 Task: Look for space in Manhattan, United States from 6th September, 2023 to 12th September, 2023 for 4 adults in price range Rs.10000 to Rs.14000. Place can be private room with 4 bedrooms having 4 beds and 4 bathrooms. Property type can be house, flat, guest house. Amenities needed are: wifi, TV, free parkinig on premises, gym, breakfast. Booking option can be shelf check-in. Required host language is English.
Action: Mouse moved to (560, 136)
Screenshot: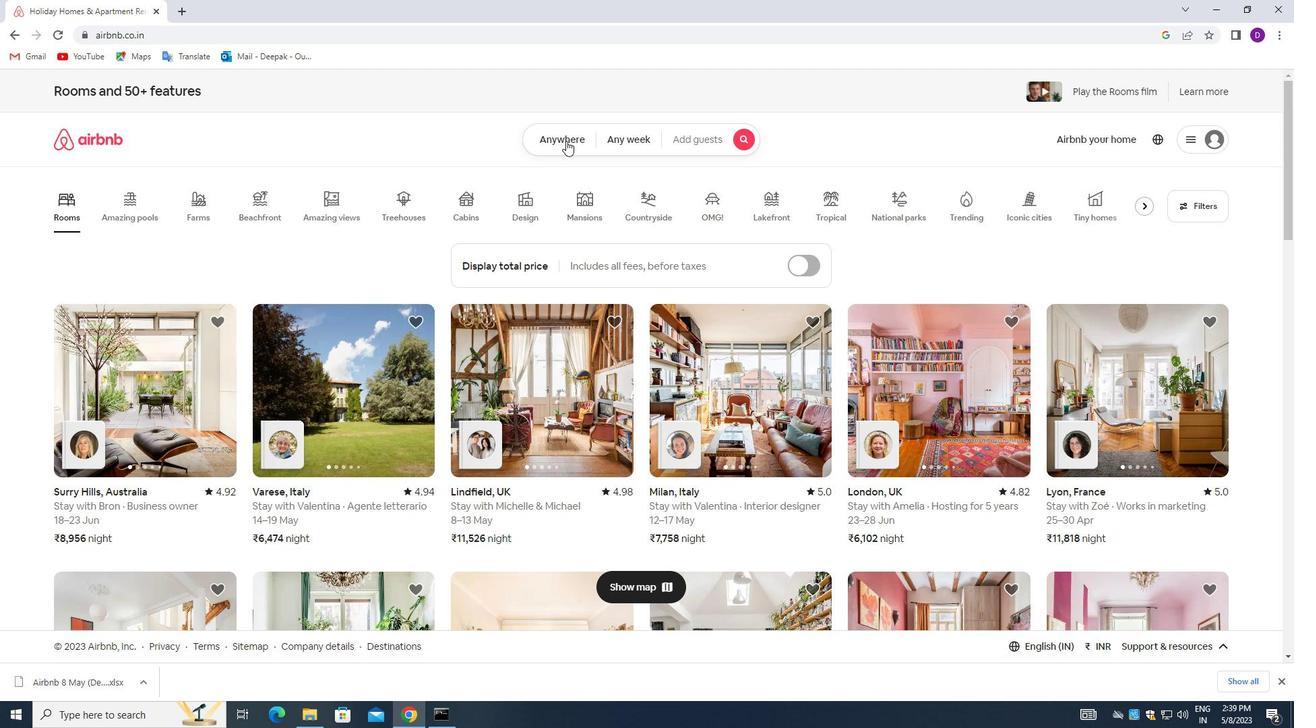 
Action: Mouse pressed left at (560, 136)
Screenshot: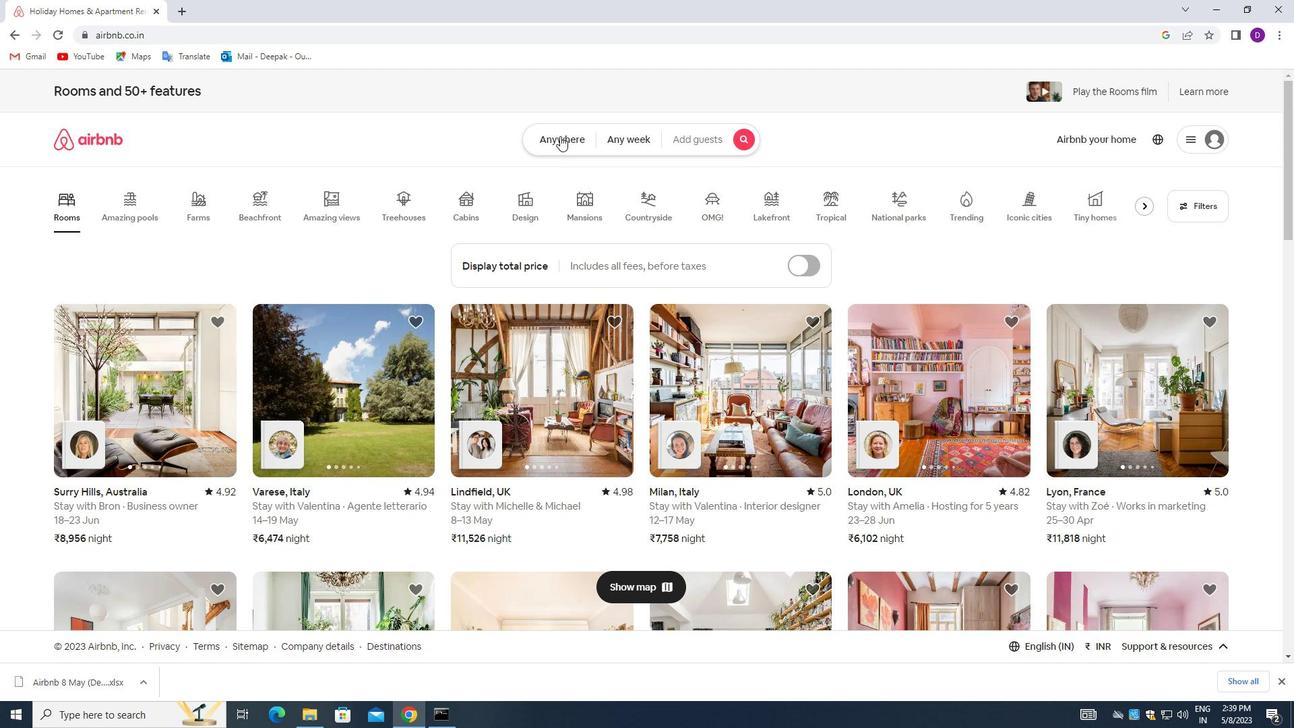 
Action: Mouse moved to (433, 194)
Screenshot: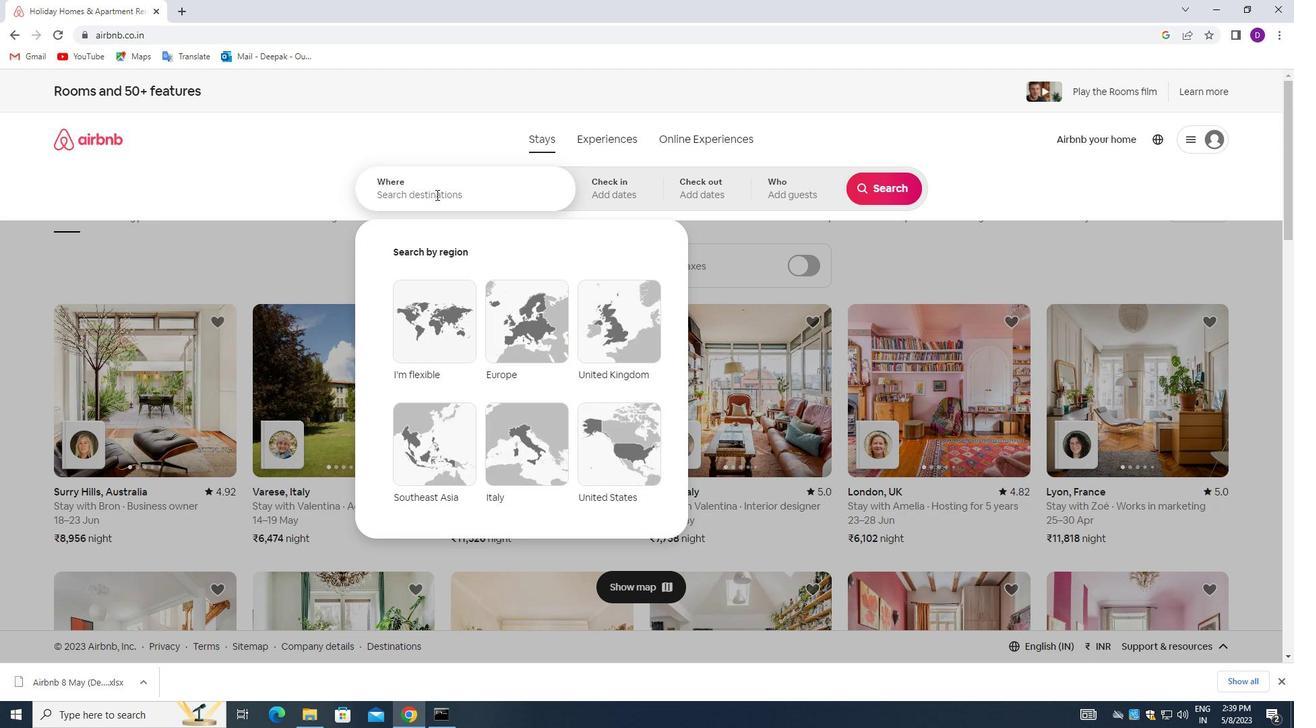 
Action: Mouse pressed left at (433, 194)
Screenshot: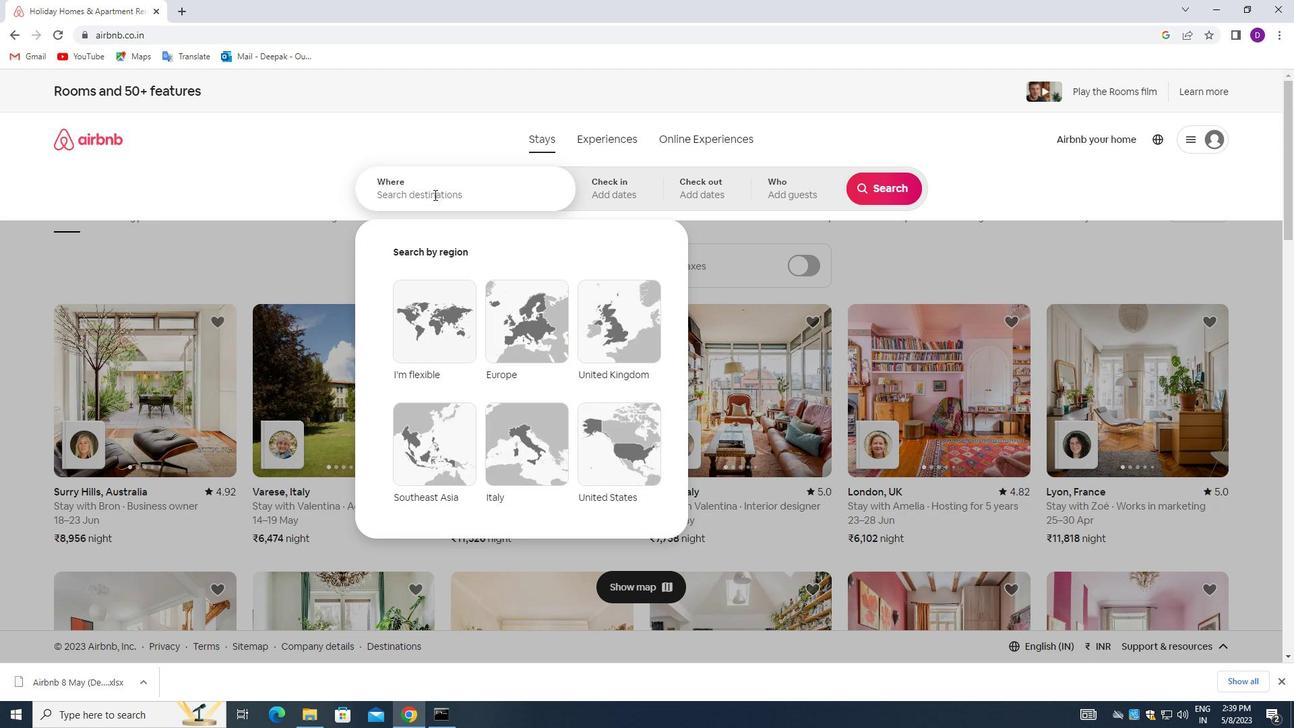 
Action: Mouse moved to (395, 177)
Screenshot: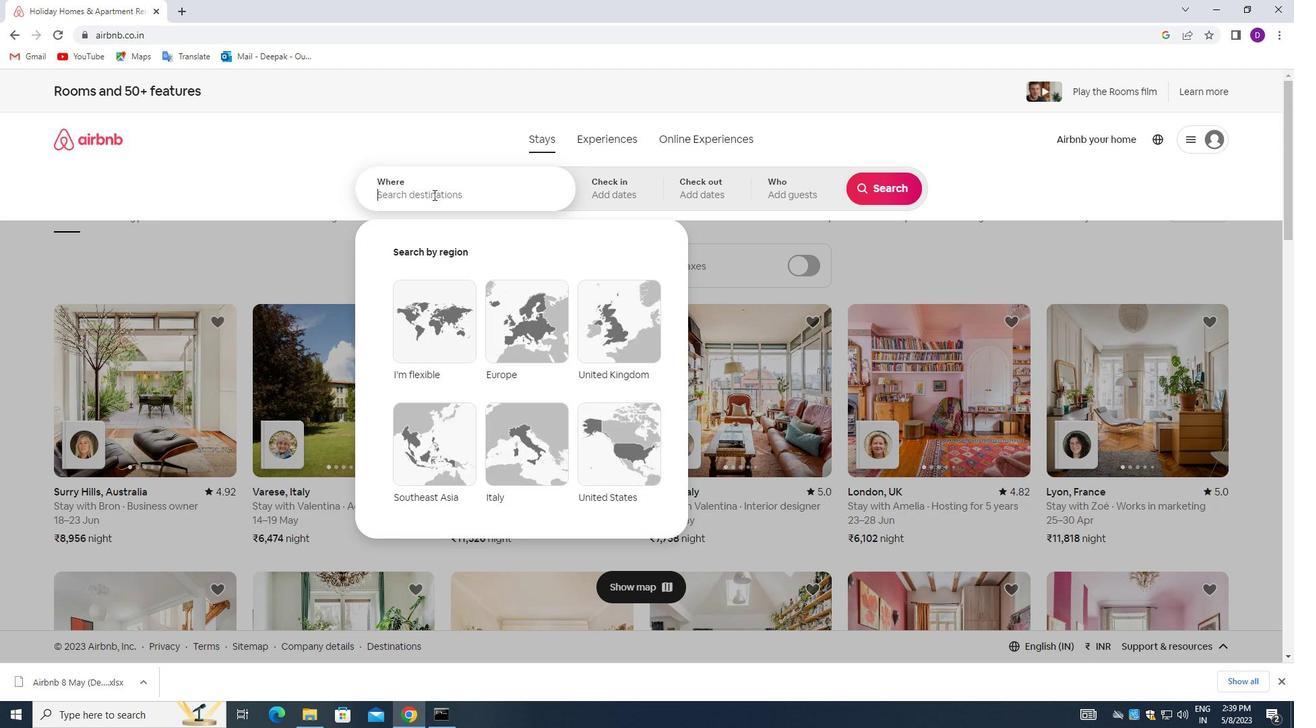 
Action: Key pressed <Key.shift>MANTATTAN,<Key.space>
Screenshot: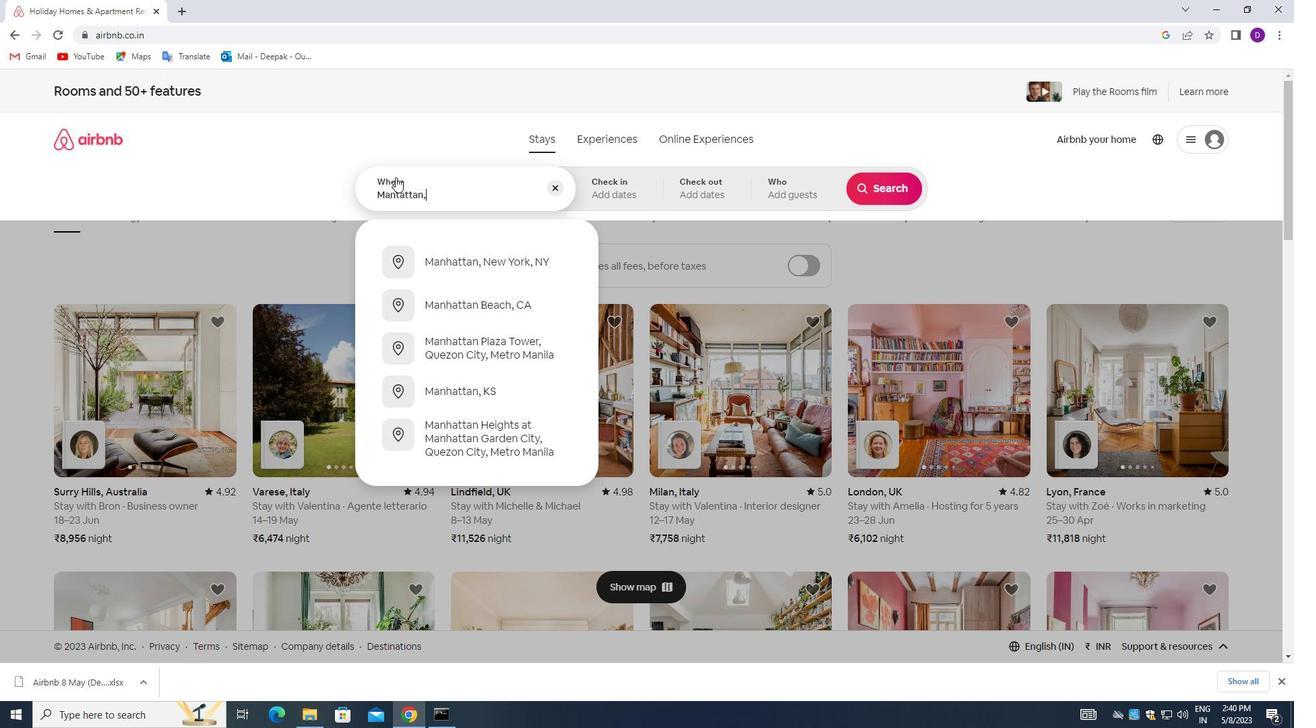 
Action: Mouse moved to (395, 177)
Screenshot: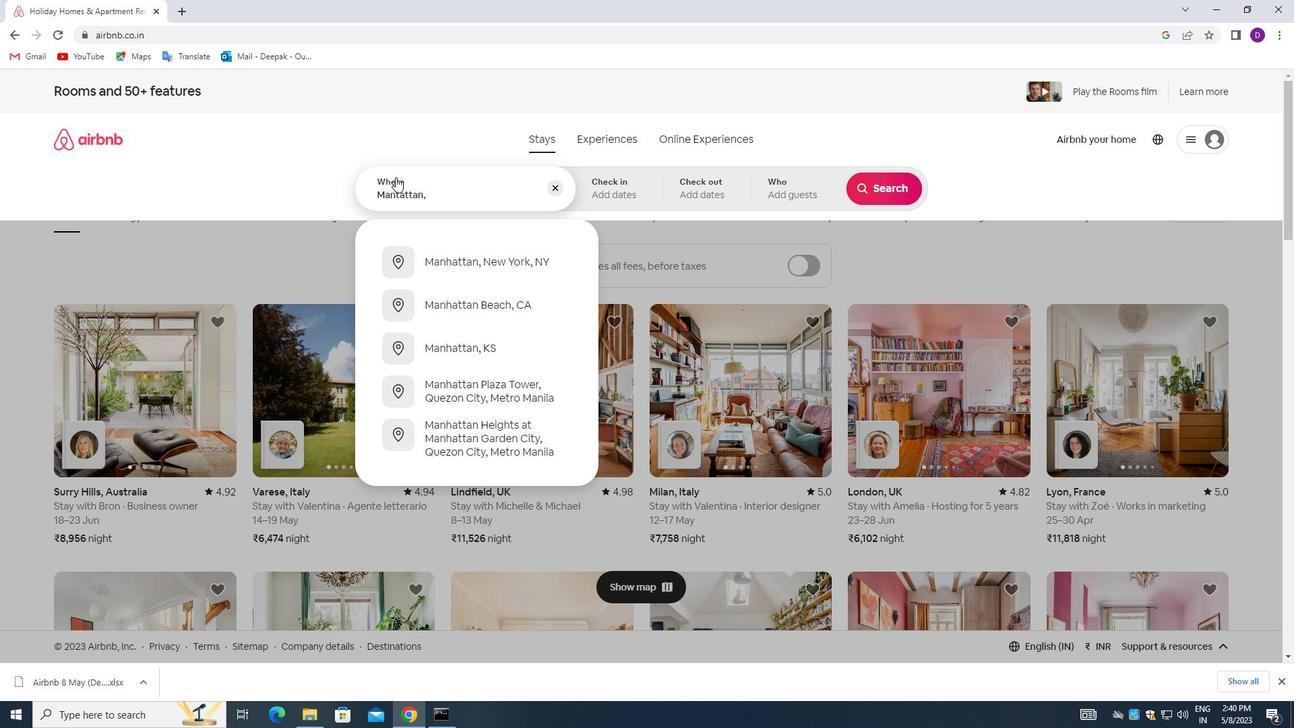 
Action: Key pressed <Key.shift>UNITED<Key.space><Key.shift>STATES<Key.enter>
Screenshot: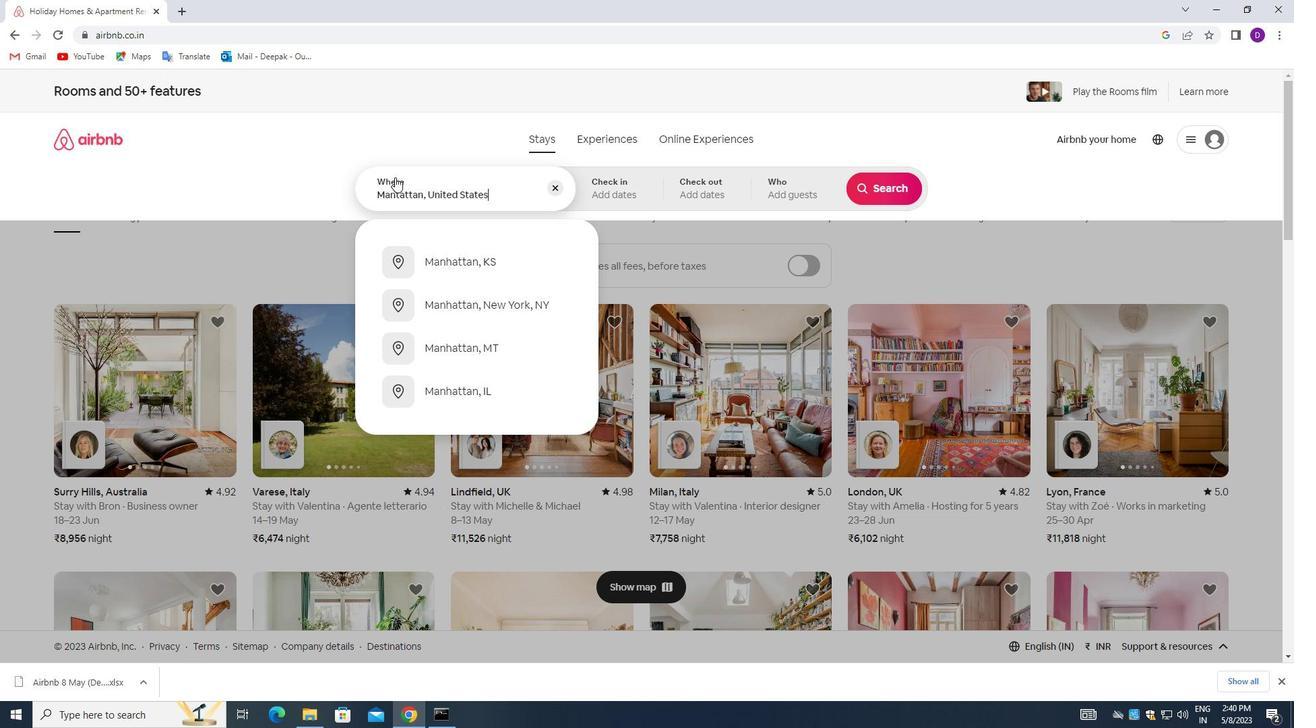 
Action: Mouse moved to (881, 293)
Screenshot: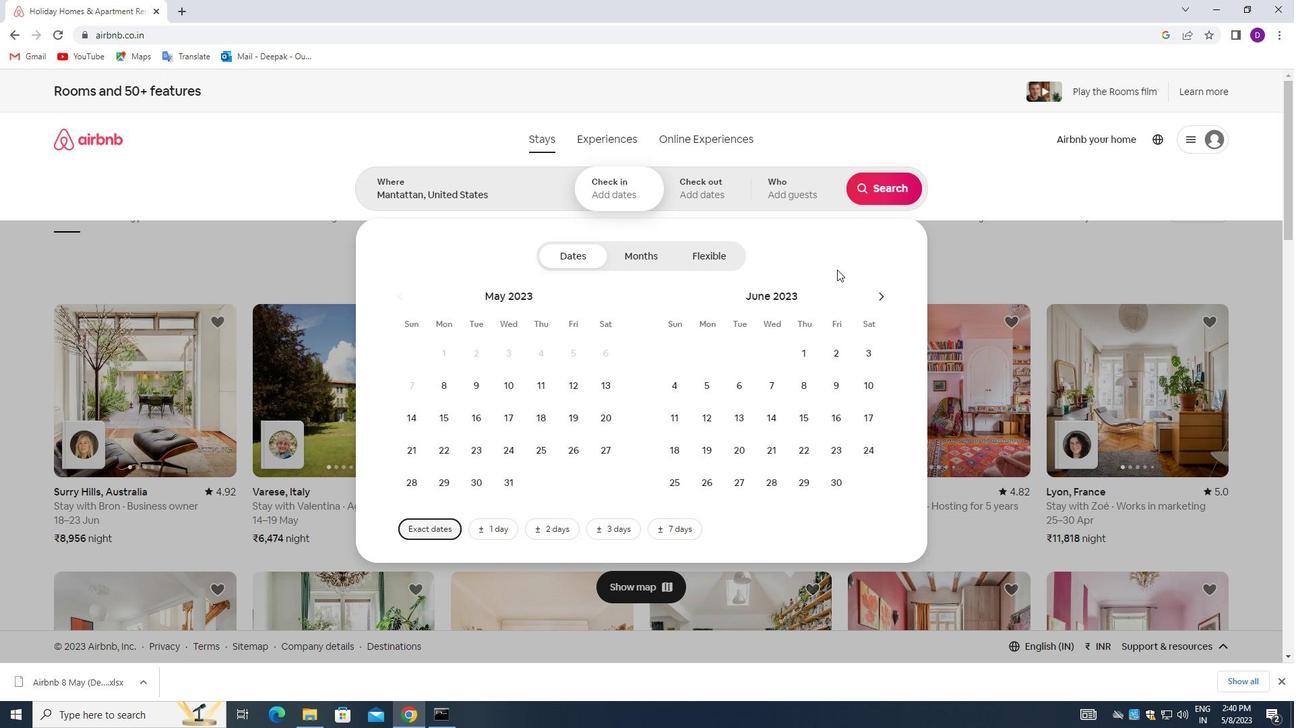 
Action: Mouse pressed left at (881, 293)
Screenshot: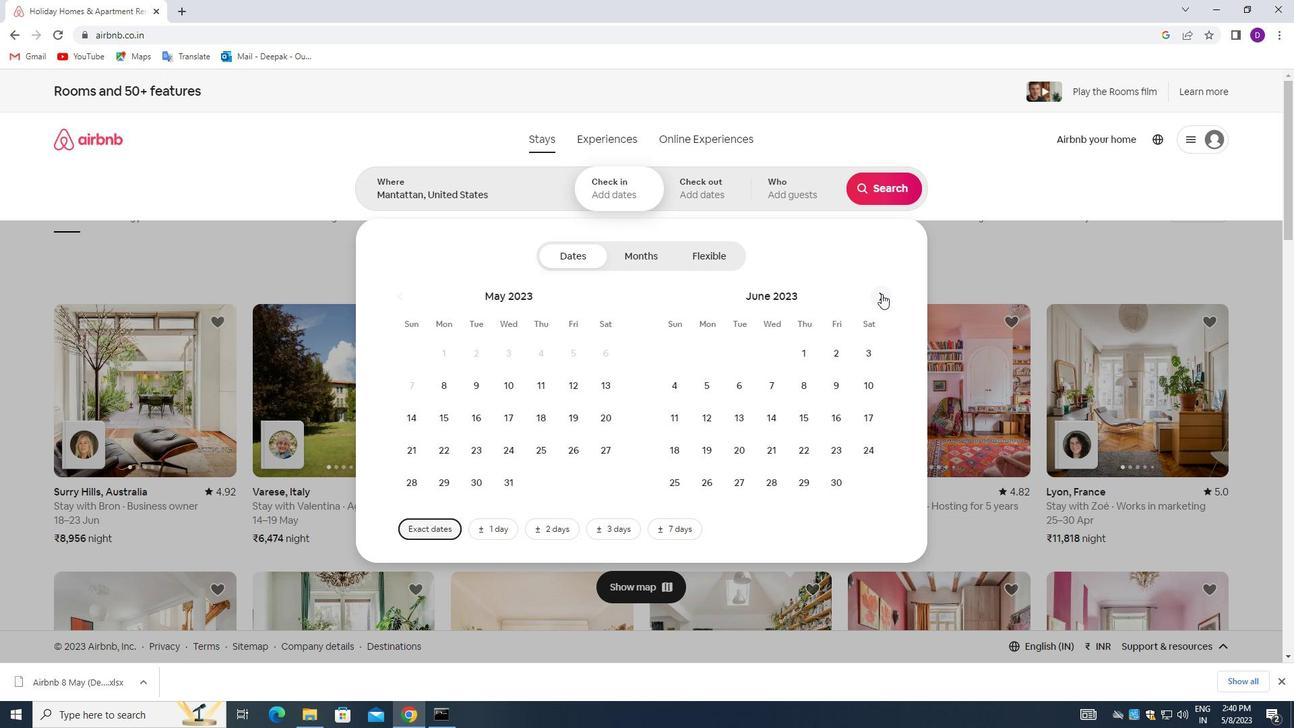 
Action: Mouse moved to (881, 294)
Screenshot: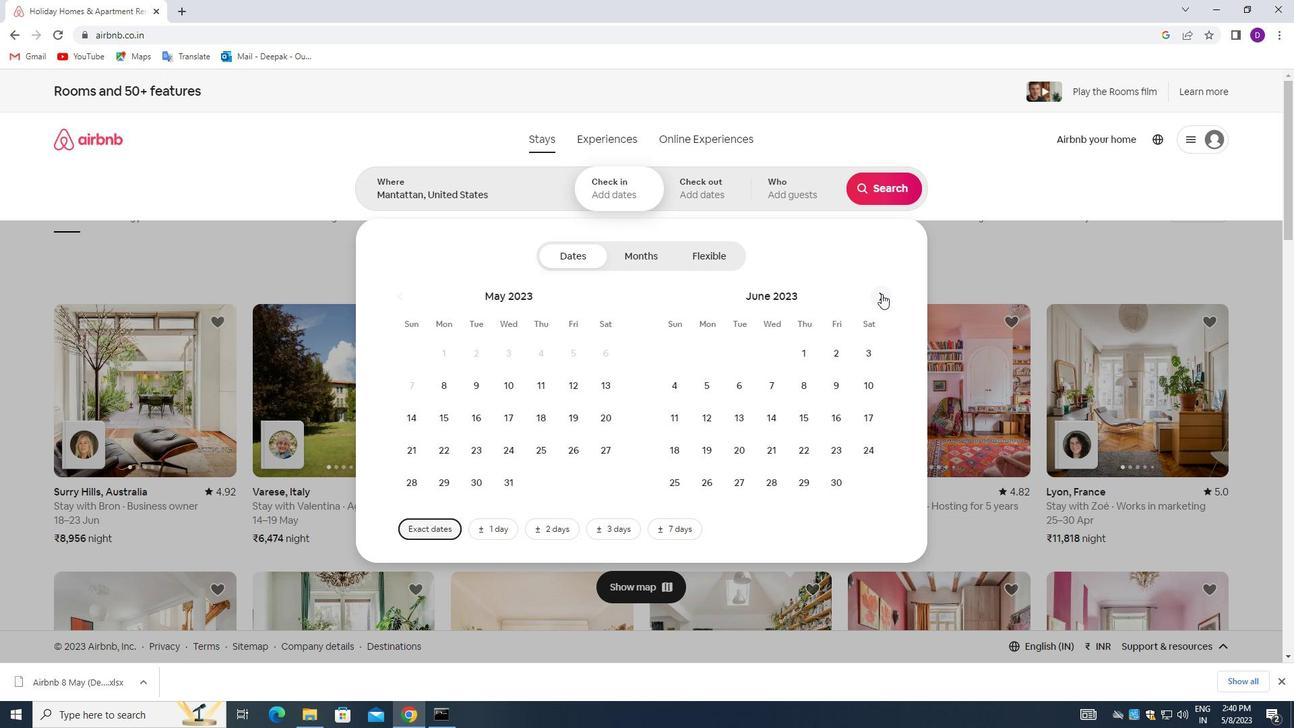 
Action: Mouse pressed left at (881, 294)
Screenshot: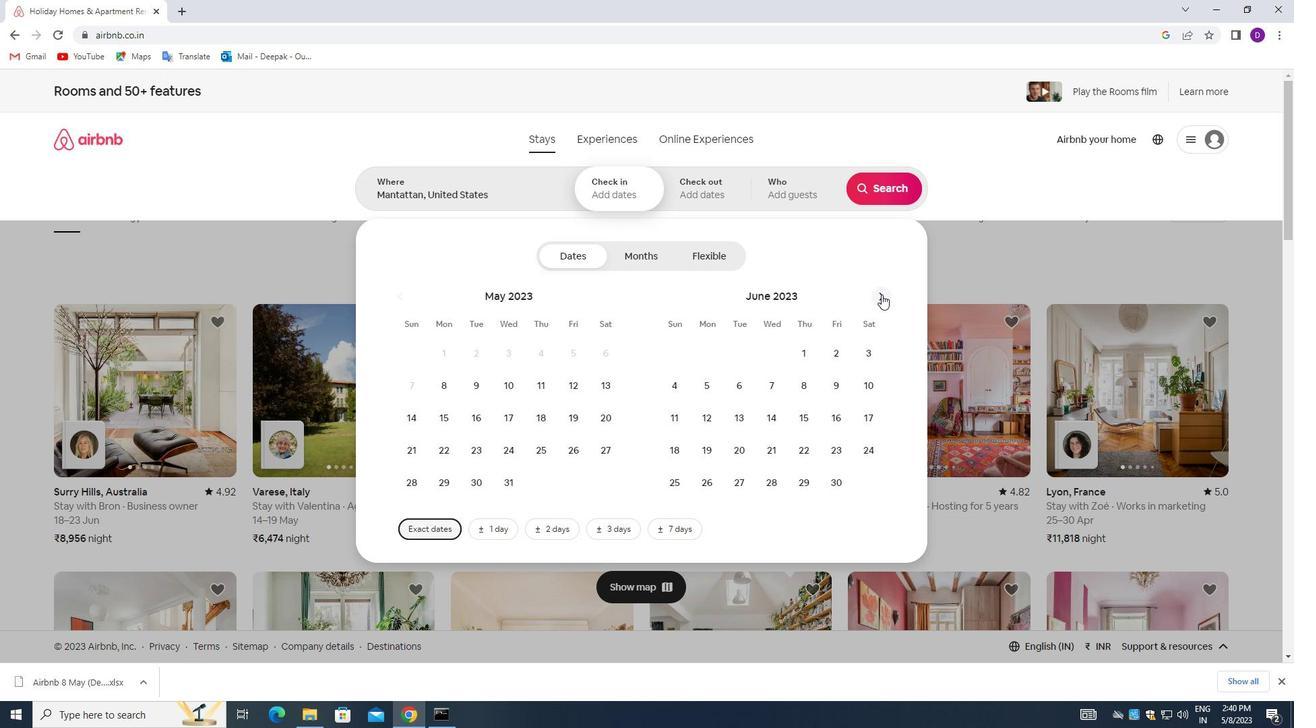 
Action: Mouse moved to (875, 294)
Screenshot: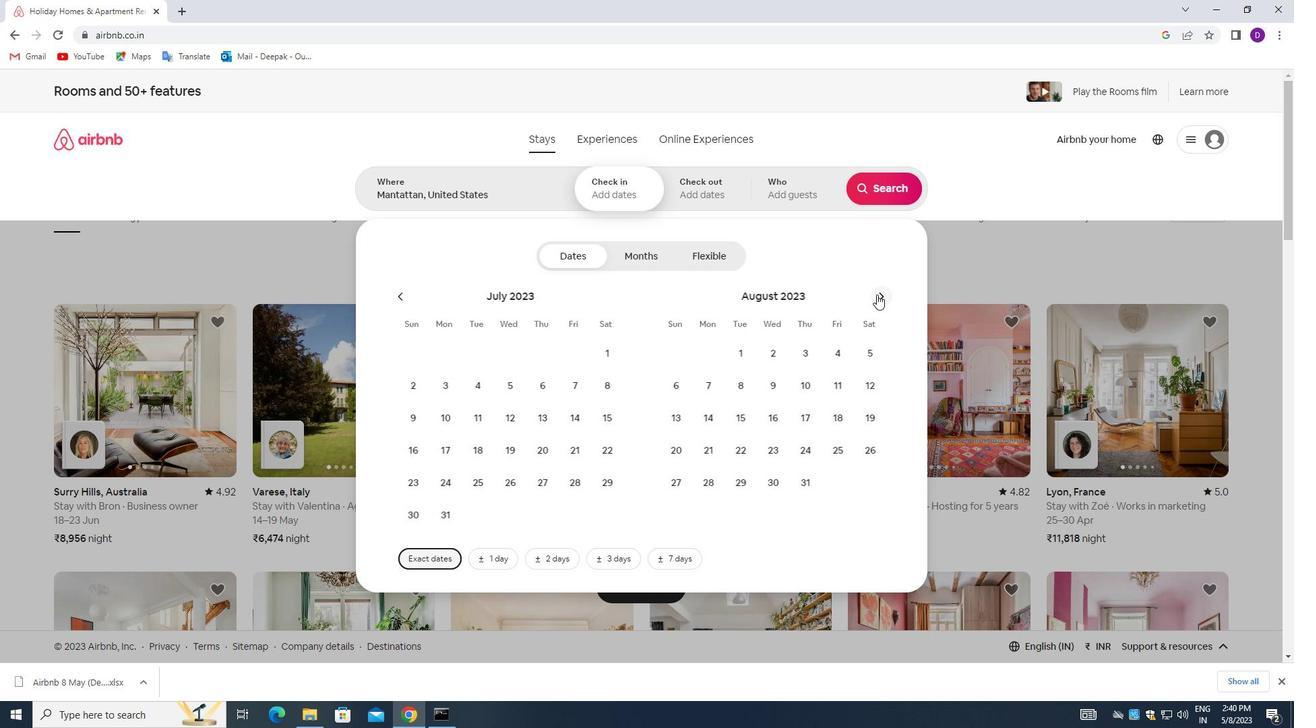 
Action: Mouse pressed left at (875, 294)
Screenshot: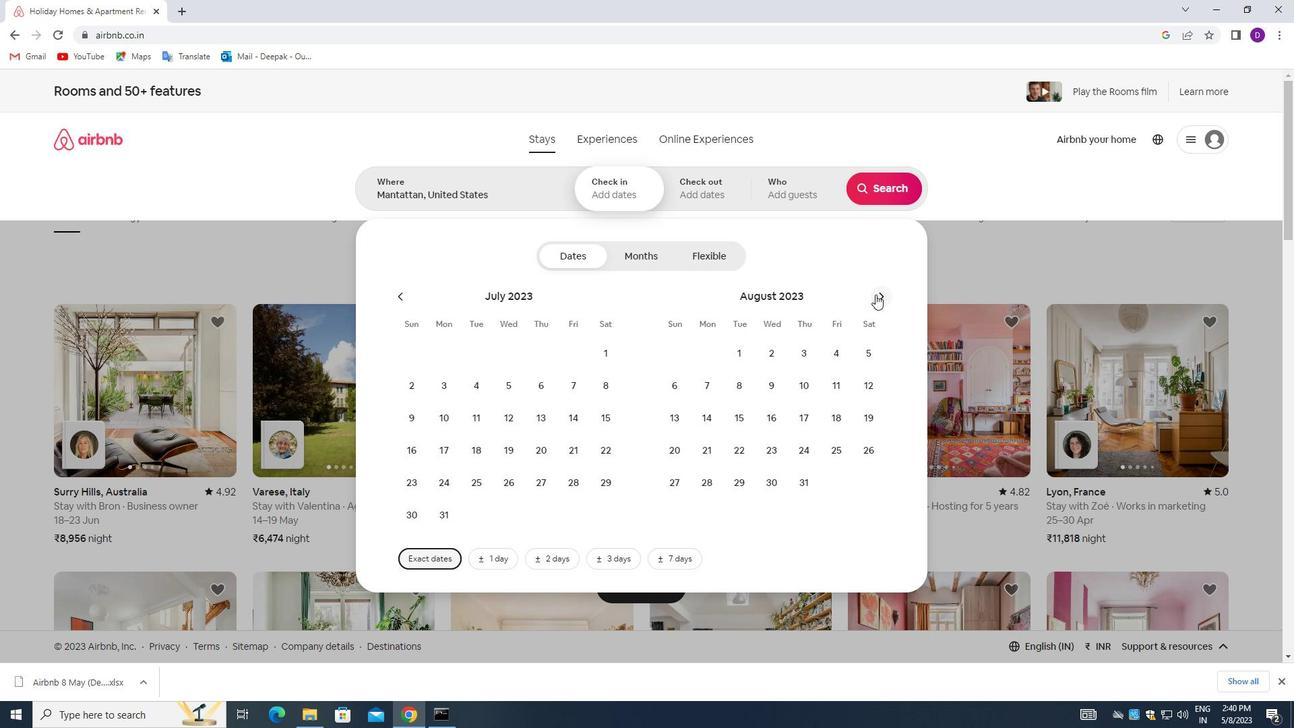 
Action: Mouse moved to (772, 392)
Screenshot: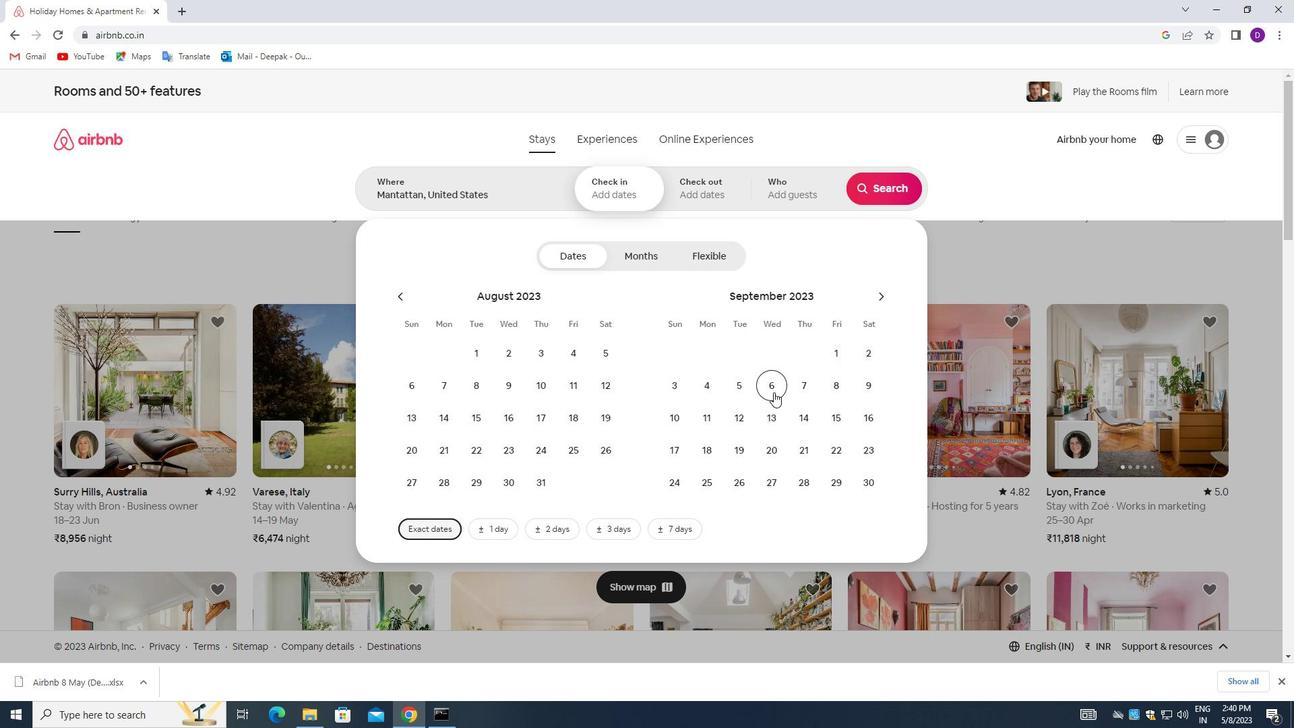 
Action: Mouse pressed left at (772, 392)
Screenshot: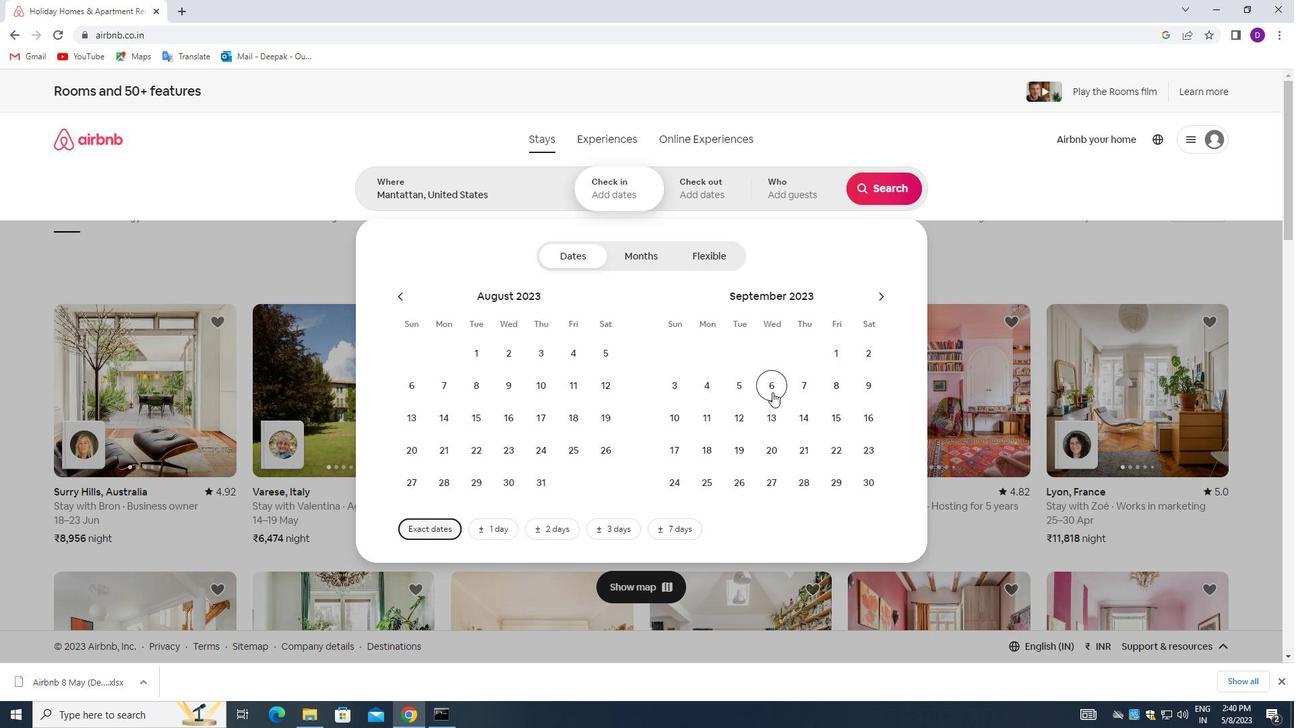 
Action: Mouse moved to (742, 423)
Screenshot: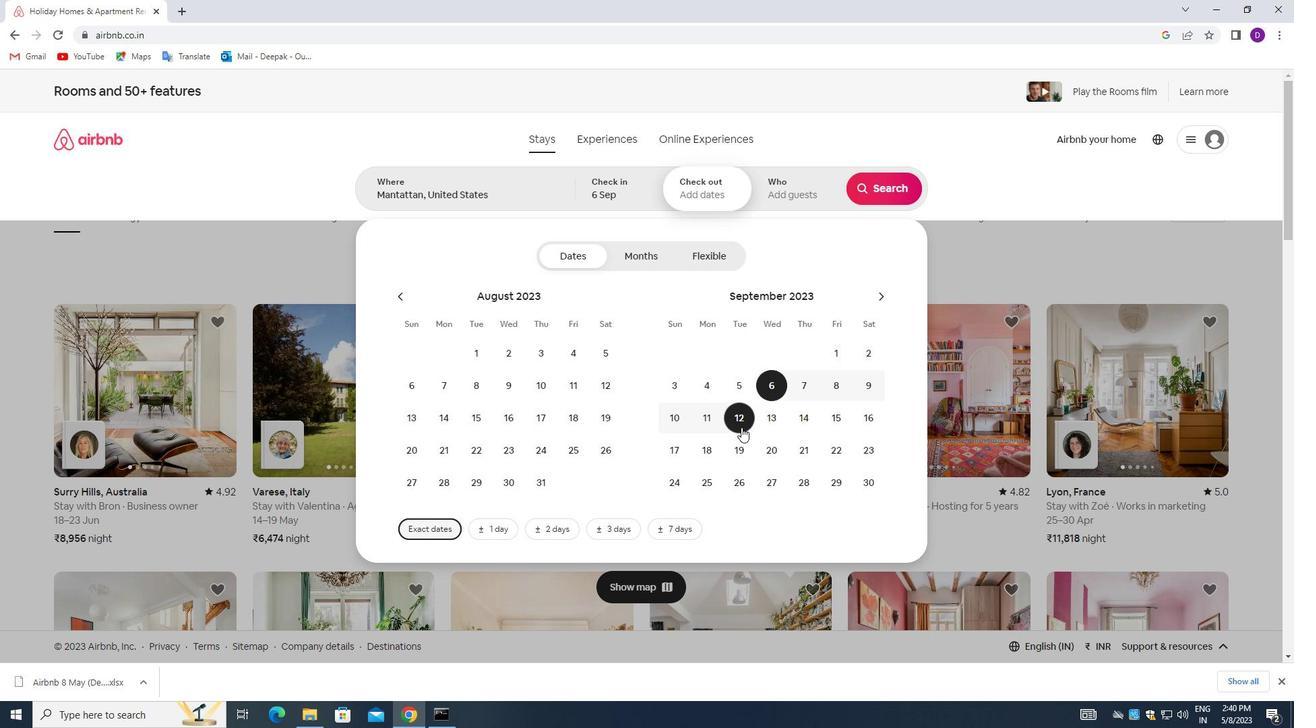 
Action: Mouse pressed left at (742, 423)
Screenshot: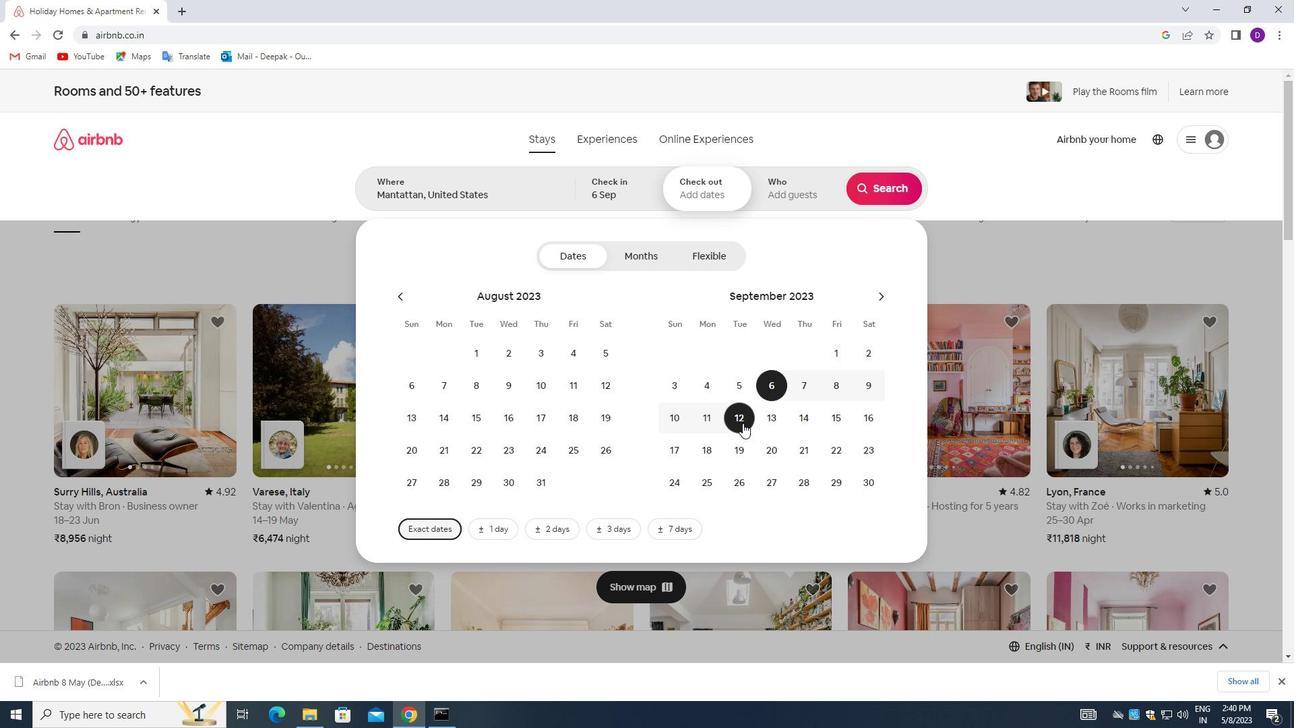 
Action: Mouse moved to (795, 176)
Screenshot: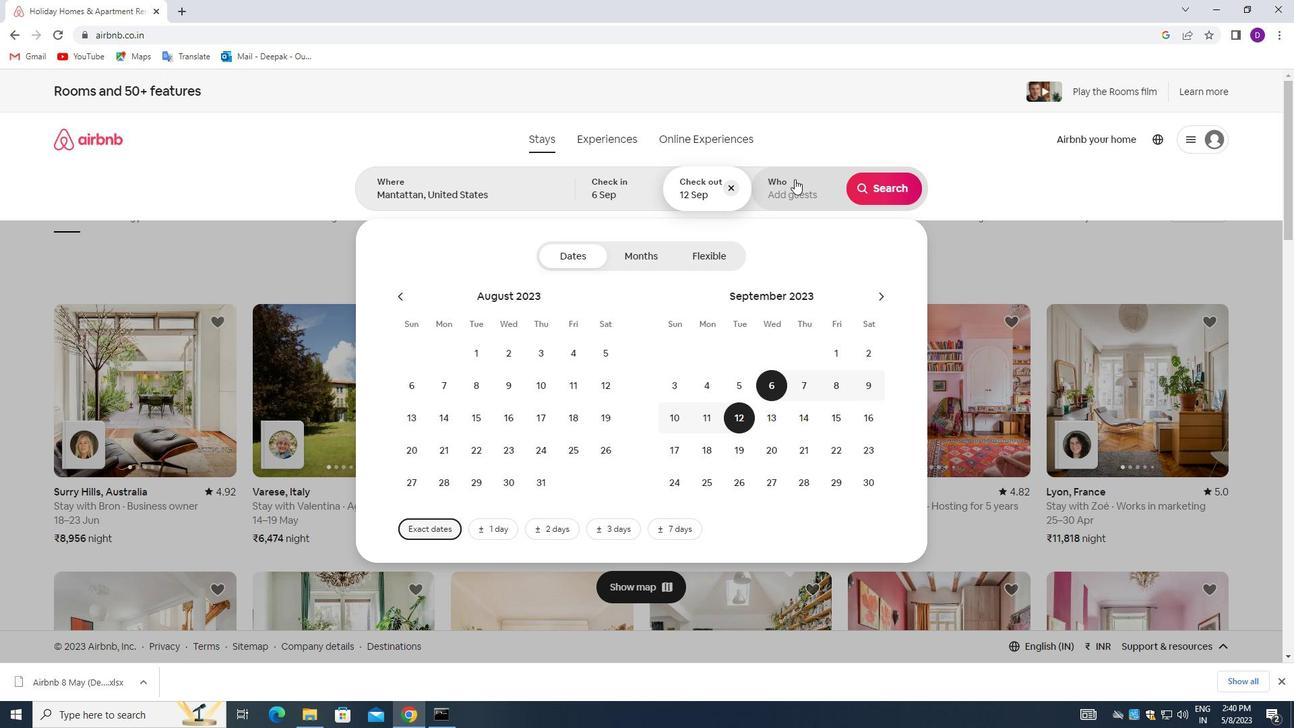 
Action: Mouse pressed left at (795, 176)
Screenshot: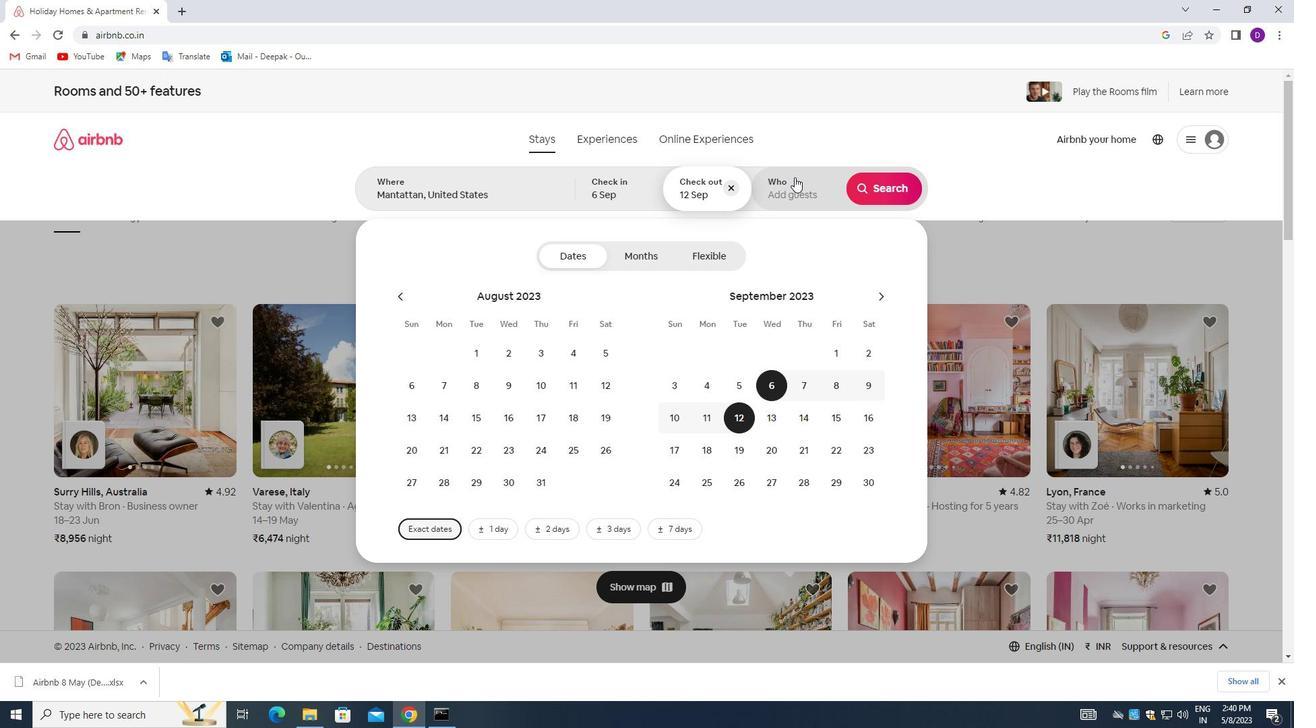 
Action: Mouse moved to (883, 258)
Screenshot: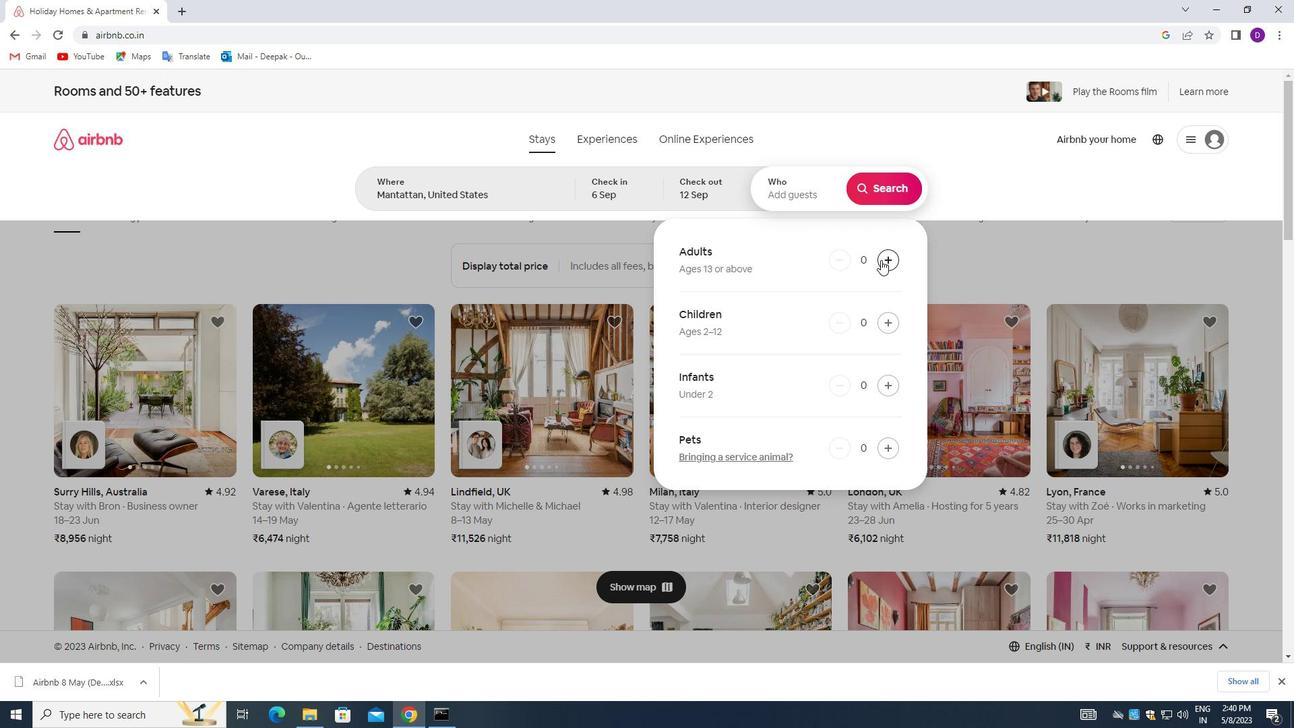
Action: Mouse pressed left at (883, 258)
Screenshot: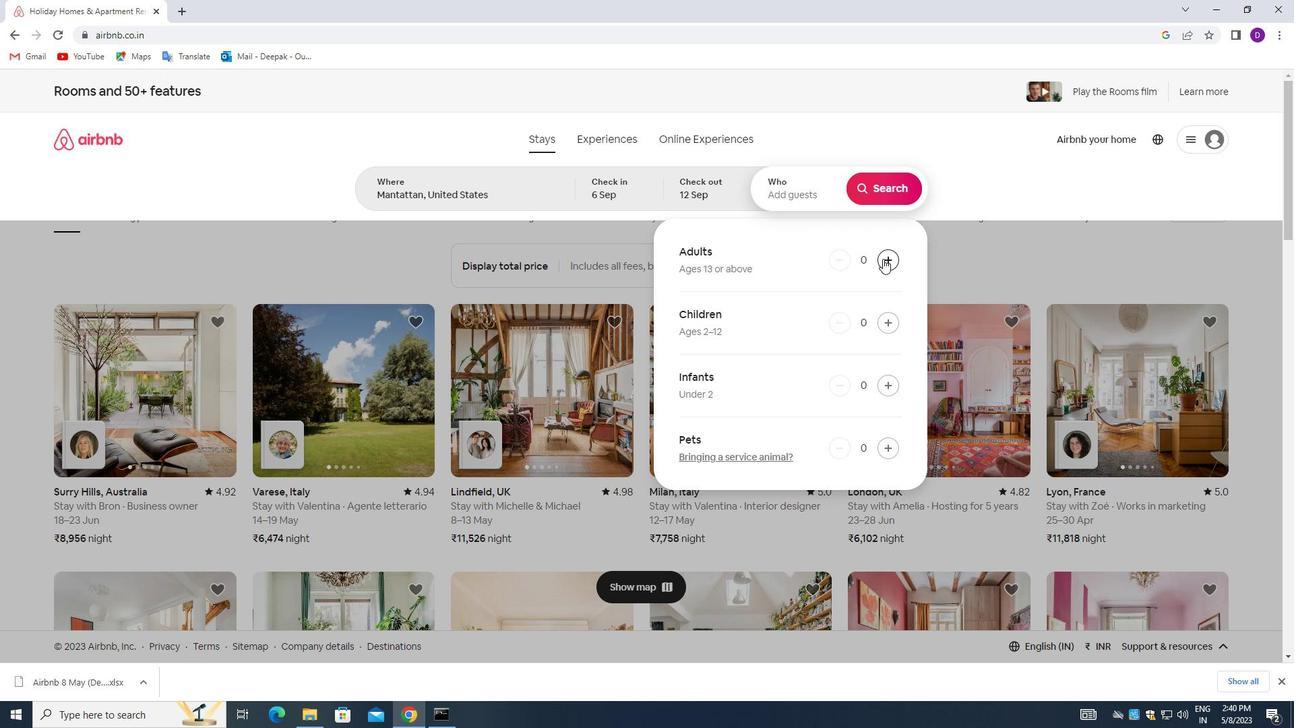 
Action: Mouse pressed left at (883, 258)
Screenshot: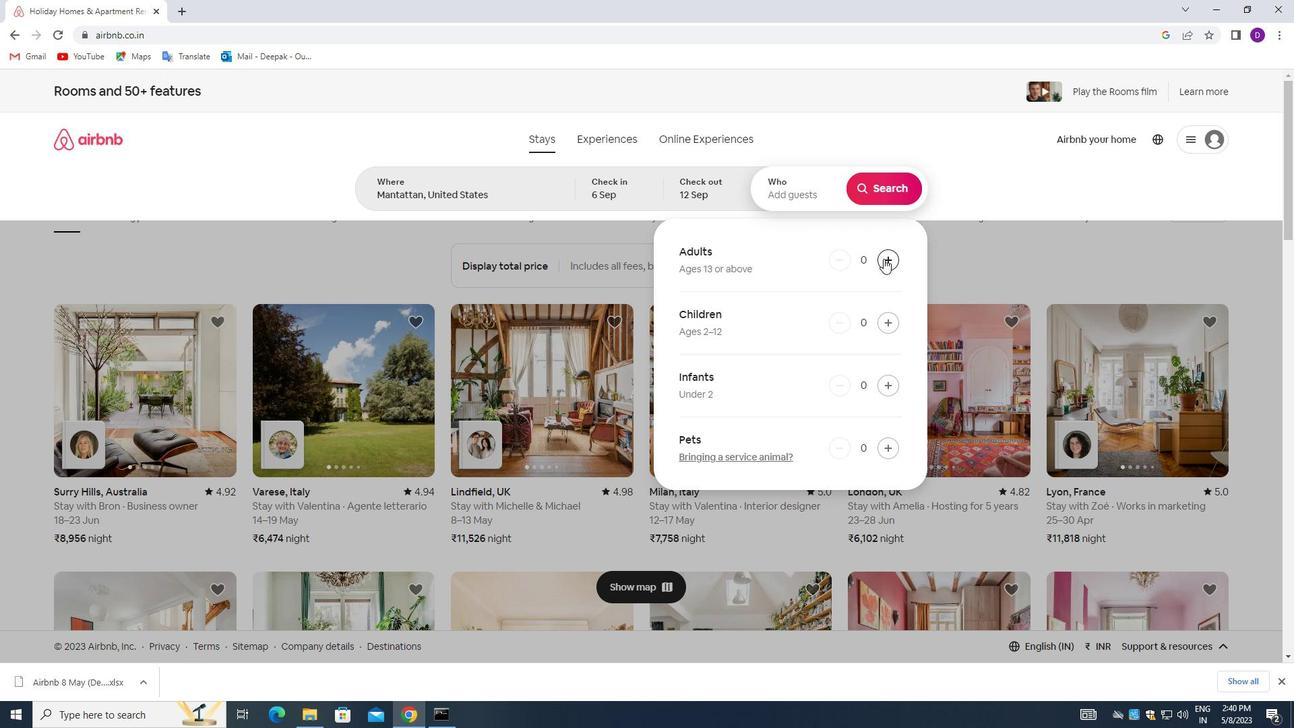 
Action: Mouse pressed left at (883, 258)
Screenshot: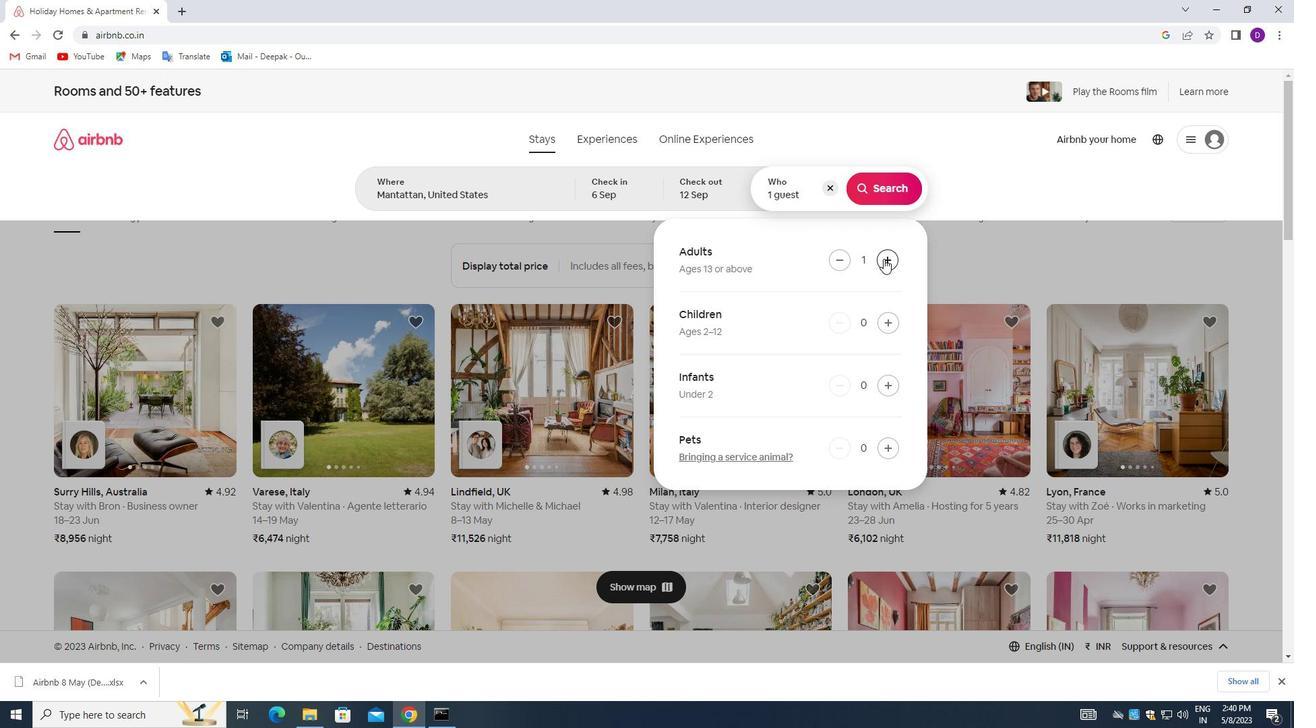 
Action: Mouse pressed left at (883, 258)
Screenshot: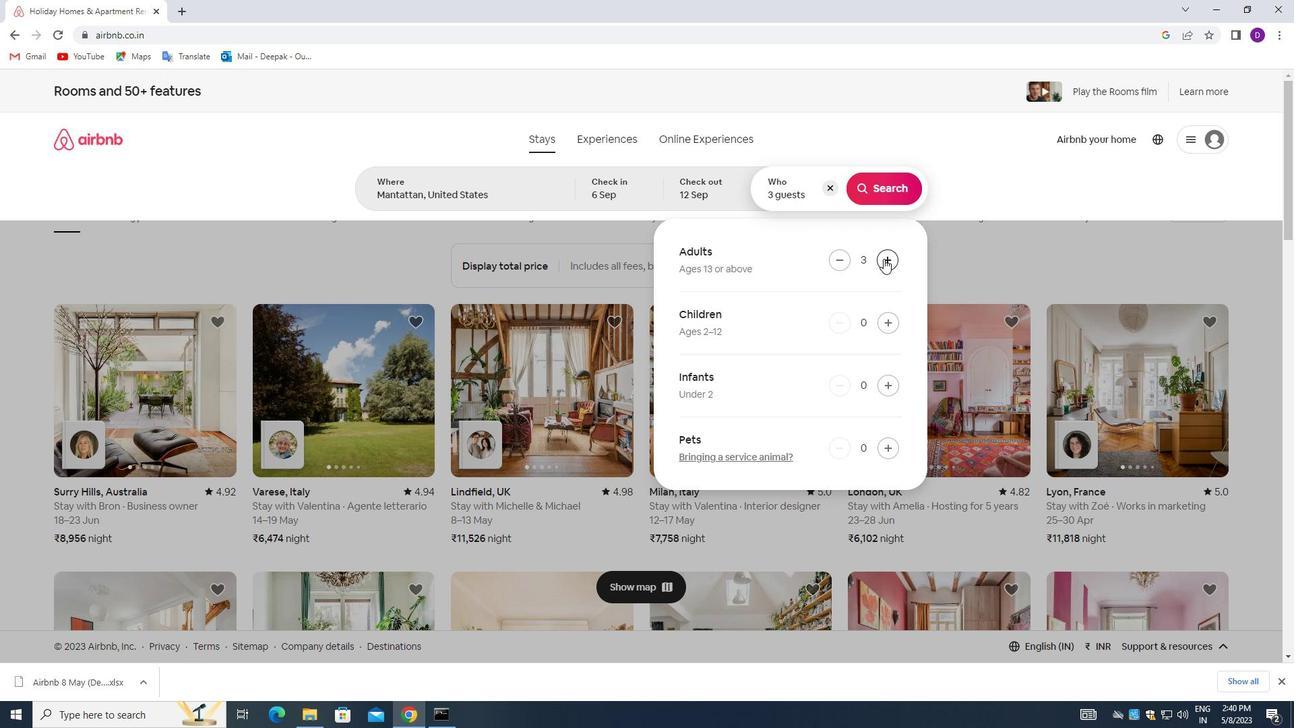 
Action: Mouse moved to (877, 187)
Screenshot: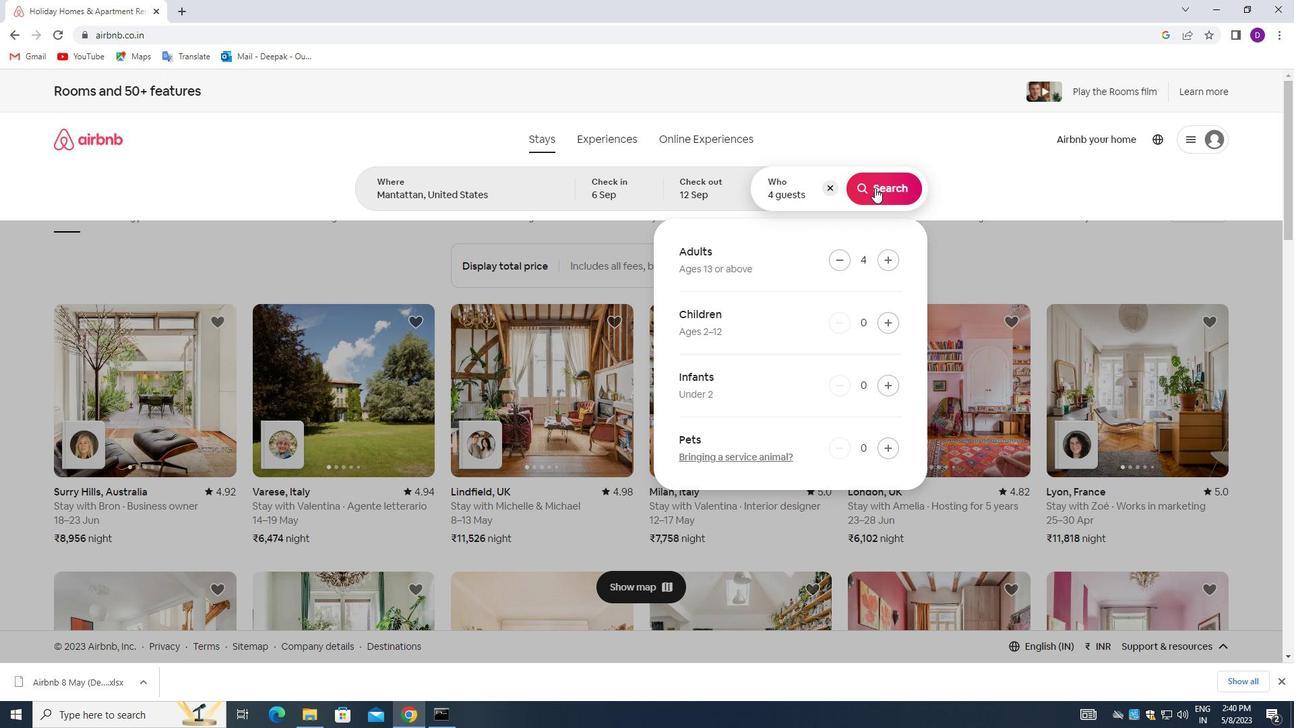 
Action: Mouse pressed left at (877, 187)
Screenshot: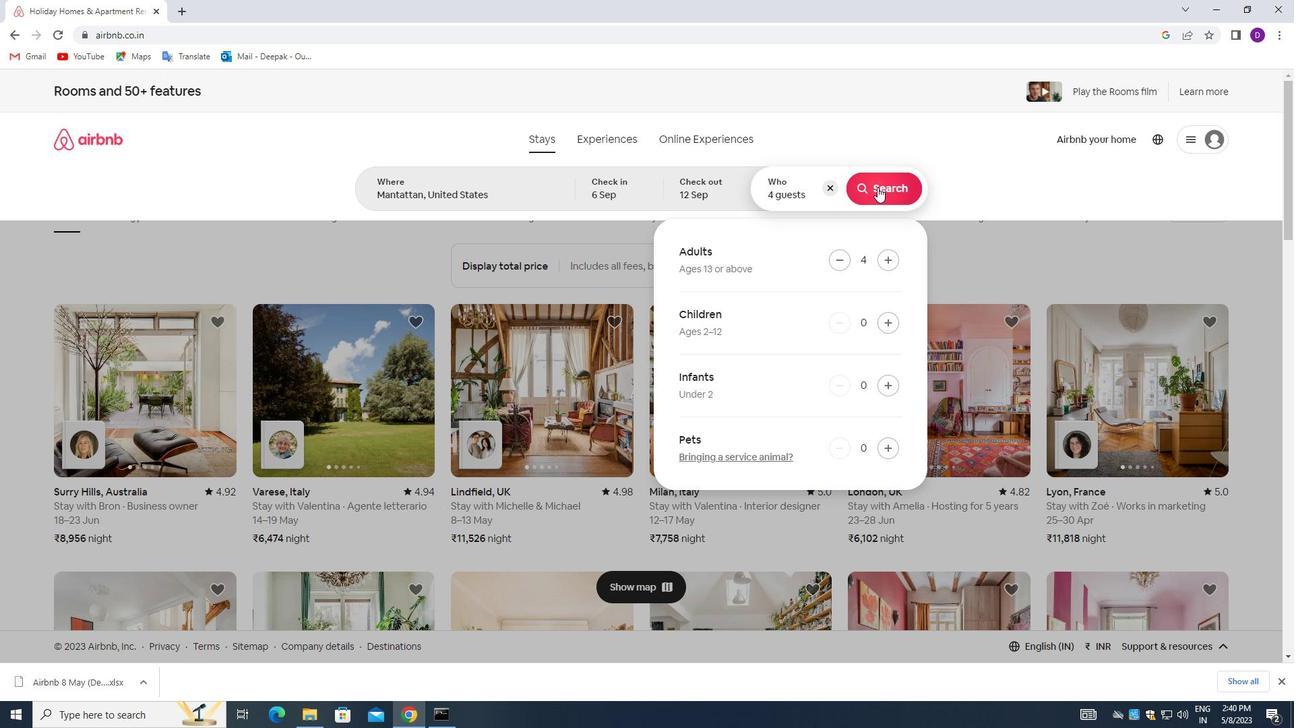 
Action: Mouse moved to (1230, 144)
Screenshot: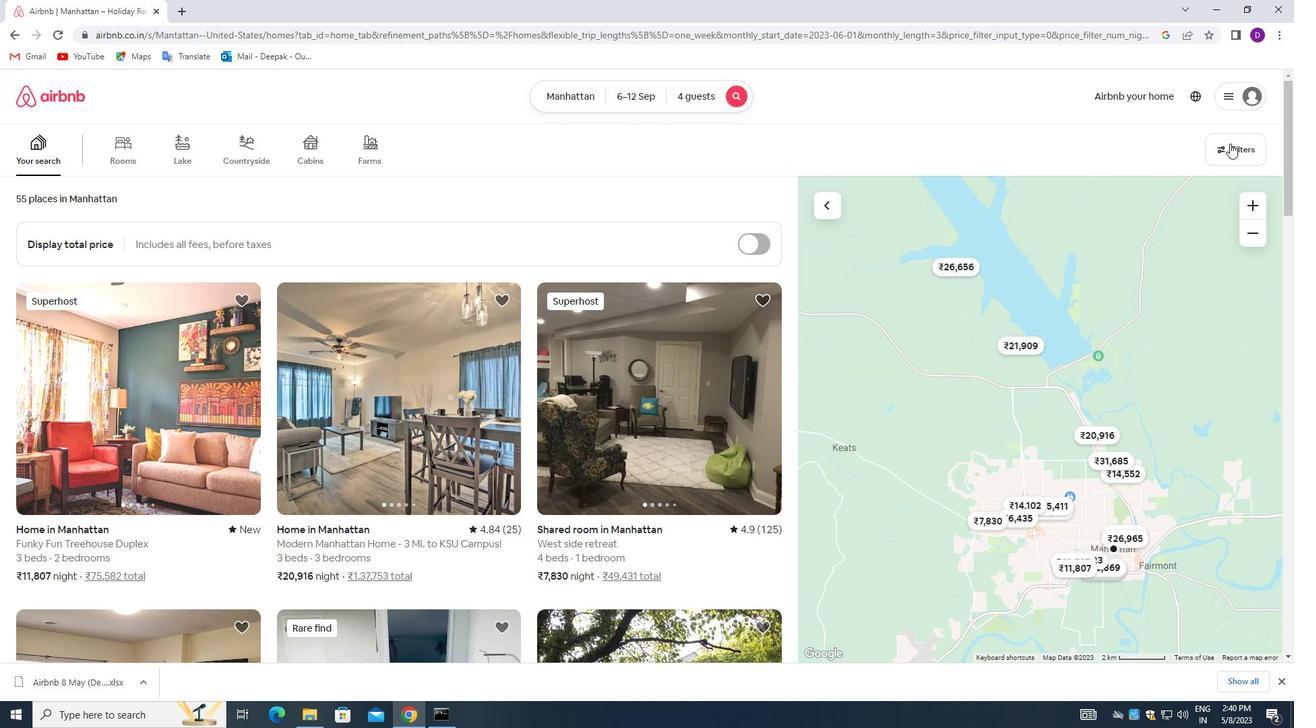 
Action: Mouse pressed left at (1230, 144)
Screenshot: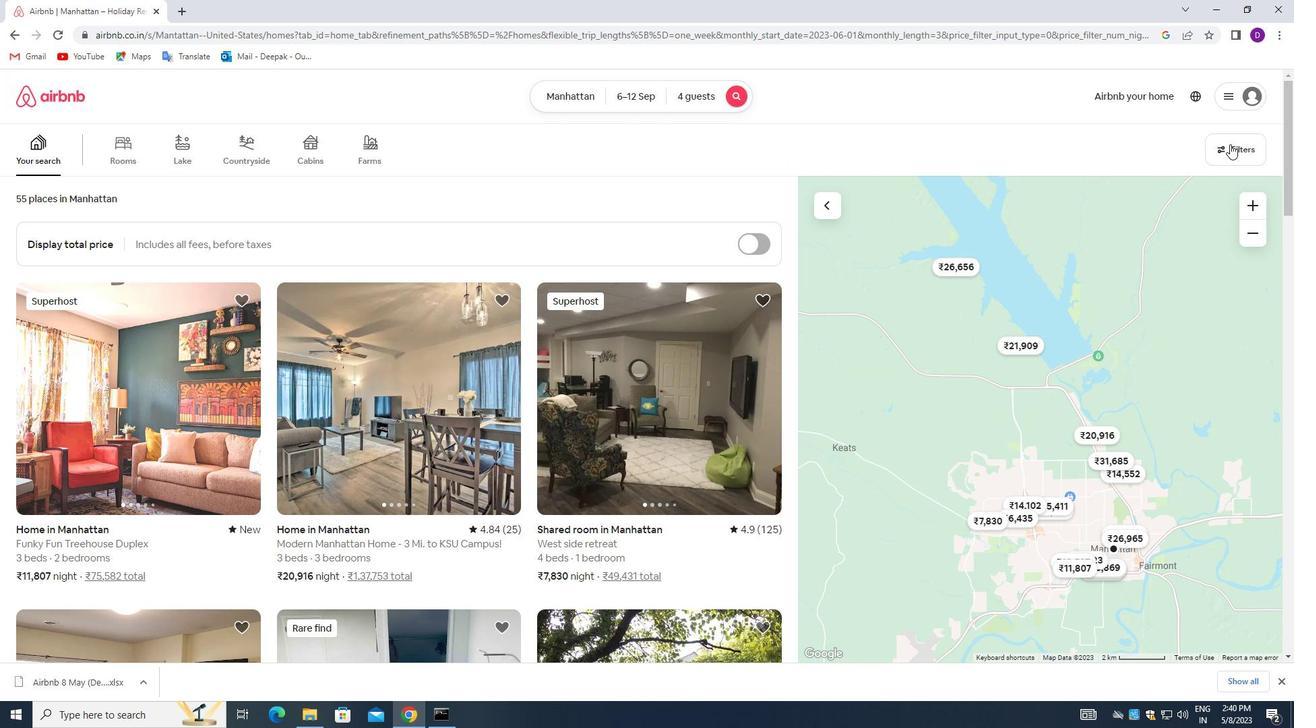 
Action: Mouse moved to (471, 471)
Screenshot: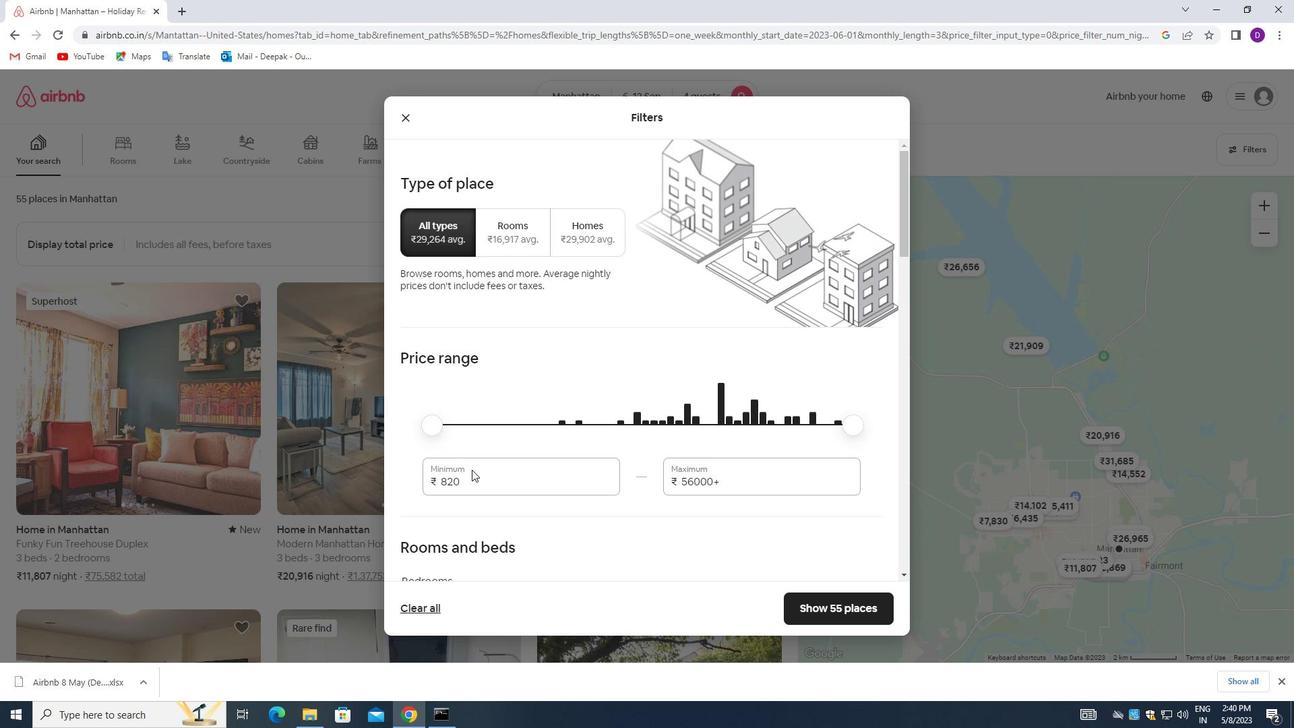 
Action: Mouse pressed left at (471, 471)
Screenshot: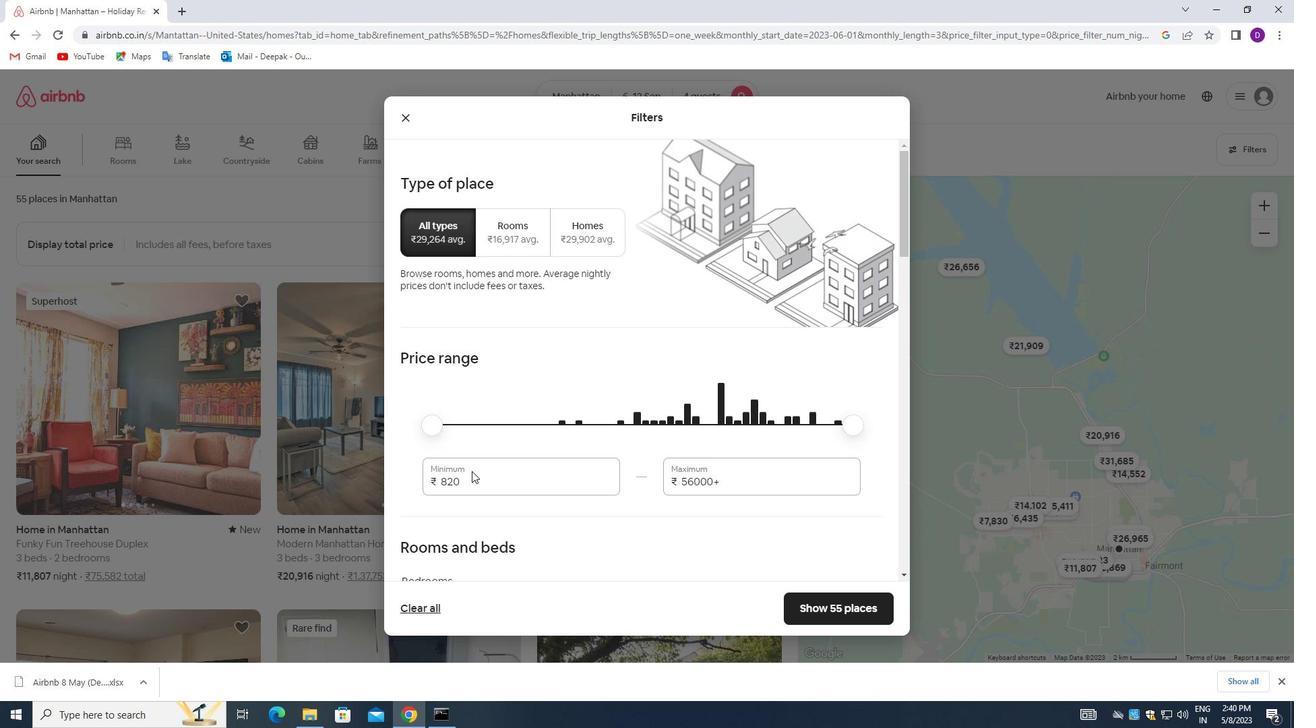 
Action: Mouse pressed left at (471, 471)
Screenshot: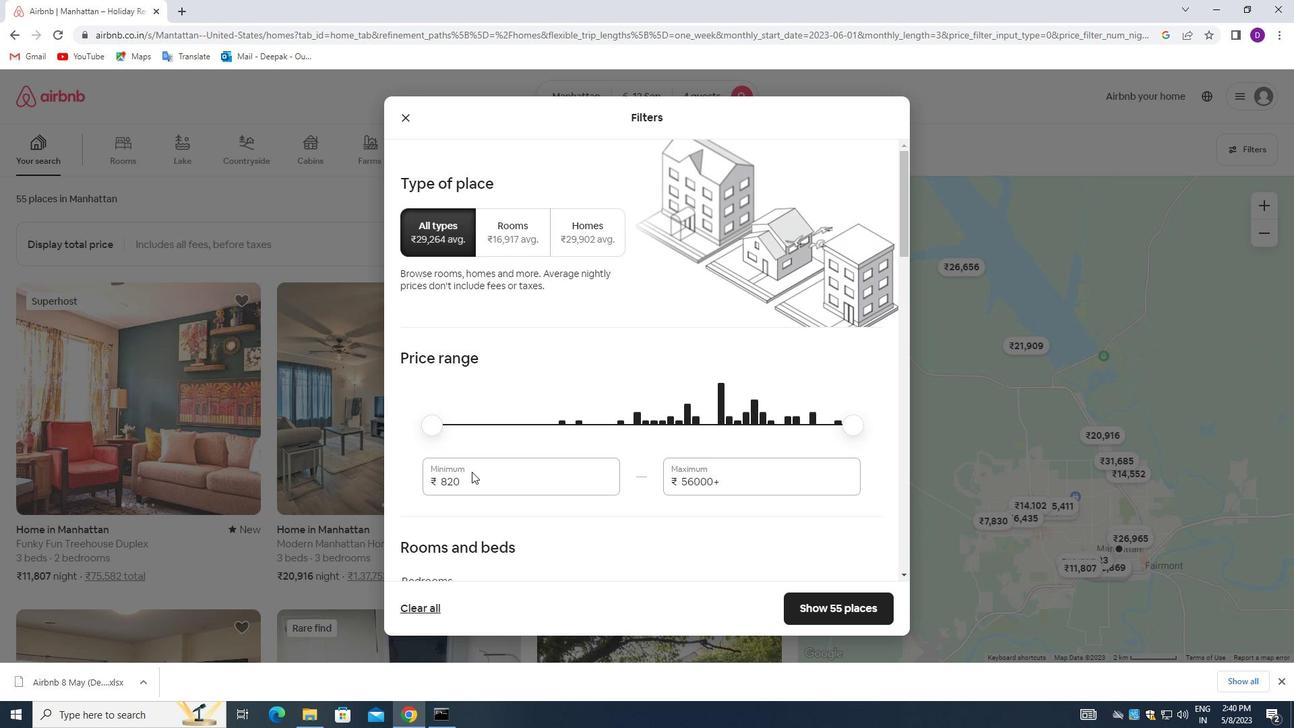 
Action: Mouse moved to (486, 475)
Screenshot: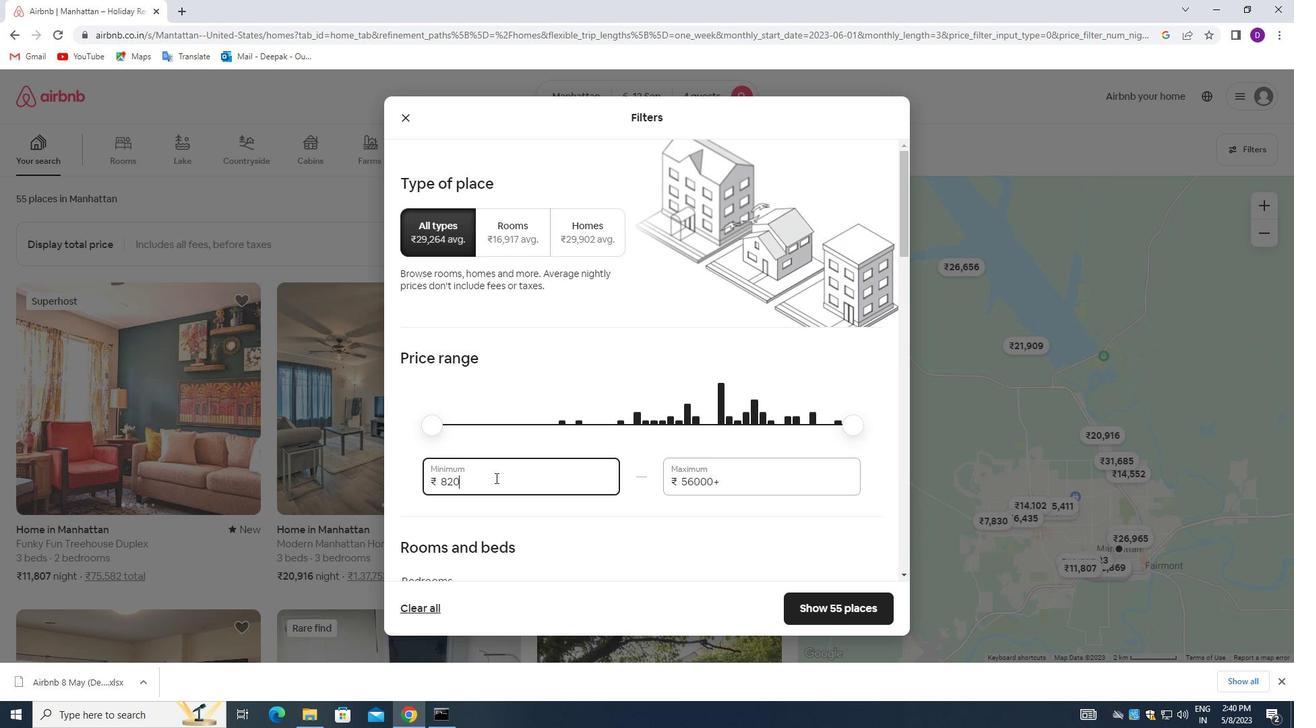 
Action: Mouse pressed left at (486, 475)
Screenshot: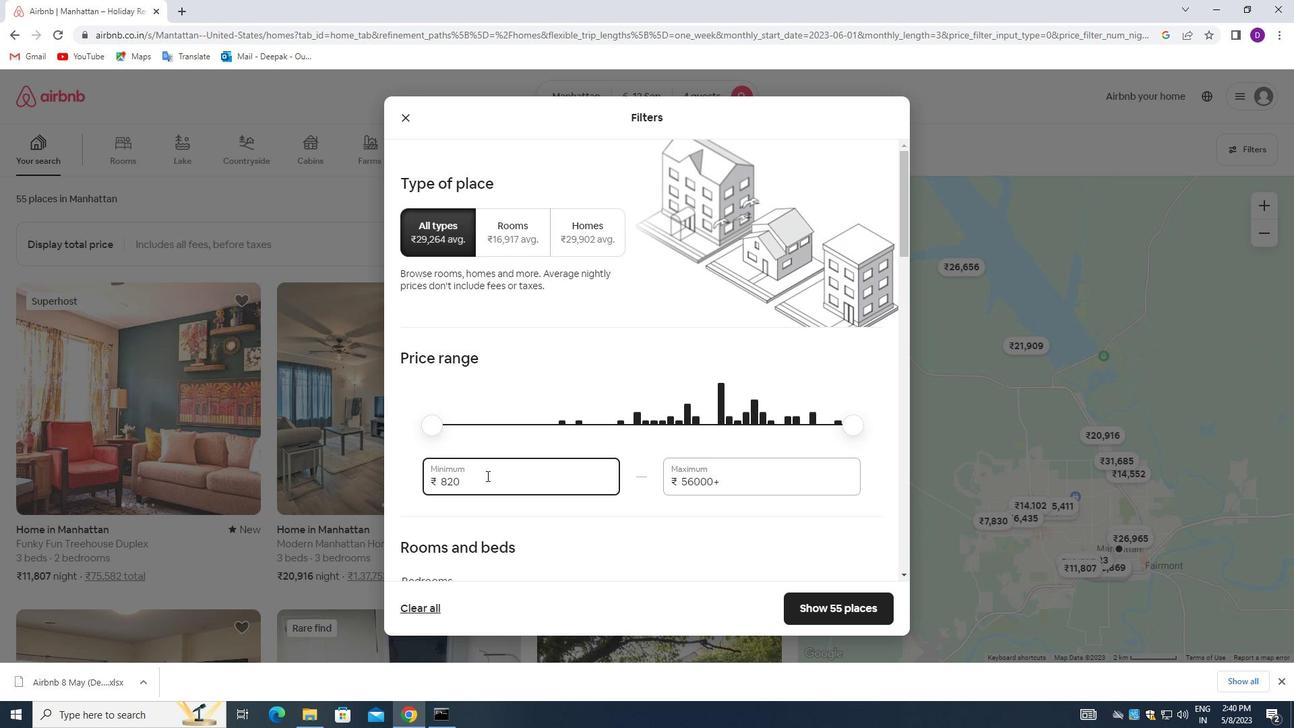 
Action: Mouse moved to (484, 475)
Screenshot: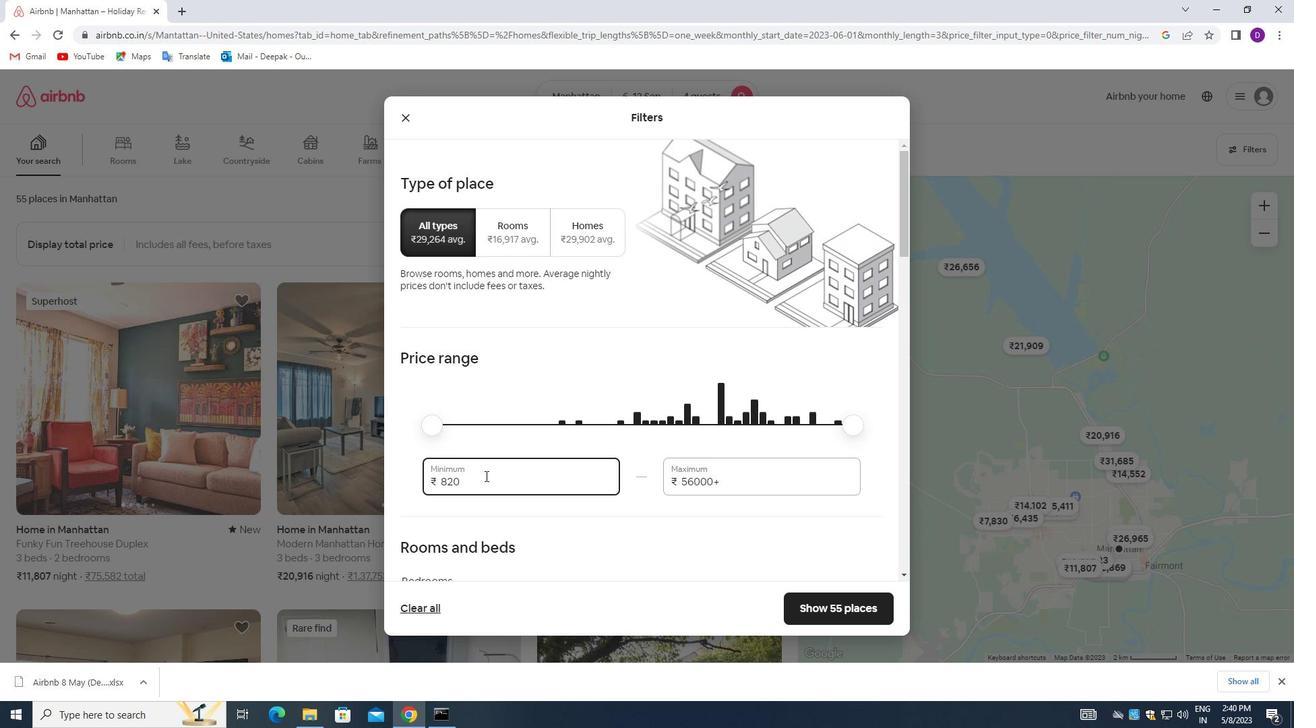 
Action: Mouse pressed left at (484, 475)
Screenshot: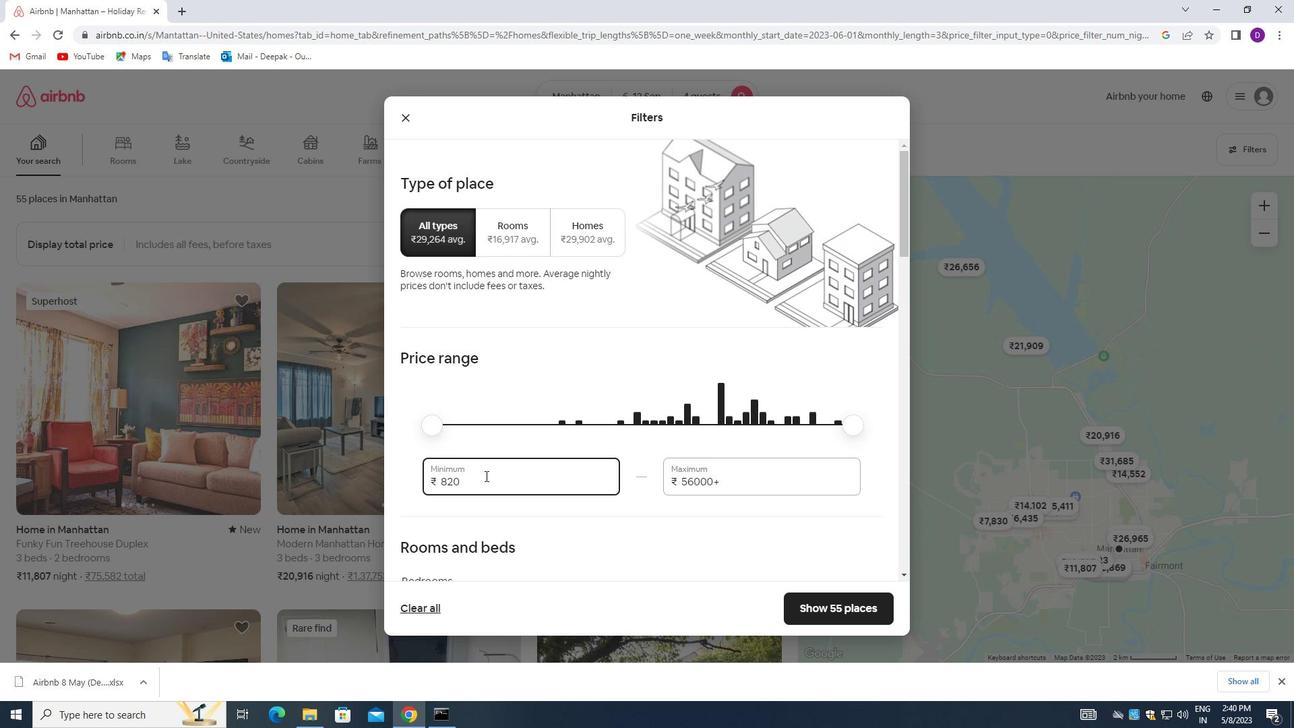 
Action: Mouse moved to (473, 477)
Screenshot: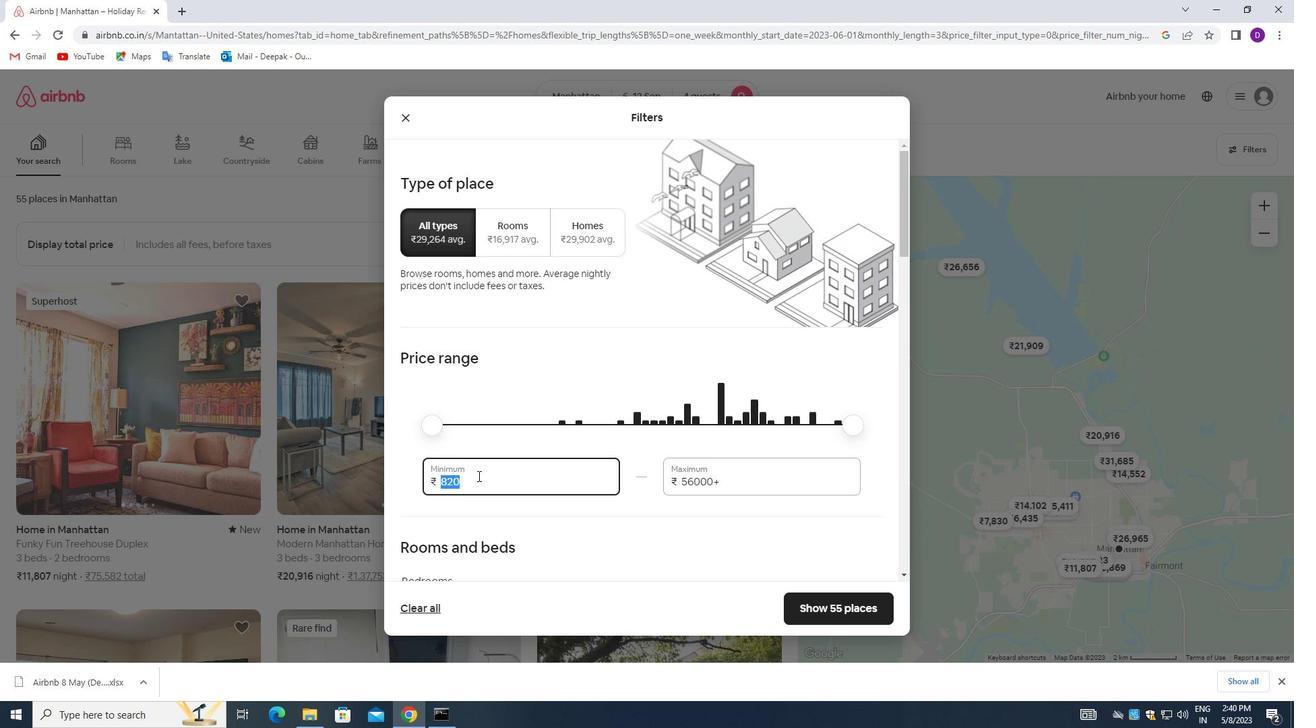 
Action: Key pressed <Key.backspace>10000<Key.tab><Key.backspace>14000
Screenshot: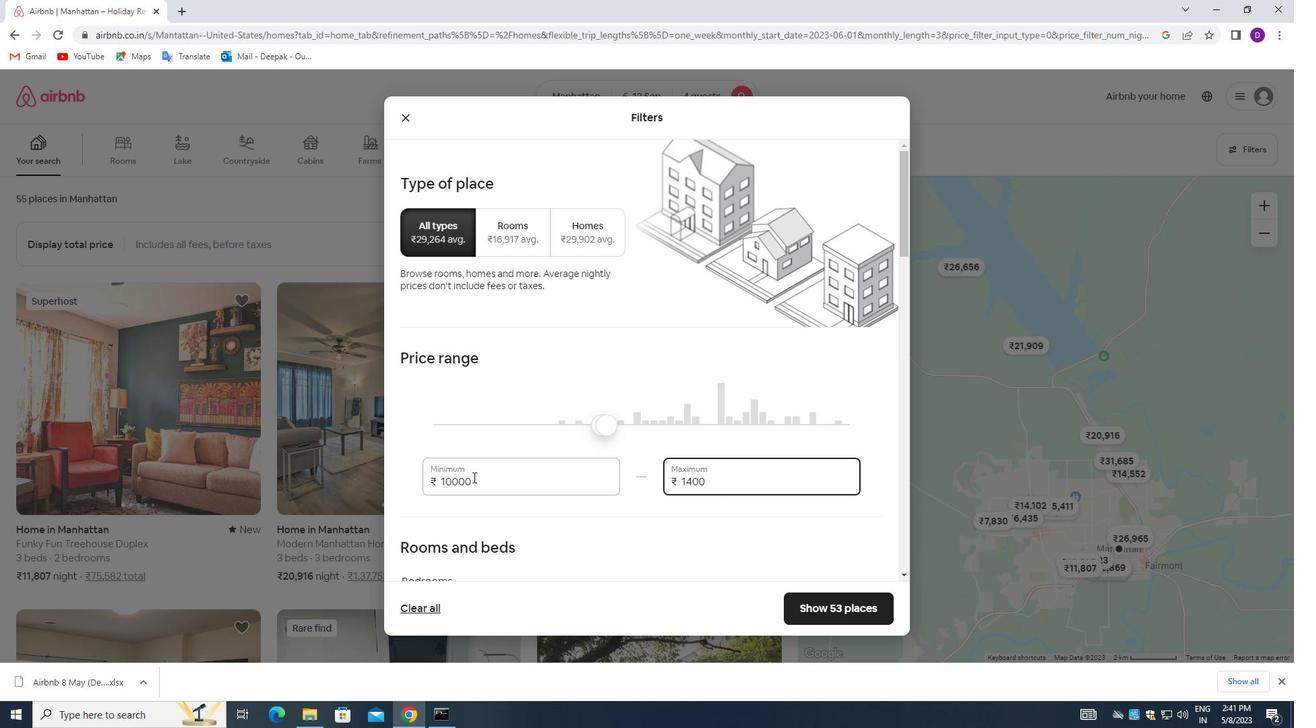 
Action: Mouse moved to (575, 473)
Screenshot: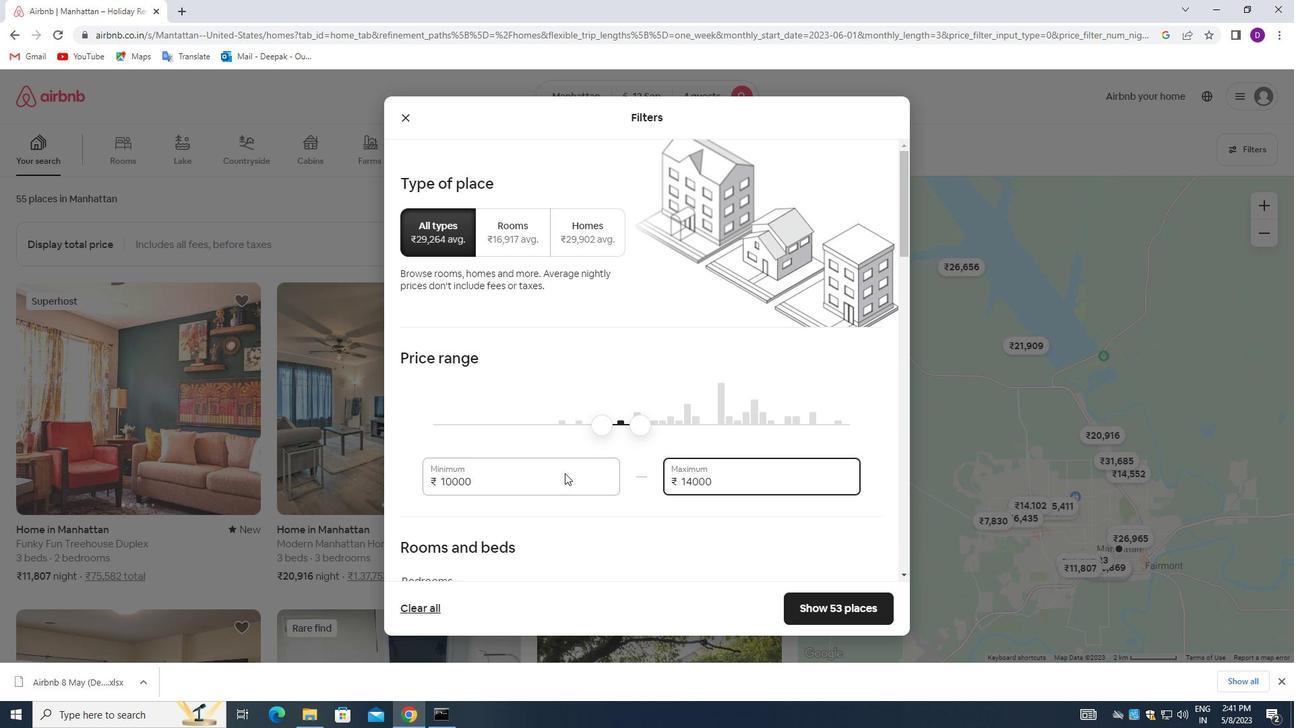 
Action: Mouse scrolled (575, 473) with delta (0, 0)
Screenshot: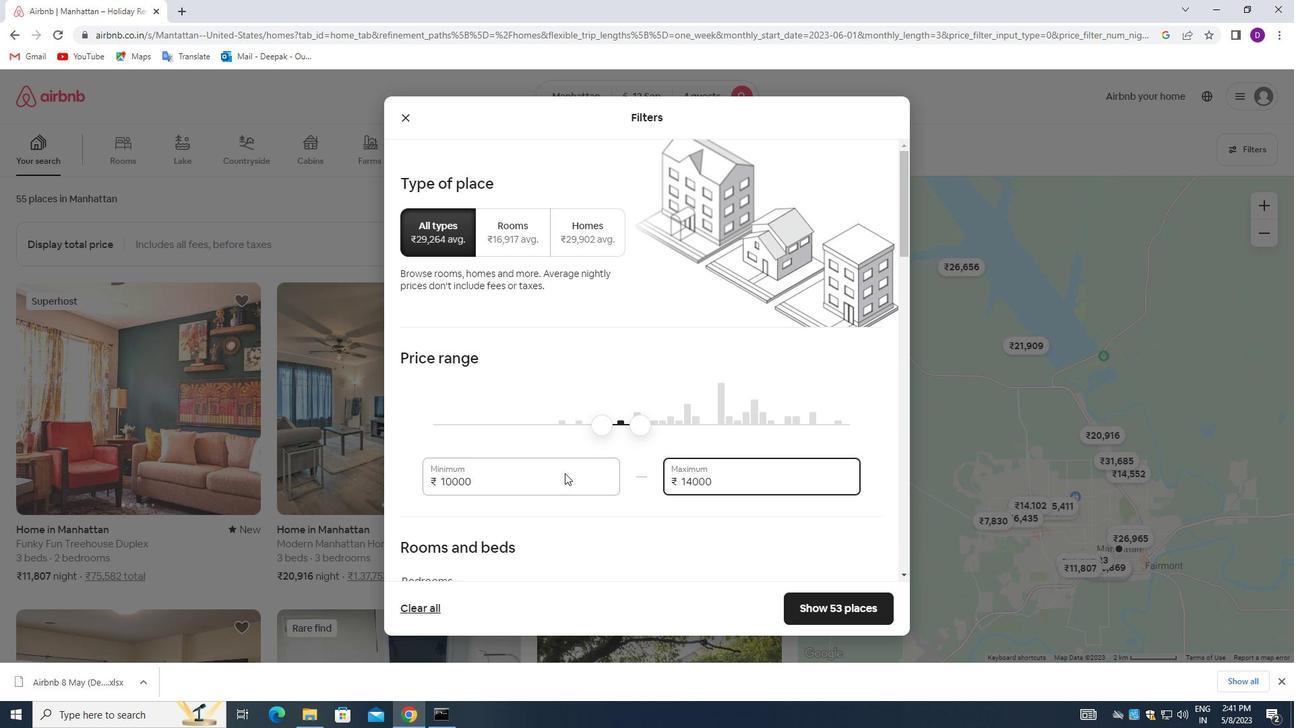 
Action: Mouse scrolled (575, 473) with delta (0, 0)
Screenshot: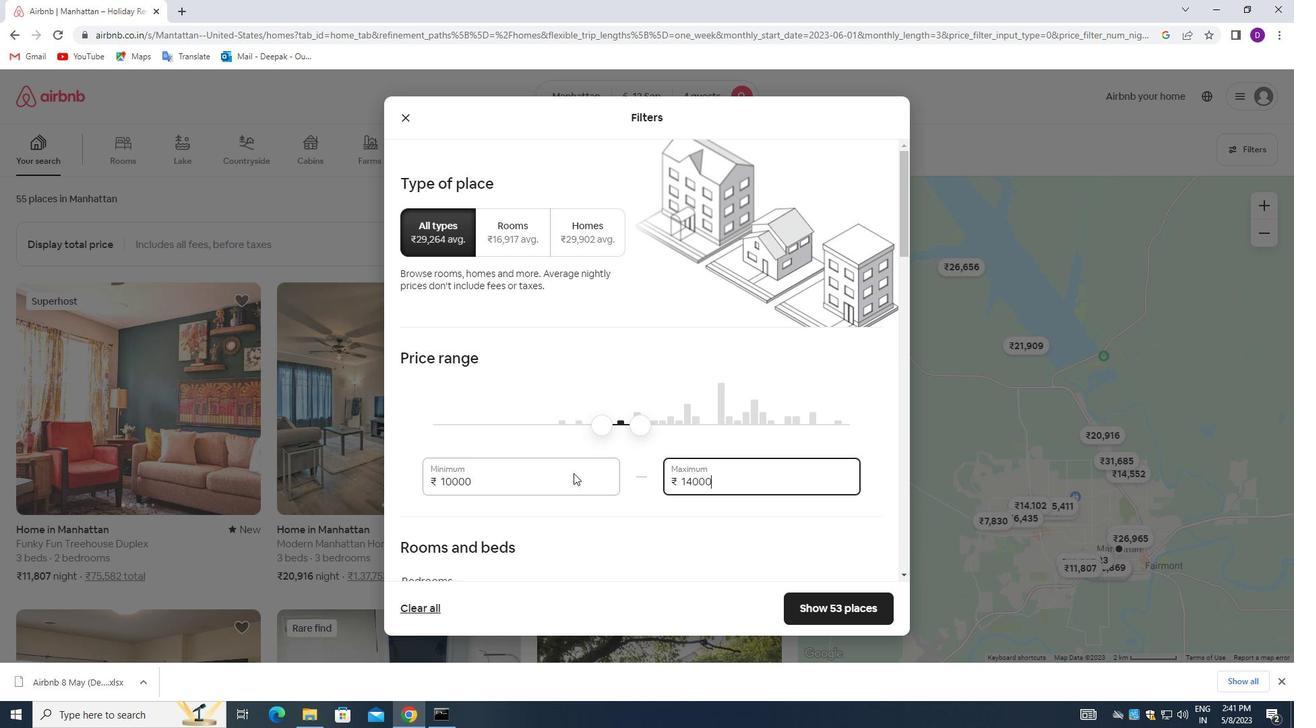
Action: Mouse moved to (580, 478)
Screenshot: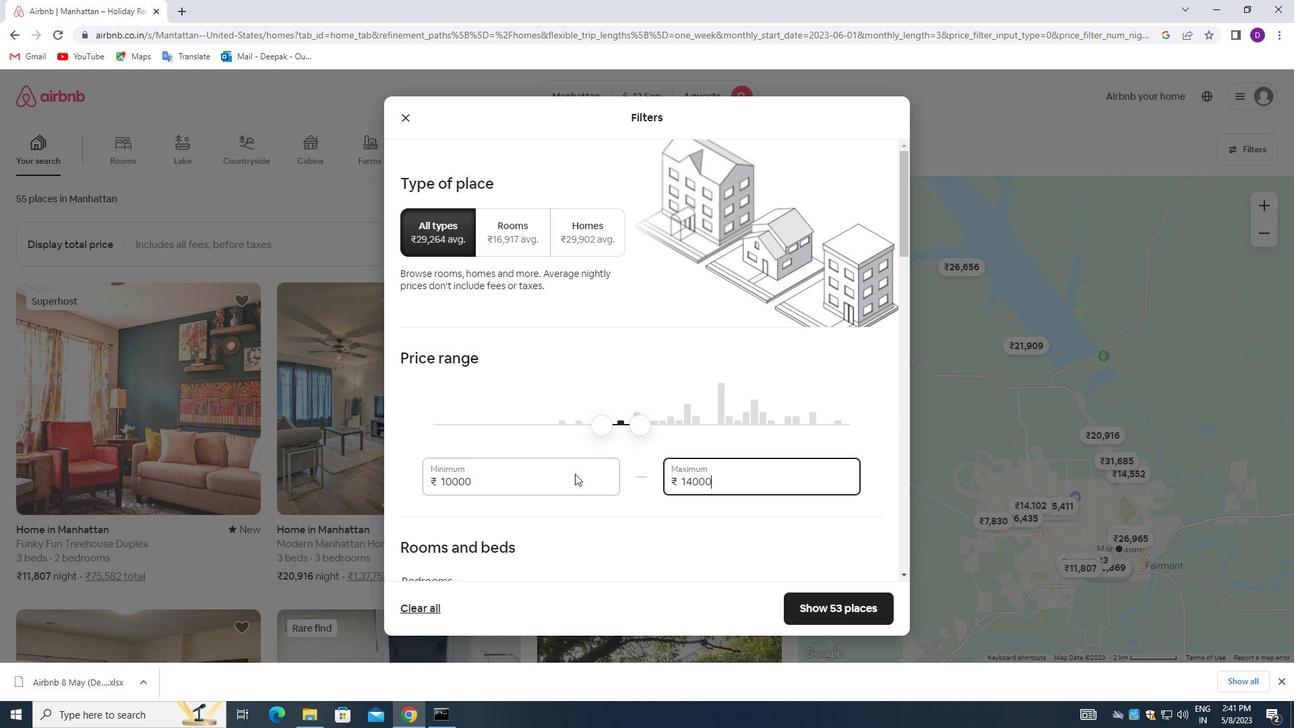 
Action: Mouse scrolled (580, 477) with delta (0, 0)
Screenshot: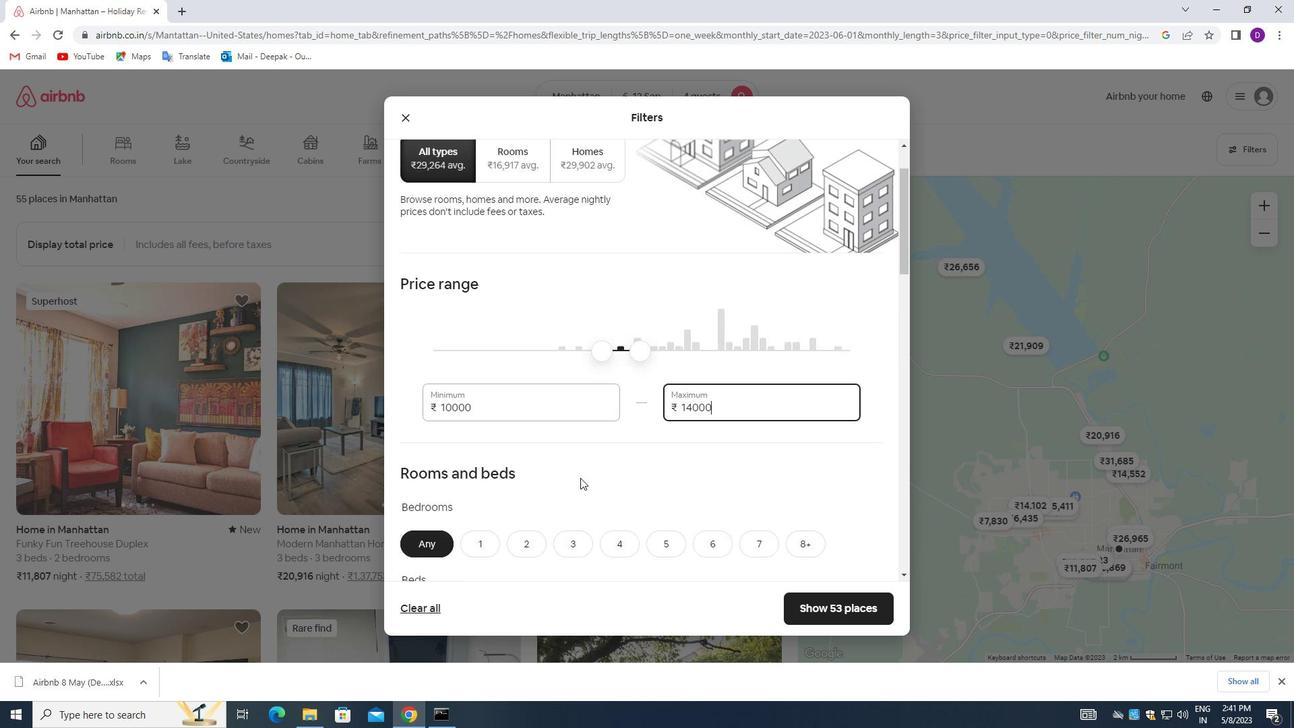 
Action: Mouse moved to (587, 480)
Screenshot: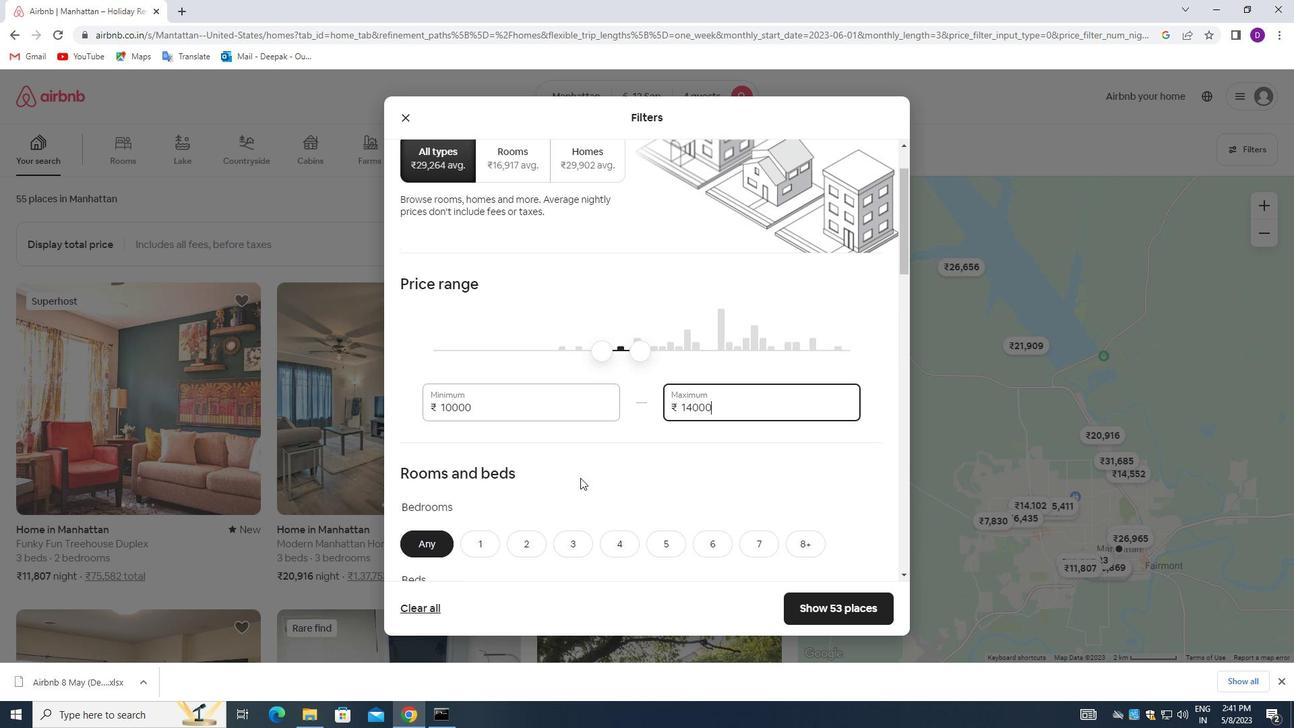 
Action: Mouse scrolled (587, 480) with delta (0, 0)
Screenshot: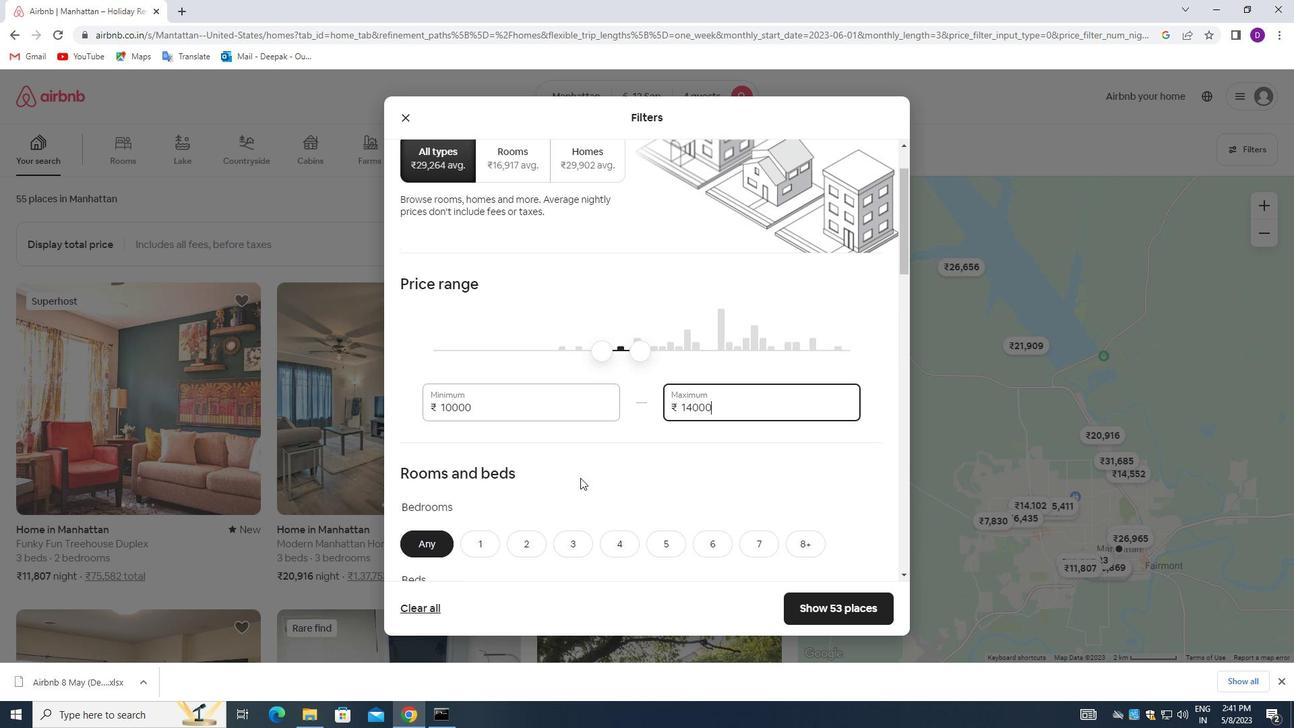 
Action: Mouse moved to (624, 354)
Screenshot: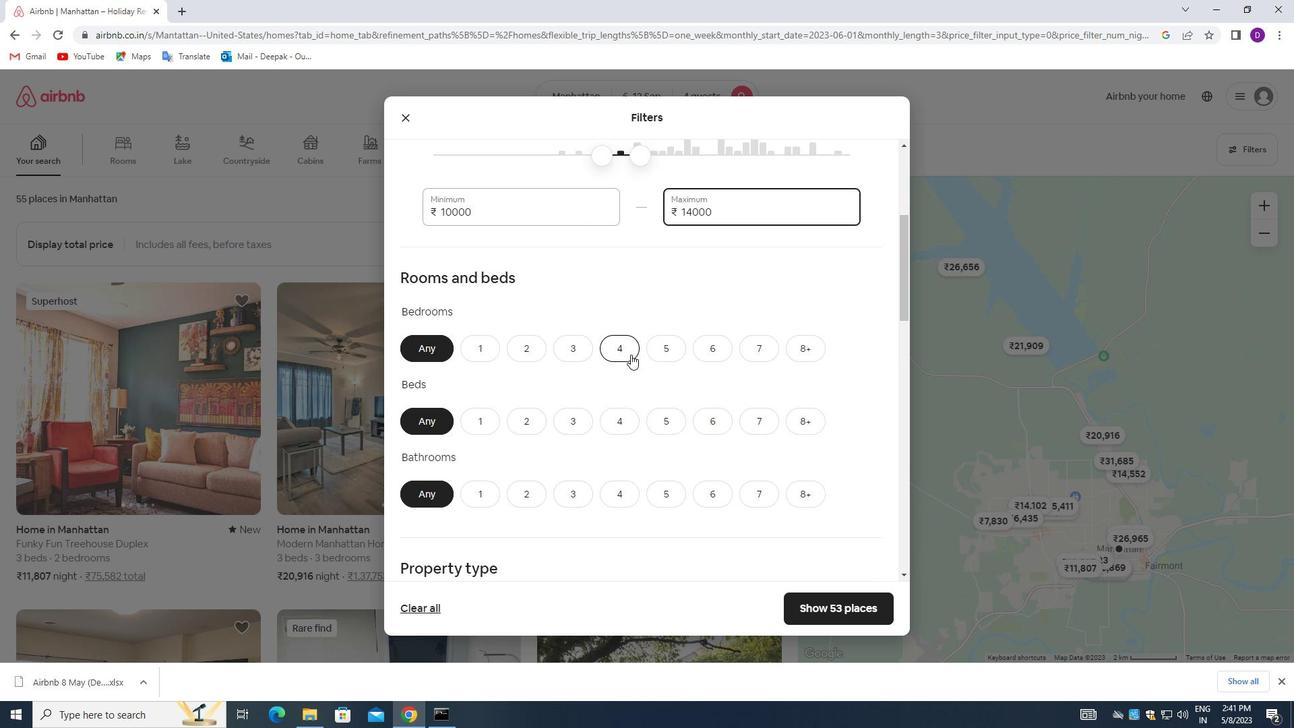 
Action: Mouse pressed left at (624, 354)
Screenshot: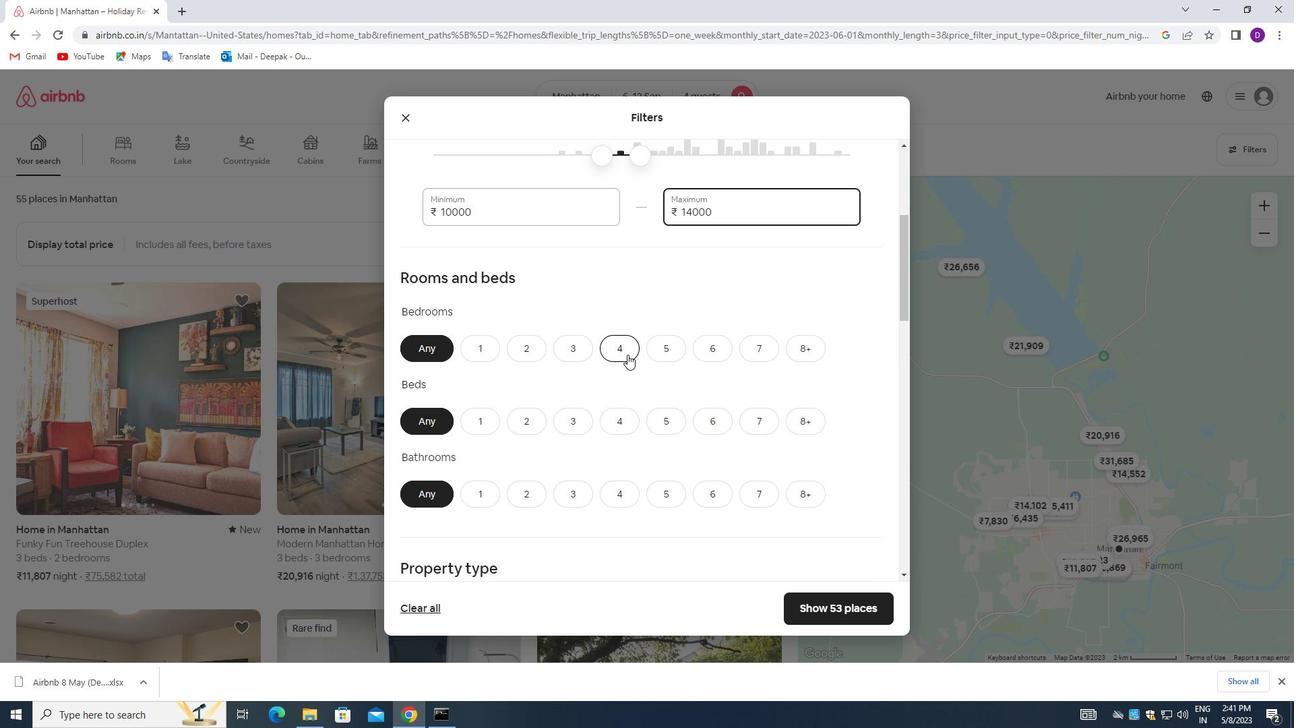 
Action: Mouse moved to (622, 422)
Screenshot: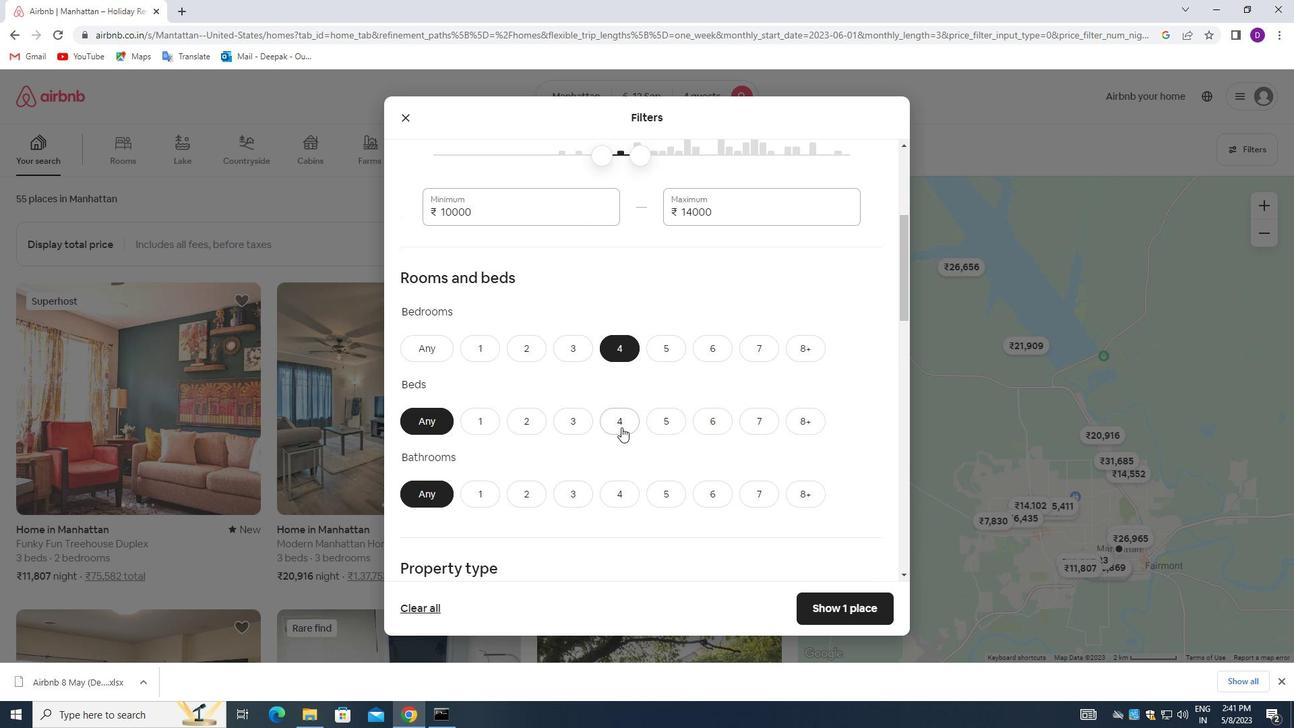 
Action: Mouse pressed left at (622, 422)
Screenshot: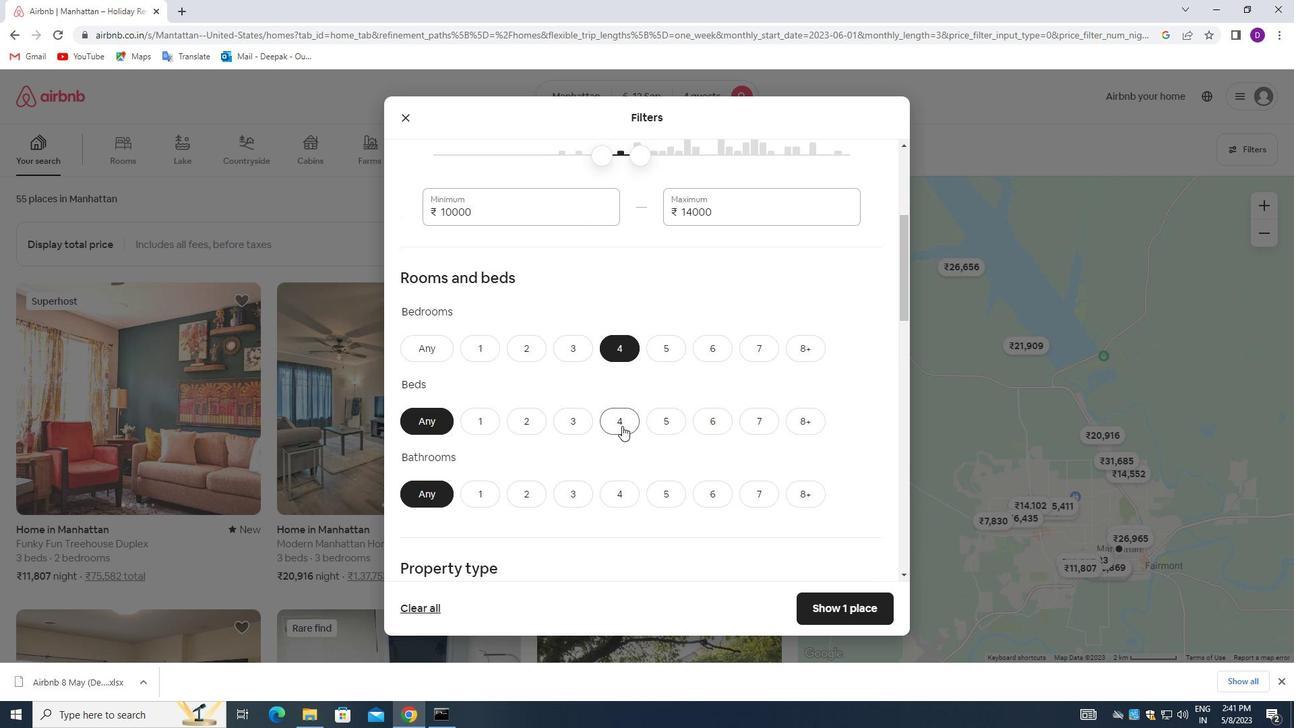 
Action: Mouse moved to (618, 496)
Screenshot: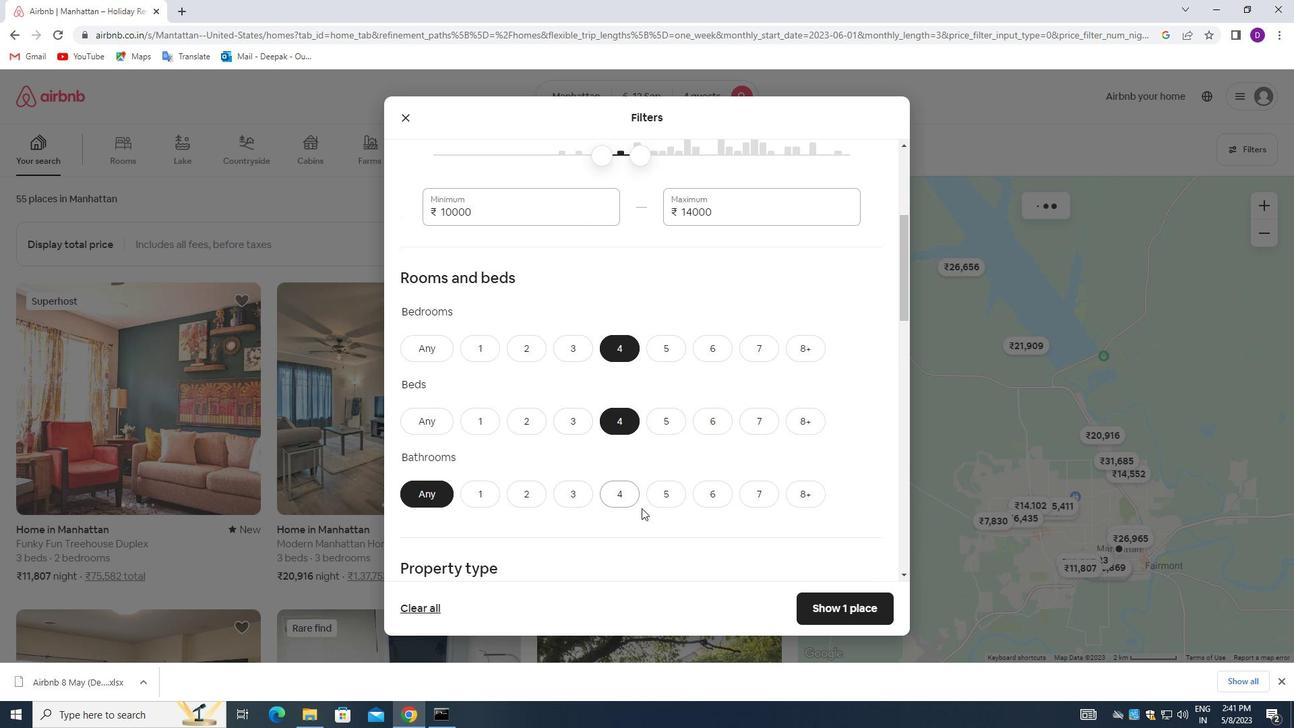 
Action: Mouse pressed left at (618, 496)
Screenshot: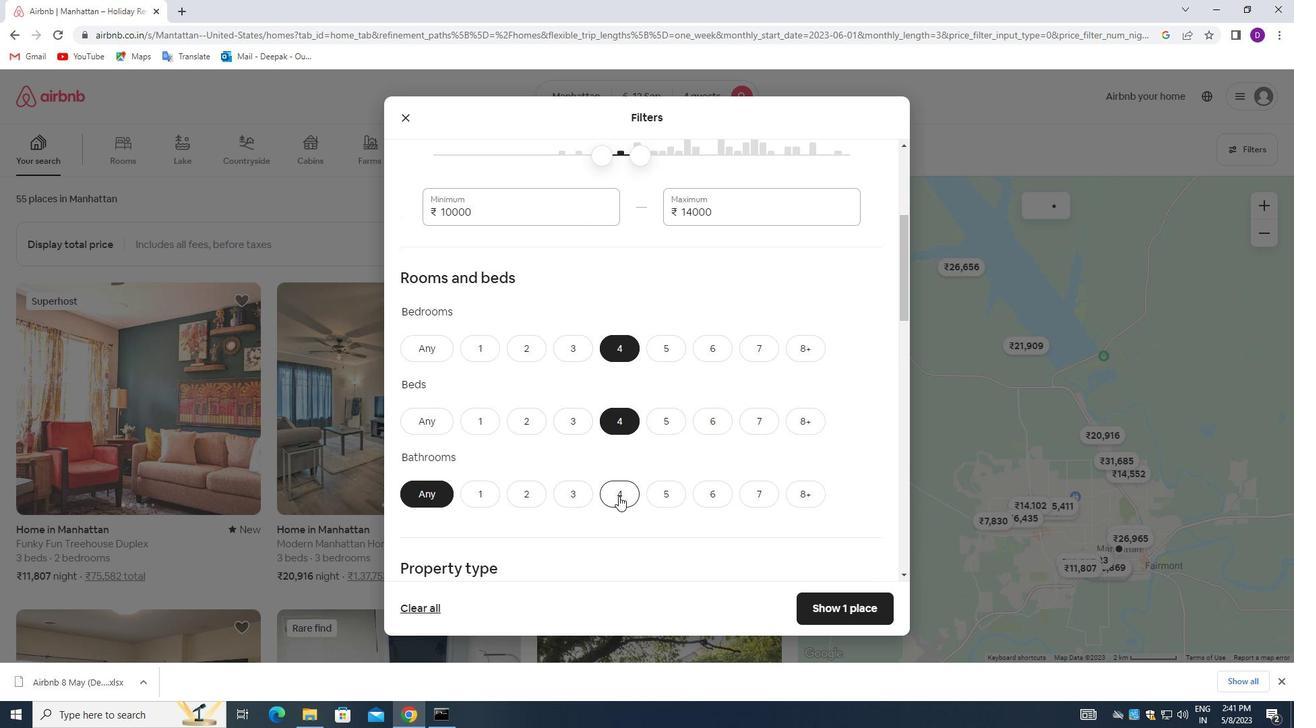 
Action: Mouse moved to (658, 457)
Screenshot: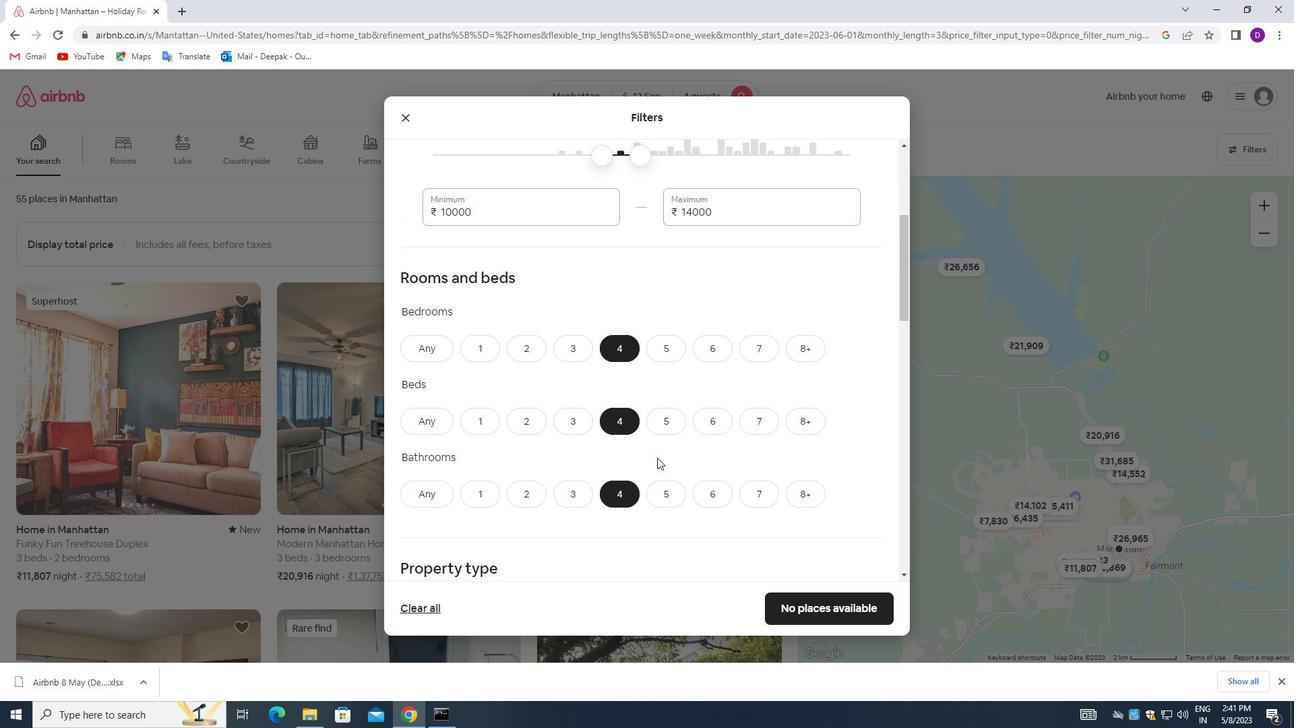 
Action: Mouse scrolled (658, 457) with delta (0, 0)
Screenshot: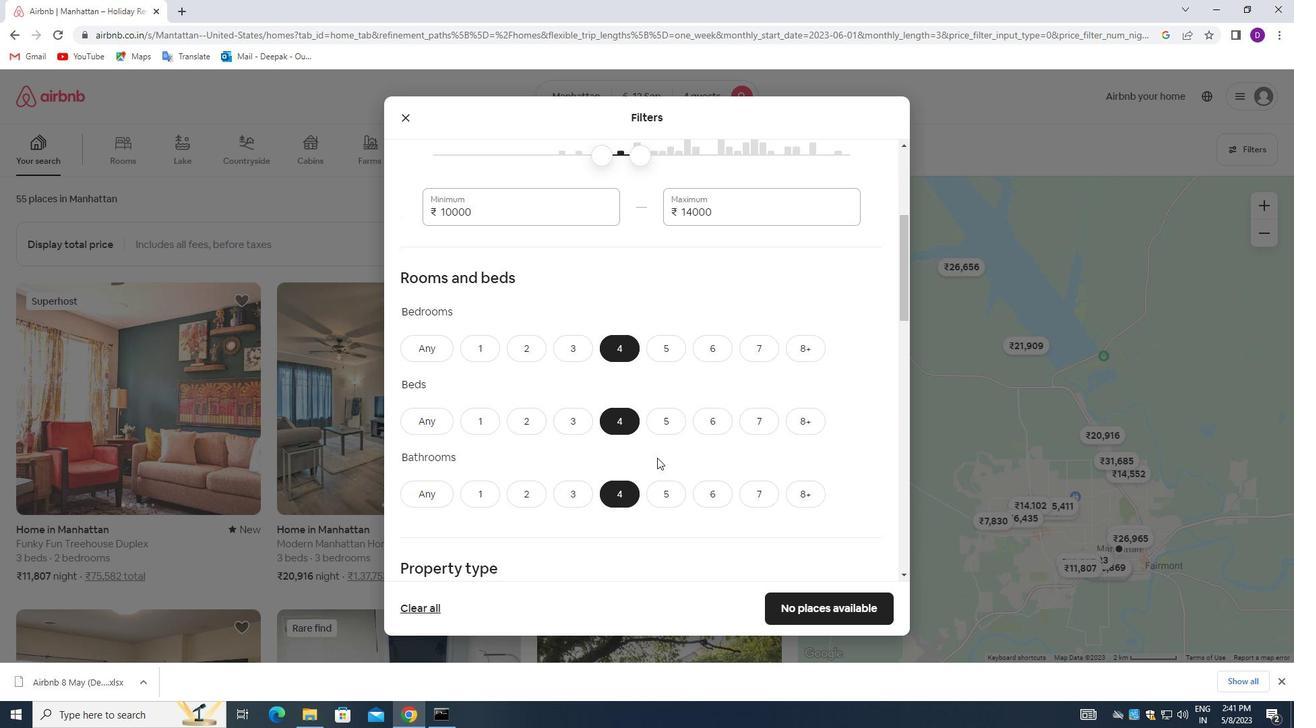 
Action: Mouse moved to (658, 457)
Screenshot: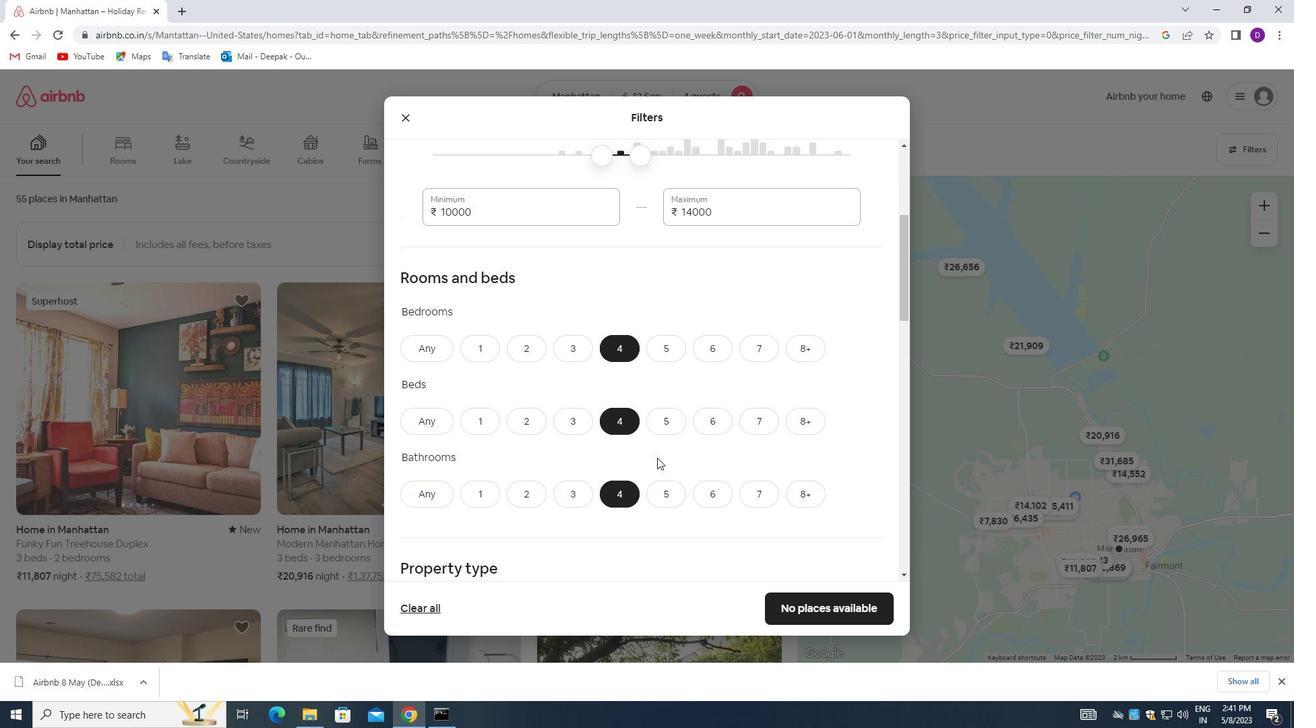 
Action: Mouse scrolled (658, 457) with delta (0, 0)
Screenshot: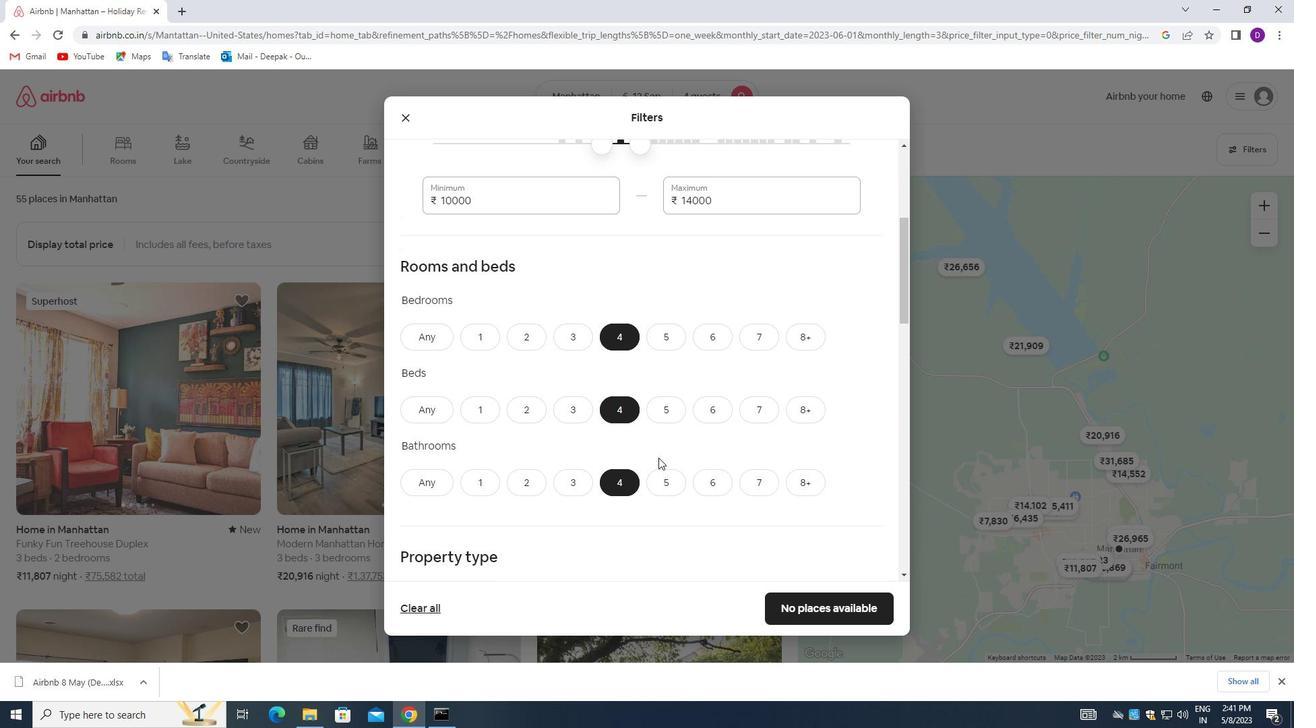 
Action: Mouse moved to (664, 449)
Screenshot: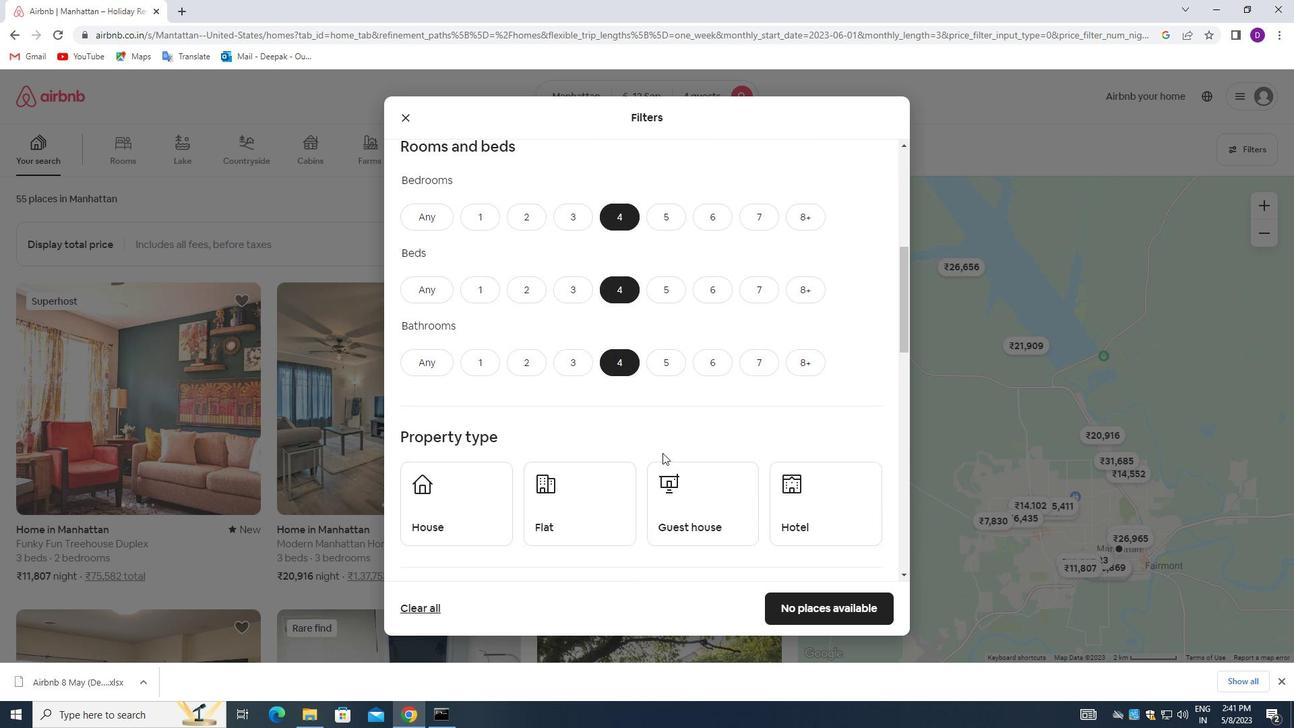 
Action: Mouse scrolled (664, 449) with delta (0, 0)
Screenshot: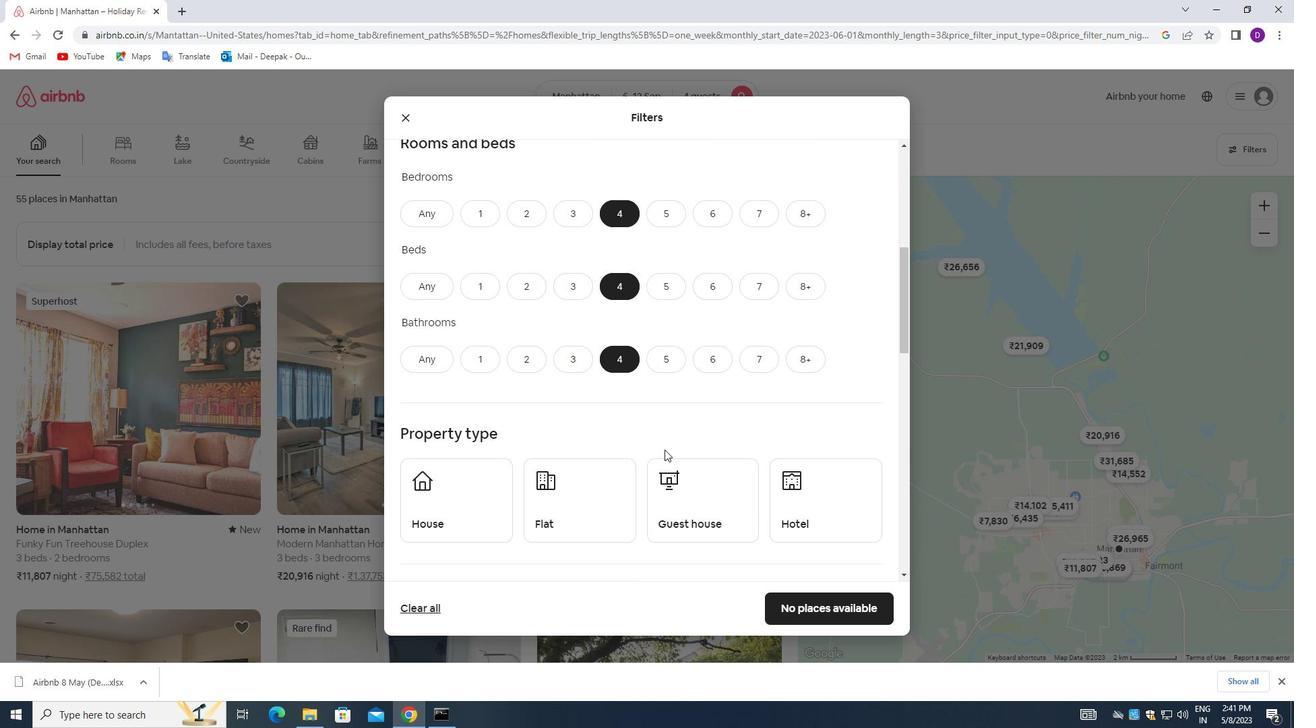 
Action: Mouse moved to (431, 422)
Screenshot: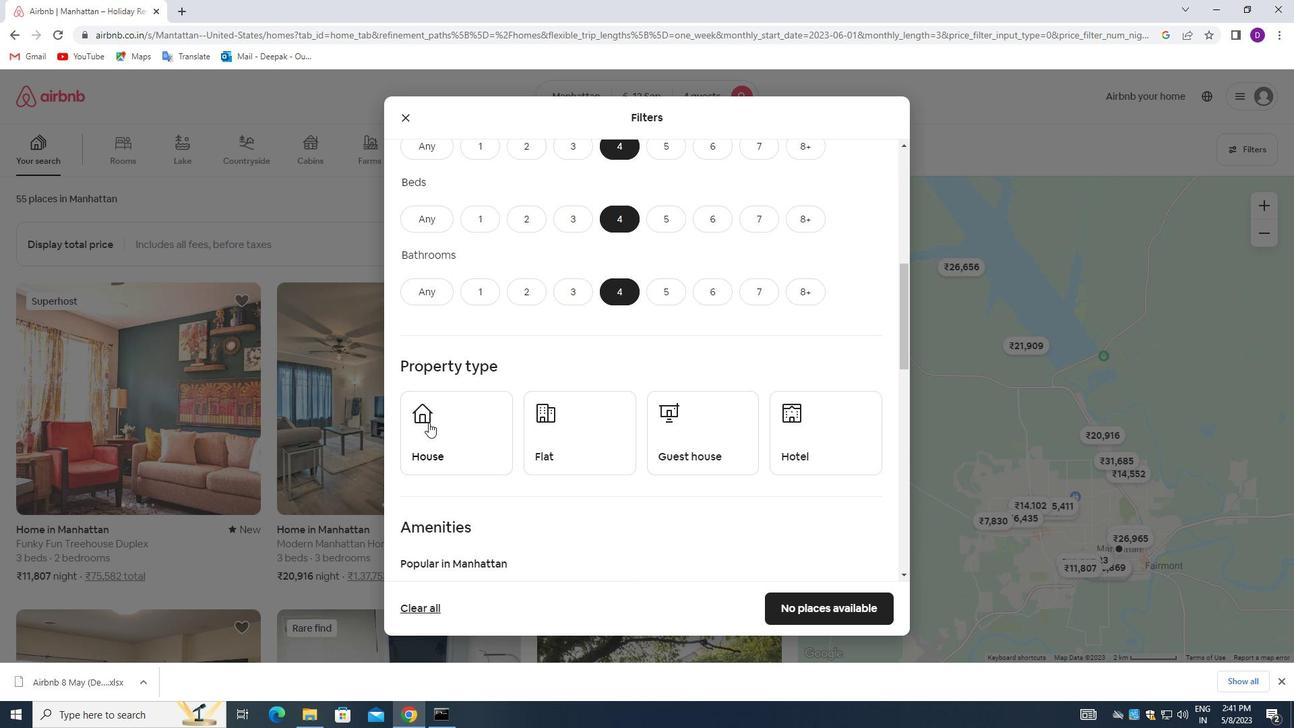 
Action: Mouse pressed left at (431, 422)
Screenshot: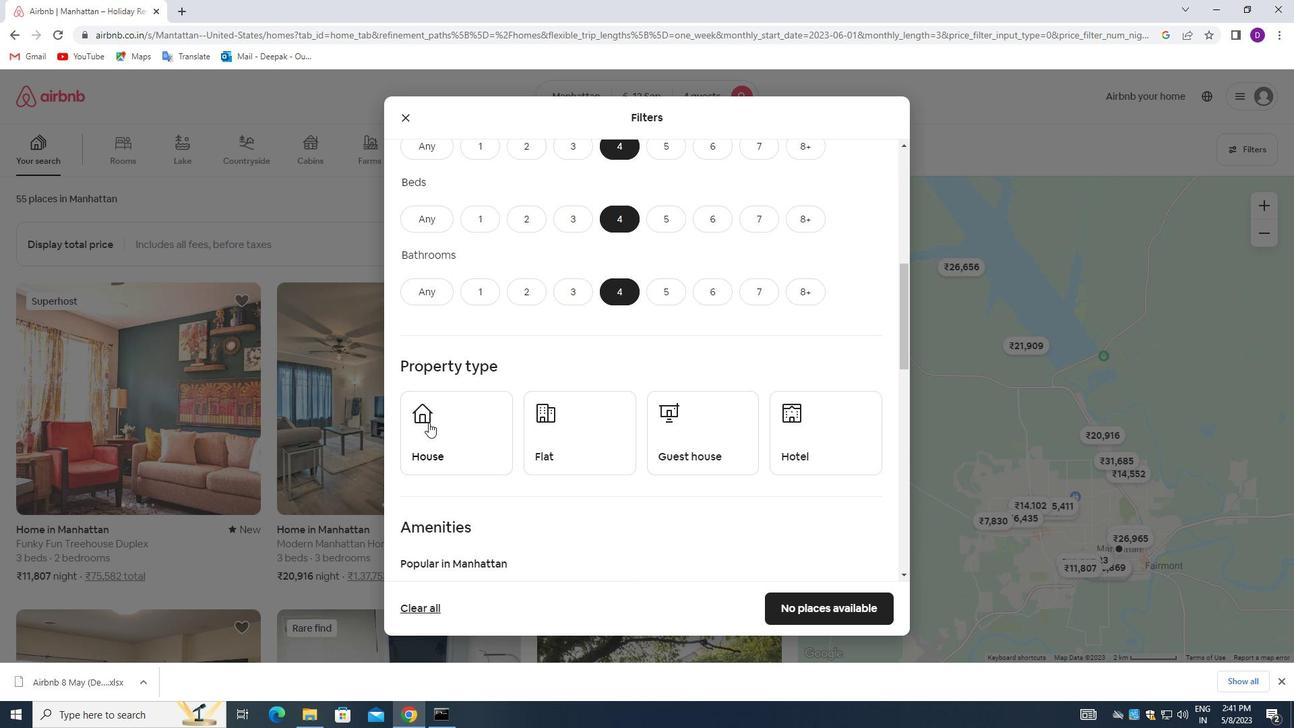 
Action: Mouse moved to (601, 455)
Screenshot: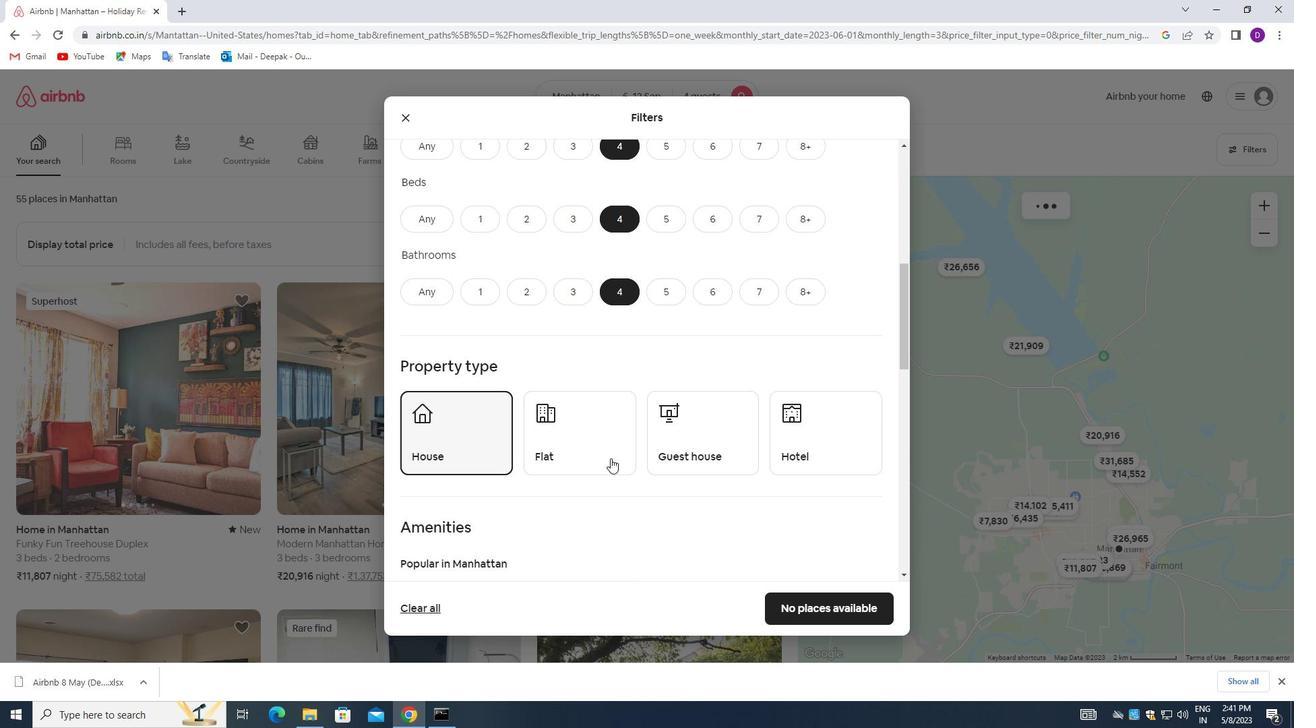 
Action: Mouse pressed left at (601, 455)
Screenshot: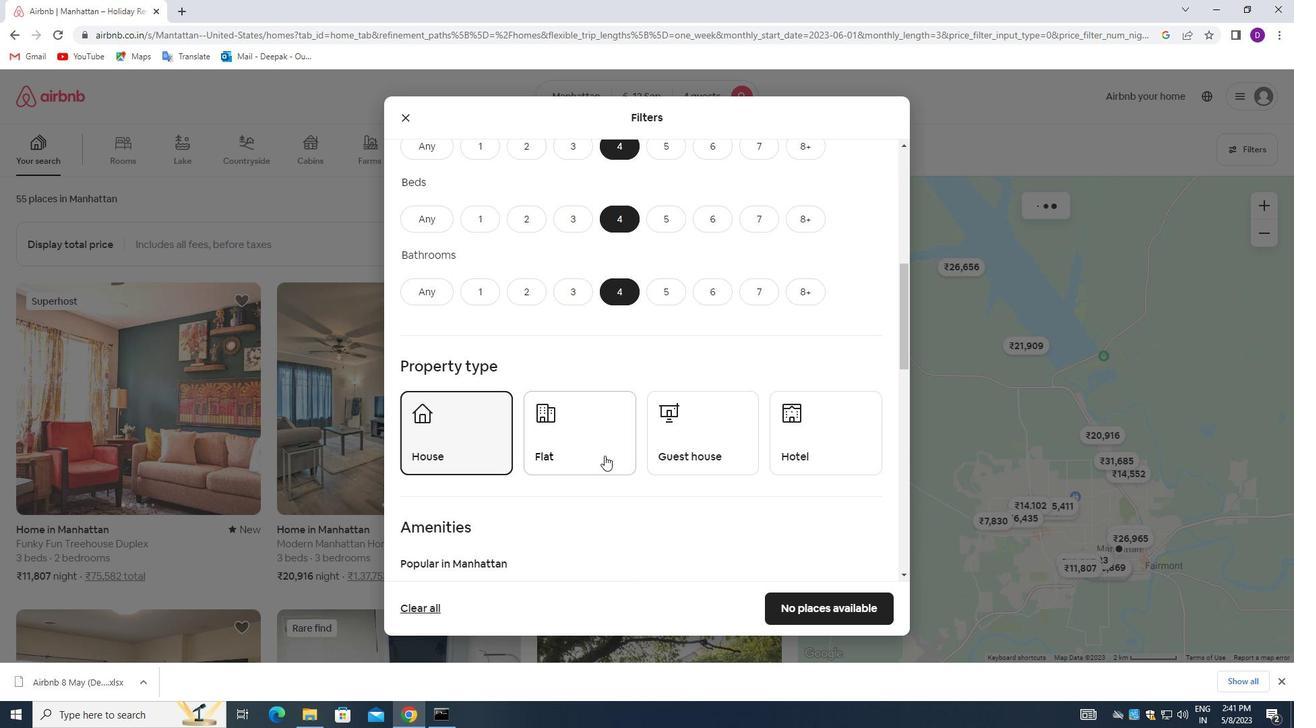 
Action: Mouse moved to (695, 458)
Screenshot: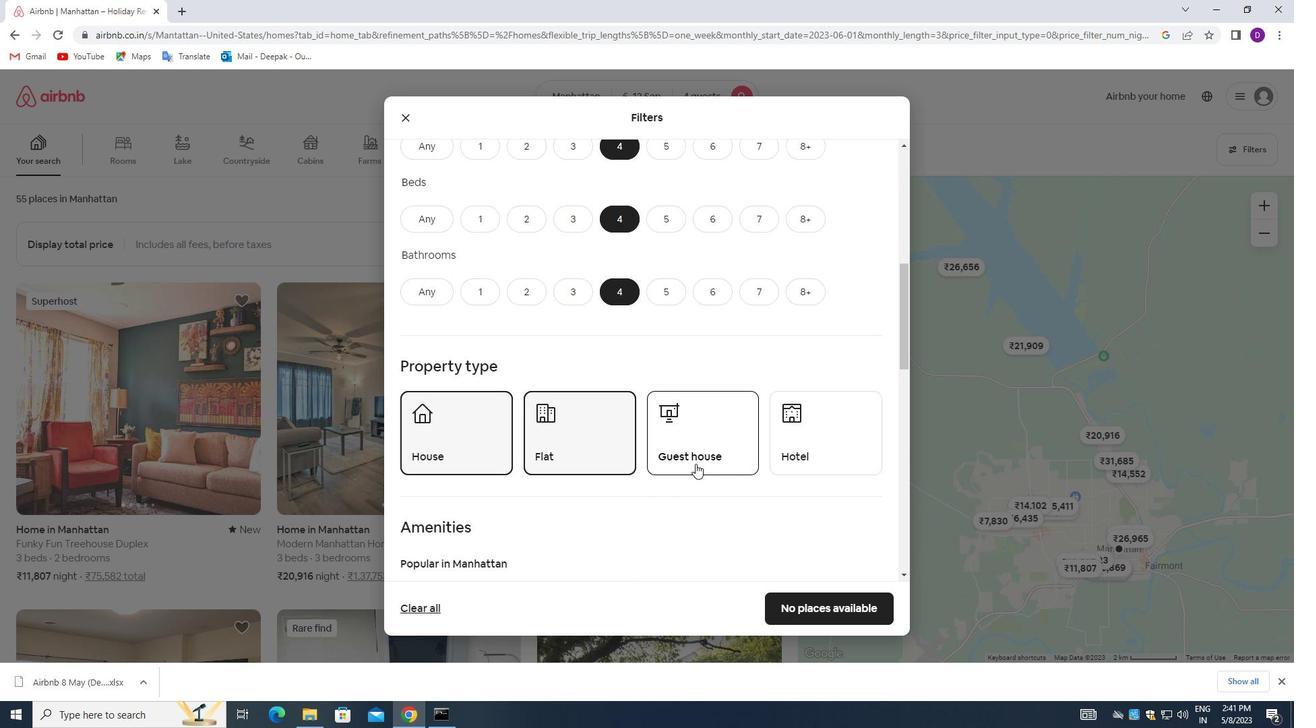 
Action: Mouse pressed left at (695, 458)
Screenshot: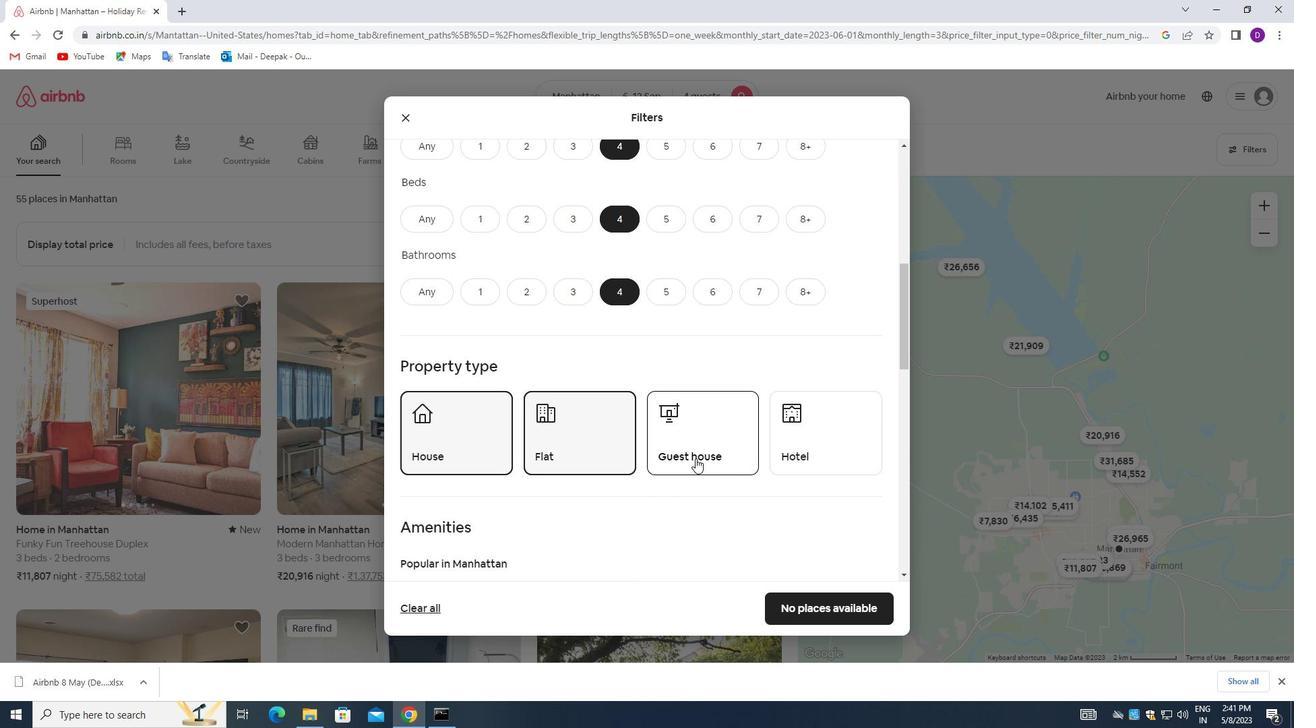 
Action: Mouse moved to (699, 457)
Screenshot: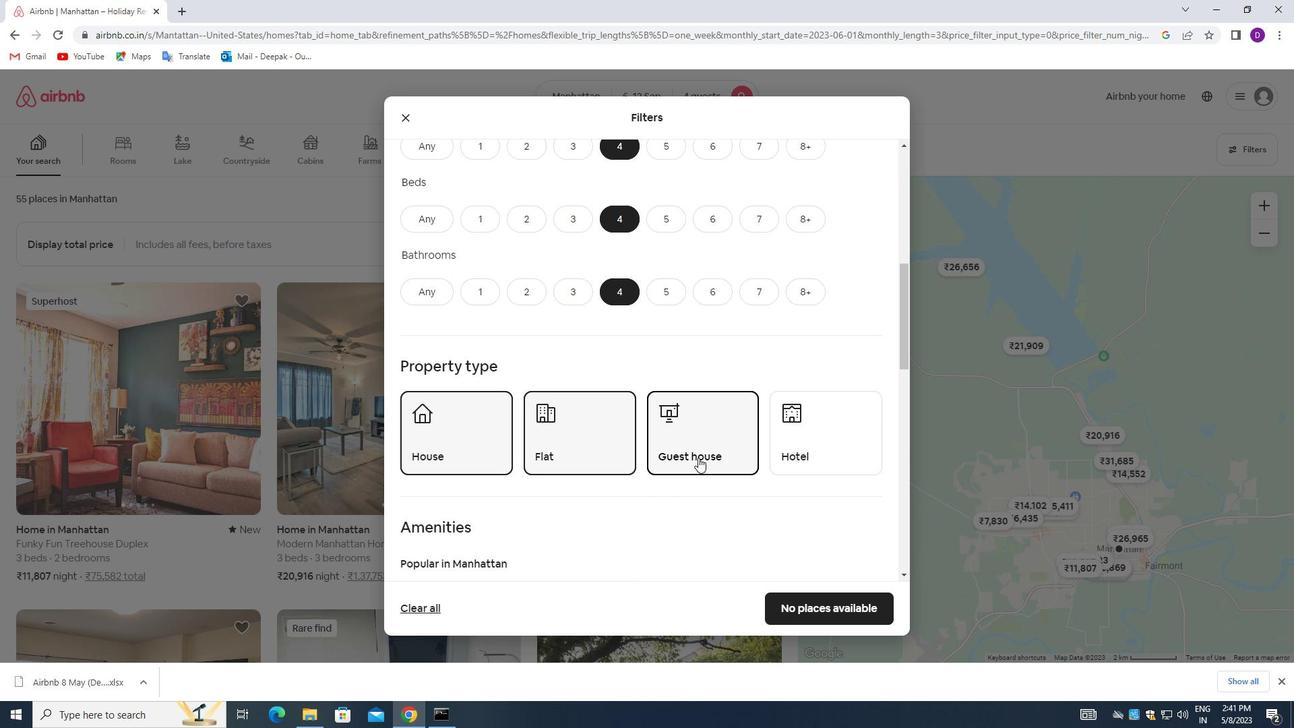 
Action: Mouse scrolled (699, 457) with delta (0, 0)
Screenshot: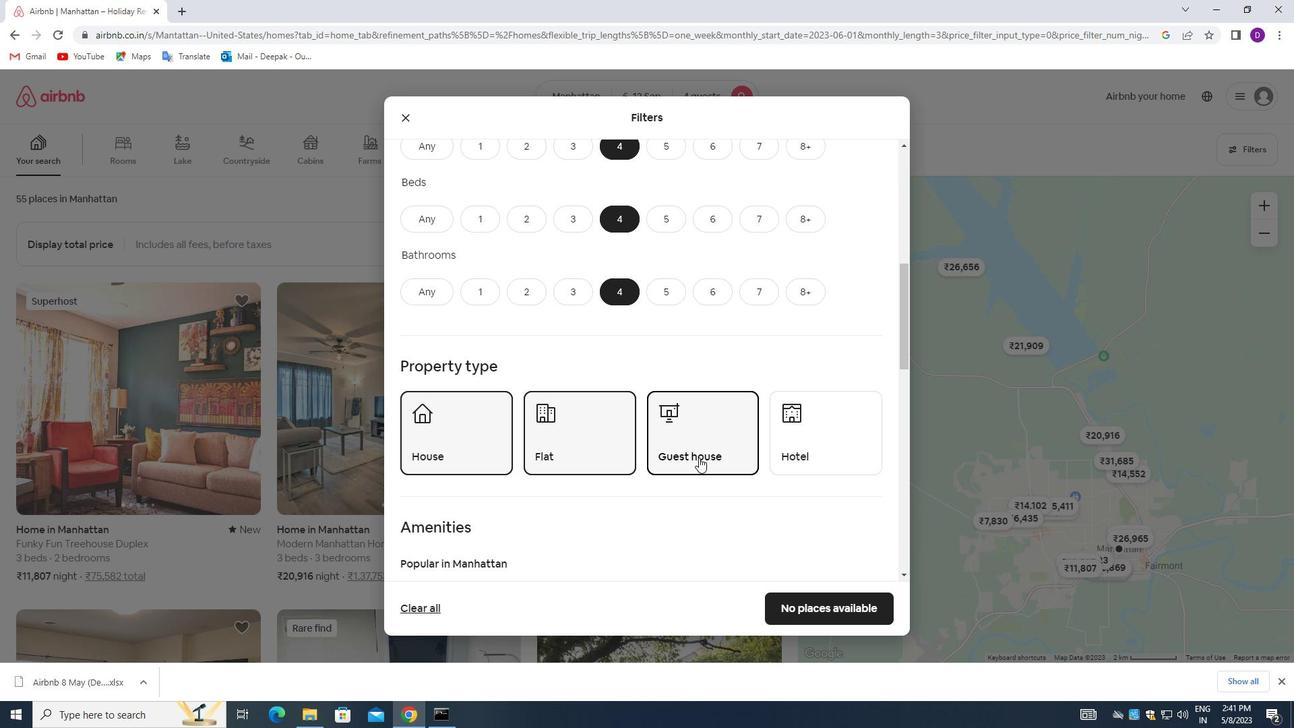 
Action: Mouse scrolled (699, 457) with delta (0, 0)
Screenshot: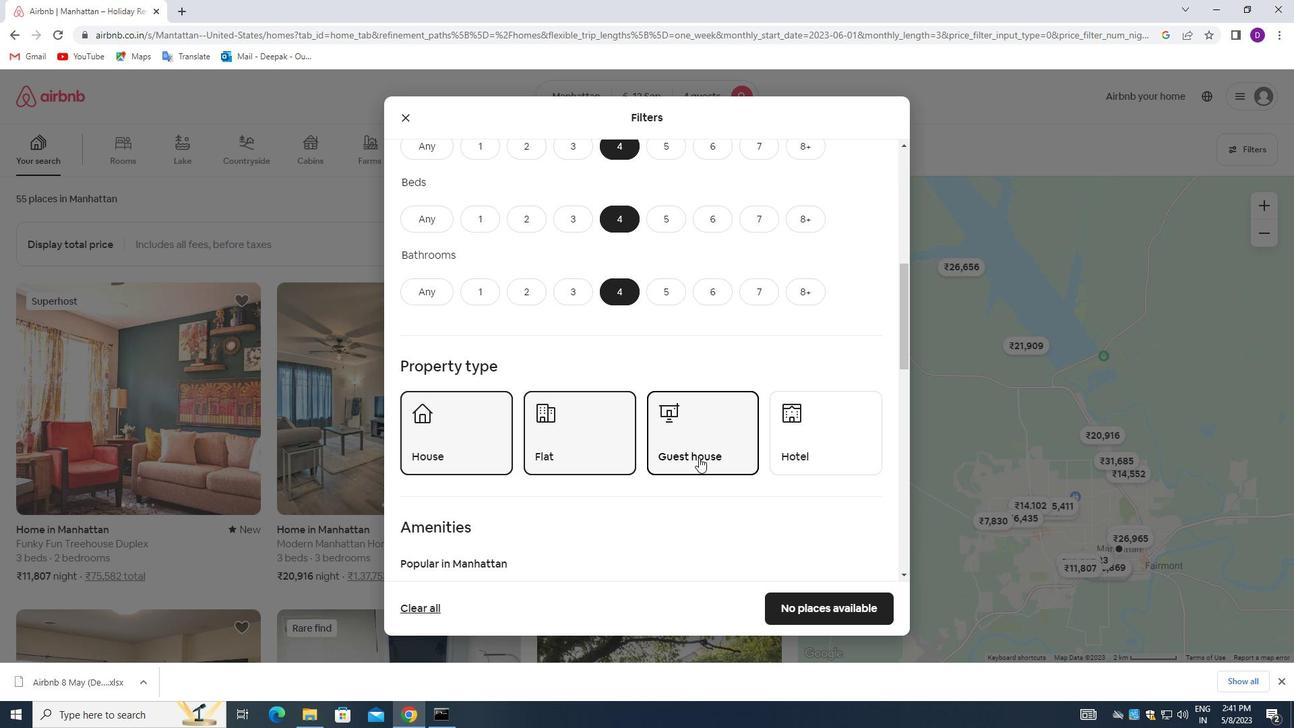 
Action: Mouse moved to (410, 461)
Screenshot: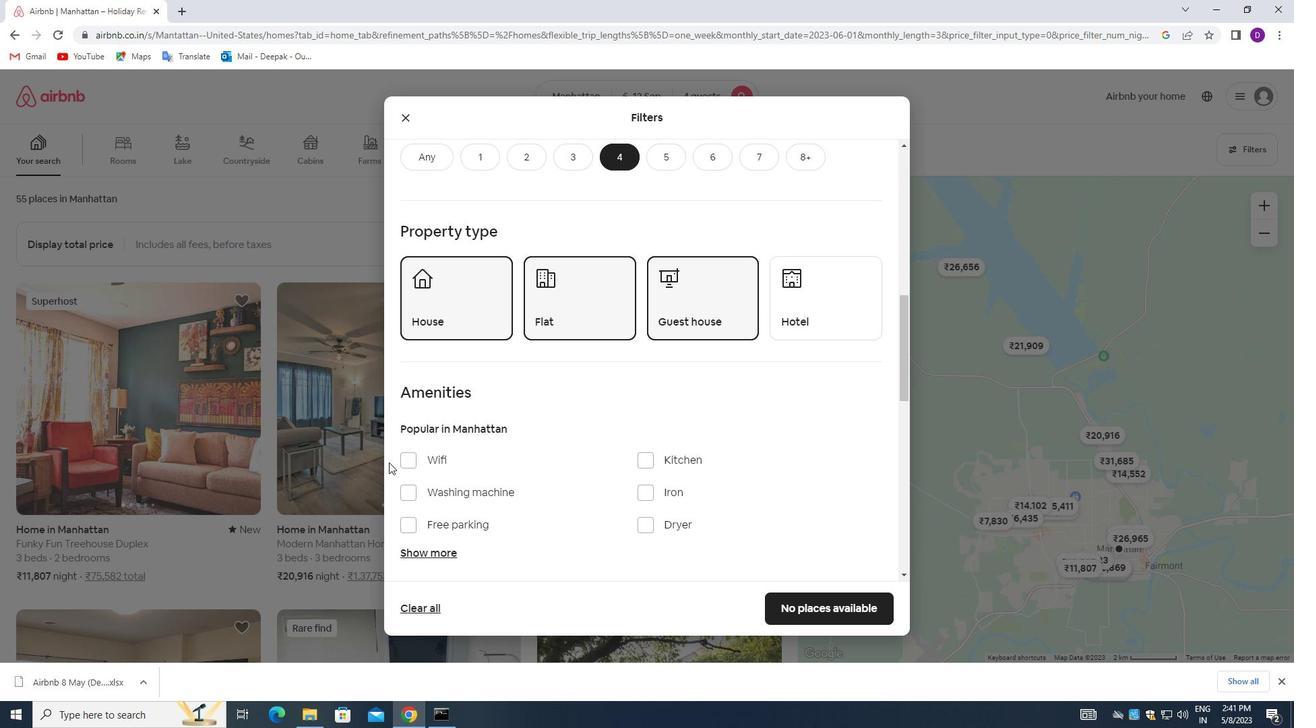 
Action: Mouse pressed left at (410, 461)
Screenshot: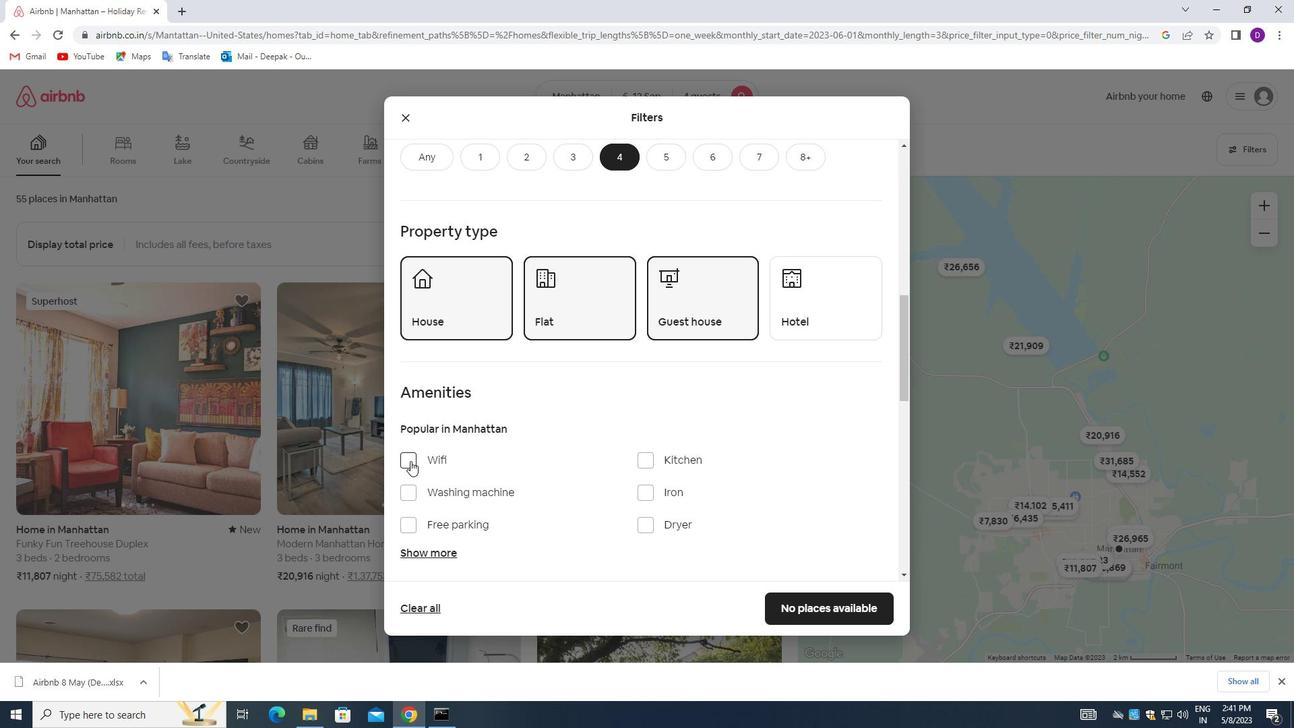 
Action: Mouse moved to (498, 451)
Screenshot: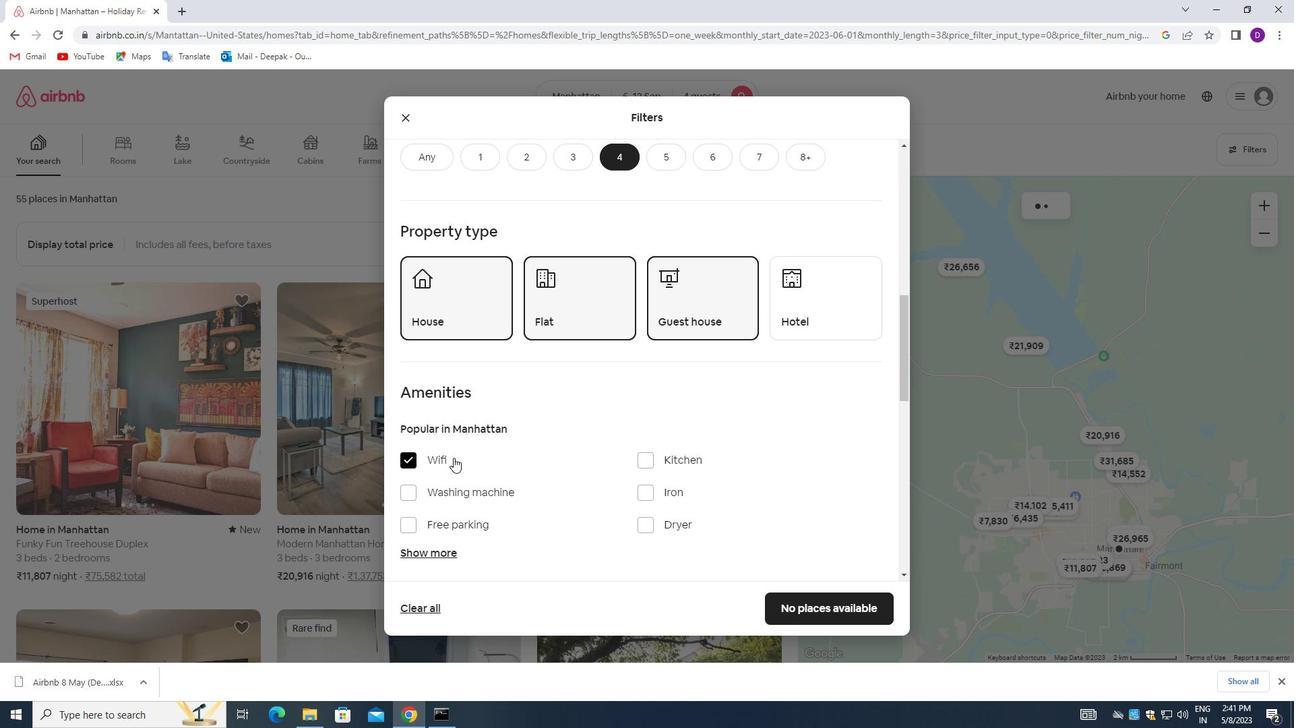 
Action: Mouse scrolled (498, 451) with delta (0, 0)
Screenshot: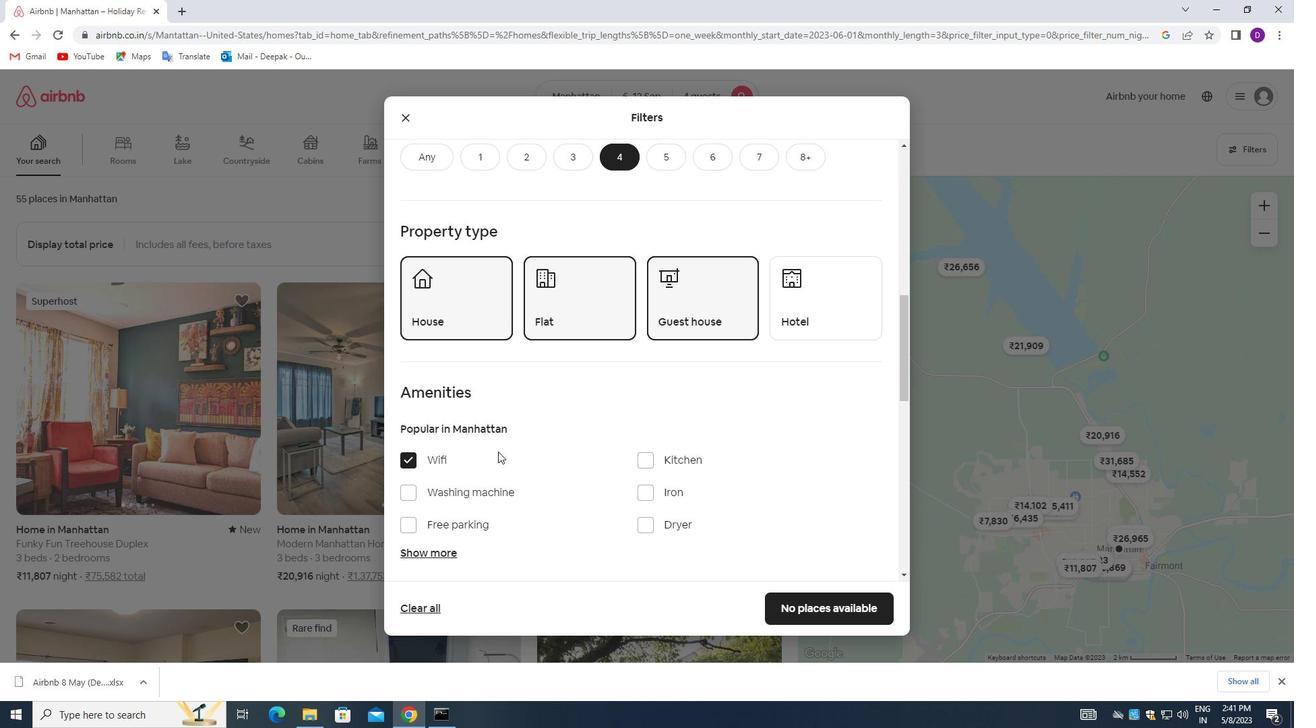 
Action: Mouse moved to (447, 482)
Screenshot: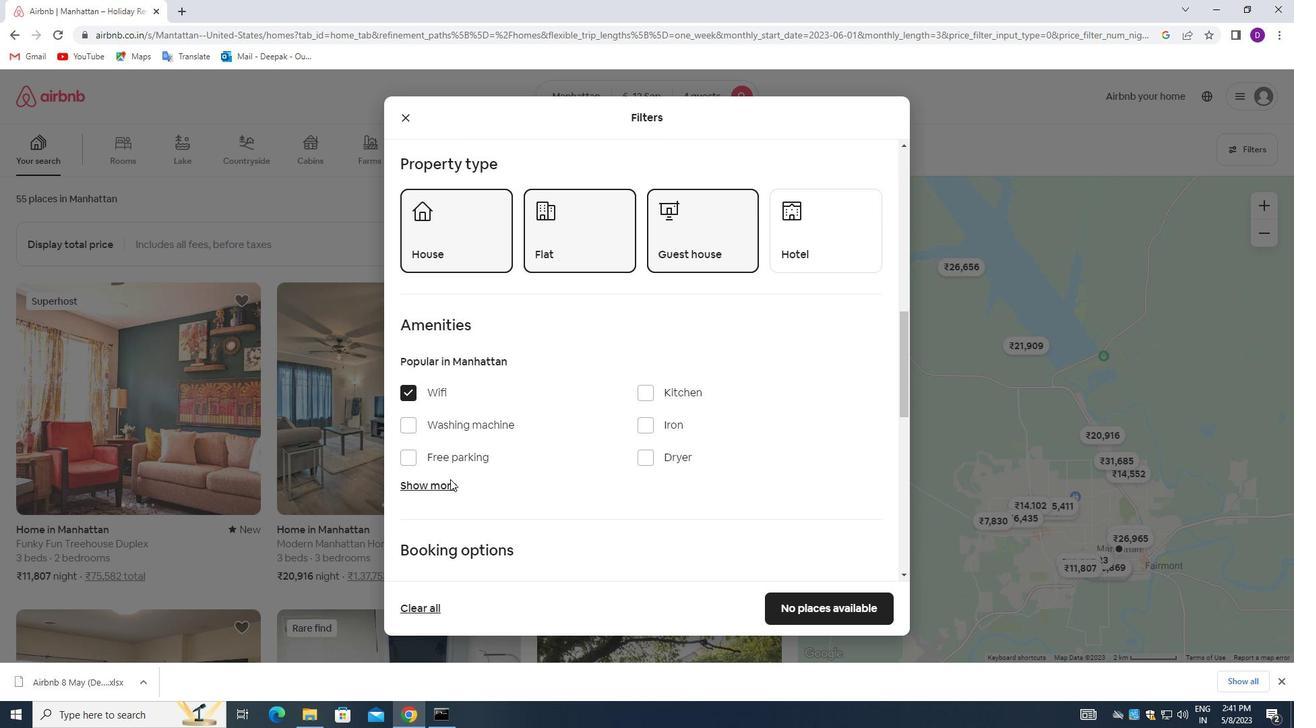 
Action: Mouse pressed left at (447, 482)
Screenshot: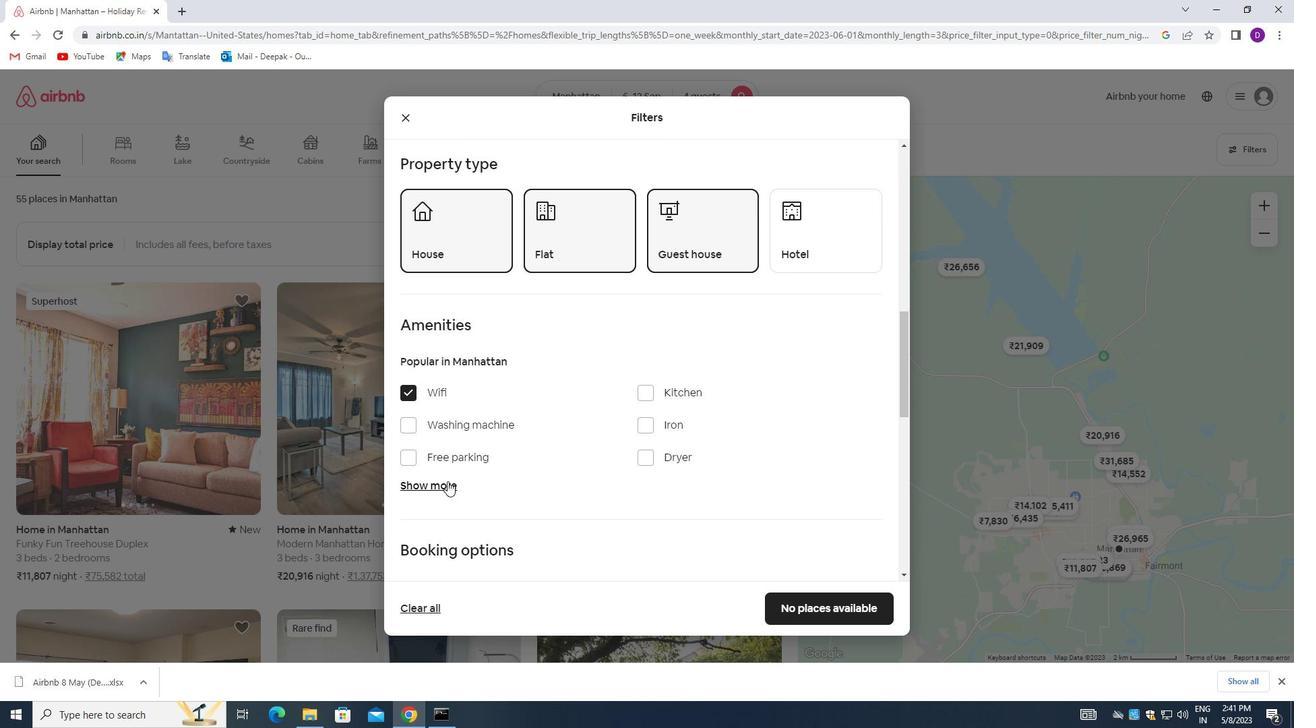 
Action: Mouse moved to (531, 486)
Screenshot: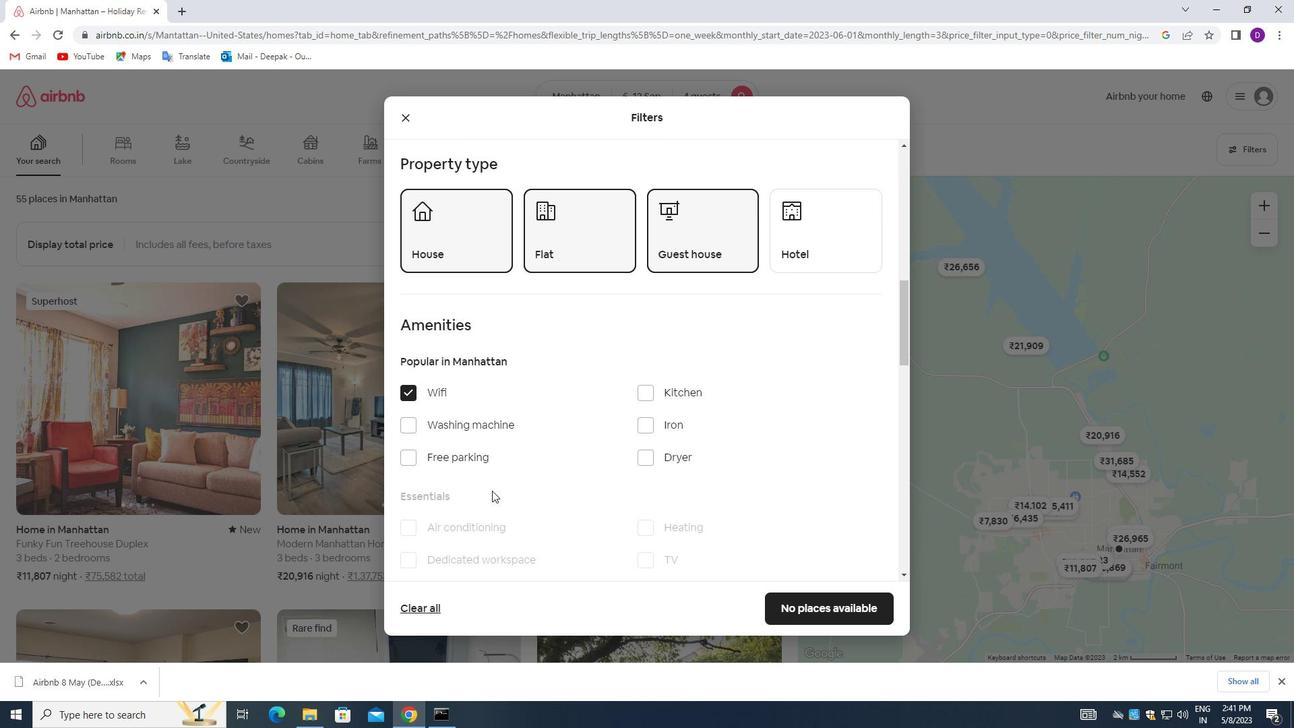 
Action: Mouse scrolled (531, 485) with delta (0, 0)
Screenshot: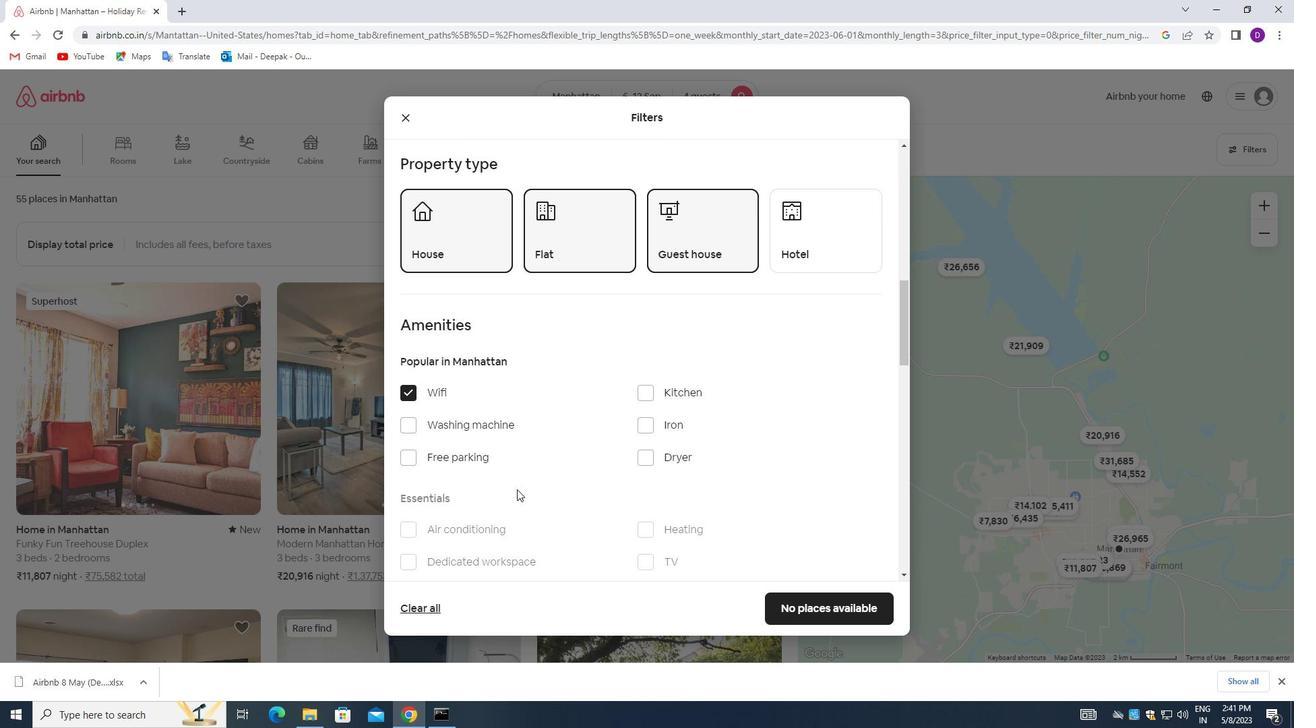 
Action: Mouse moved to (535, 485)
Screenshot: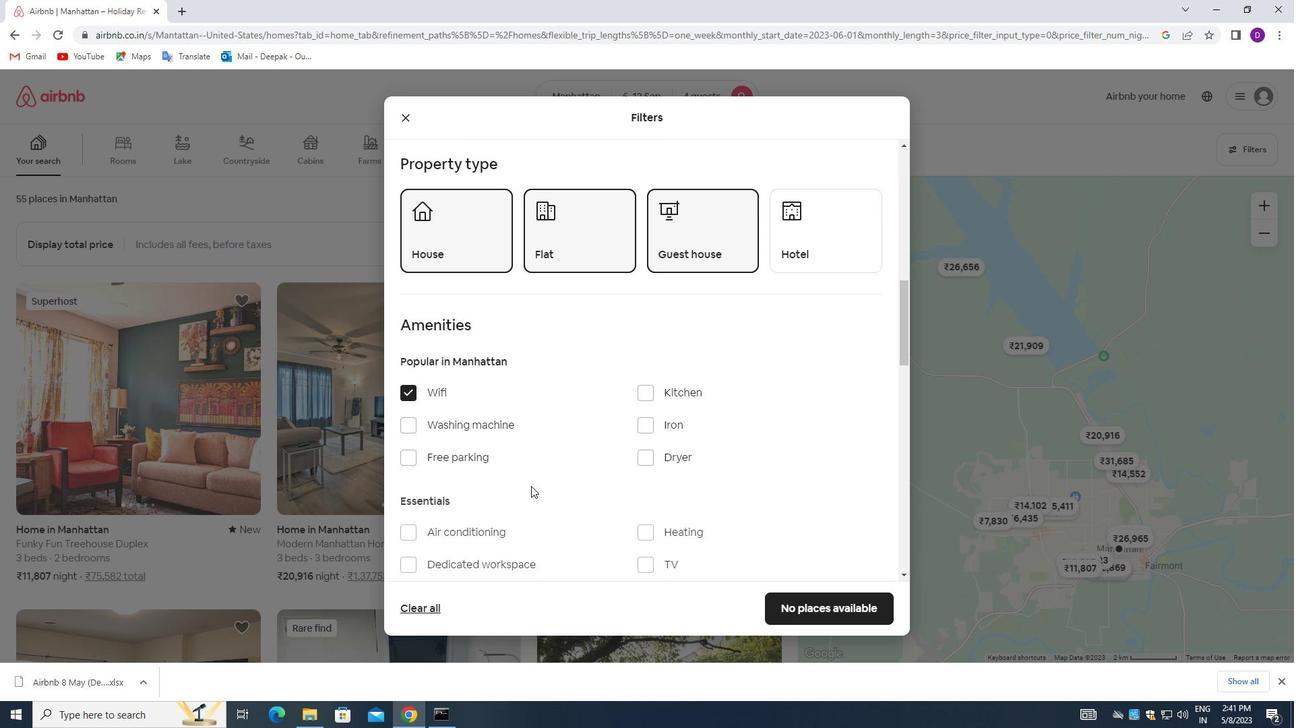 
Action: Mouse scrolled (535, 484) with delta (0, 0)
Screenshot: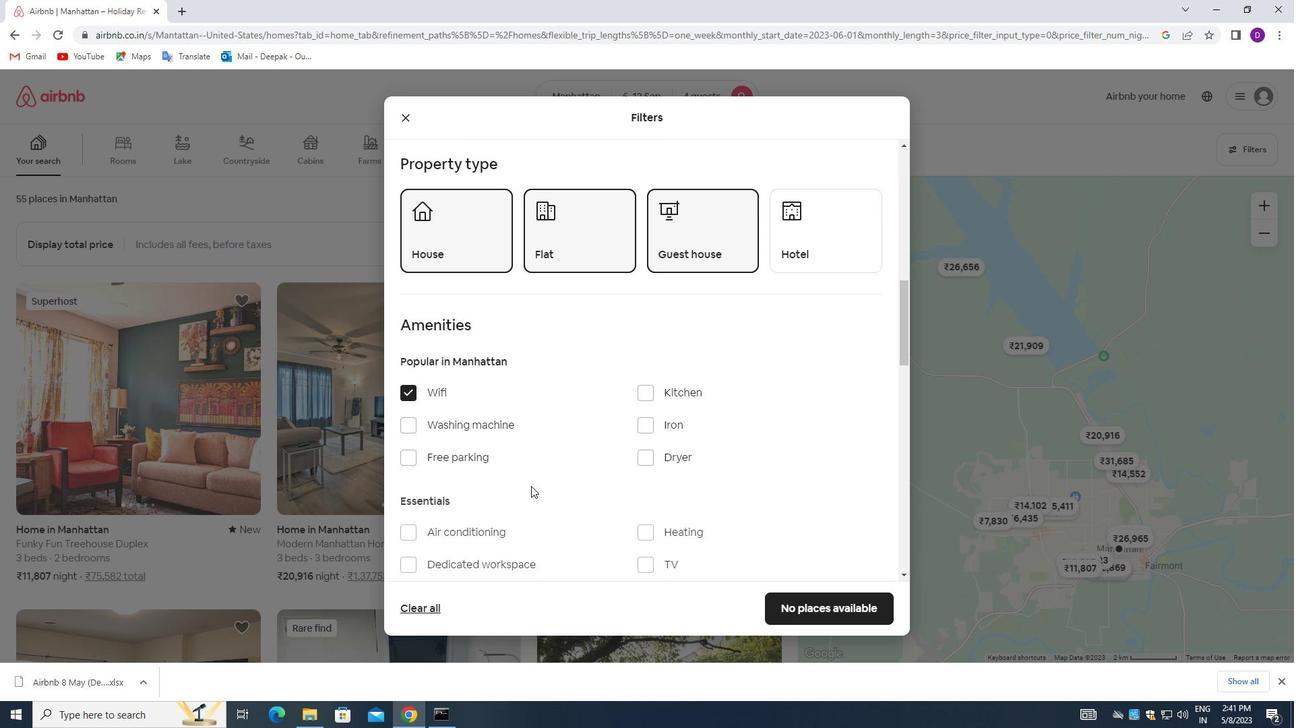 
Action: Mouse moved to (654, 429)
Screenshot: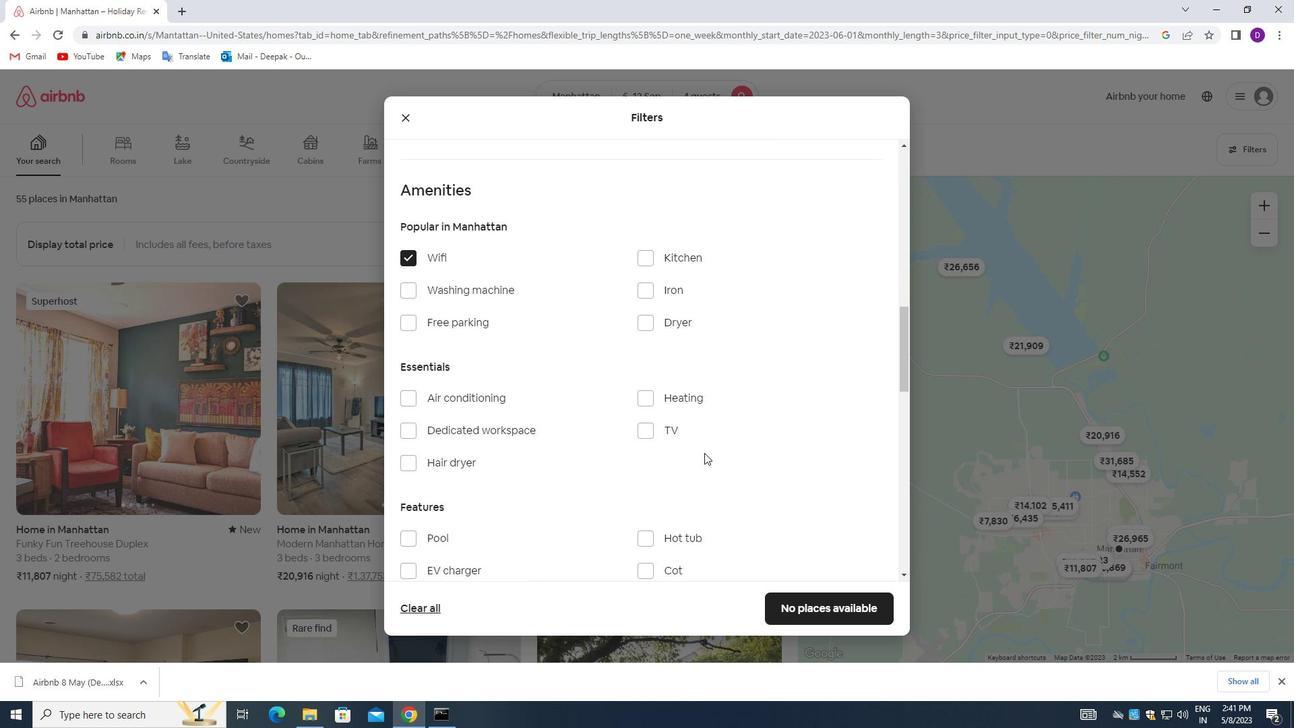 
Action: Mouse pressed left at (654, 429)
Screenshot: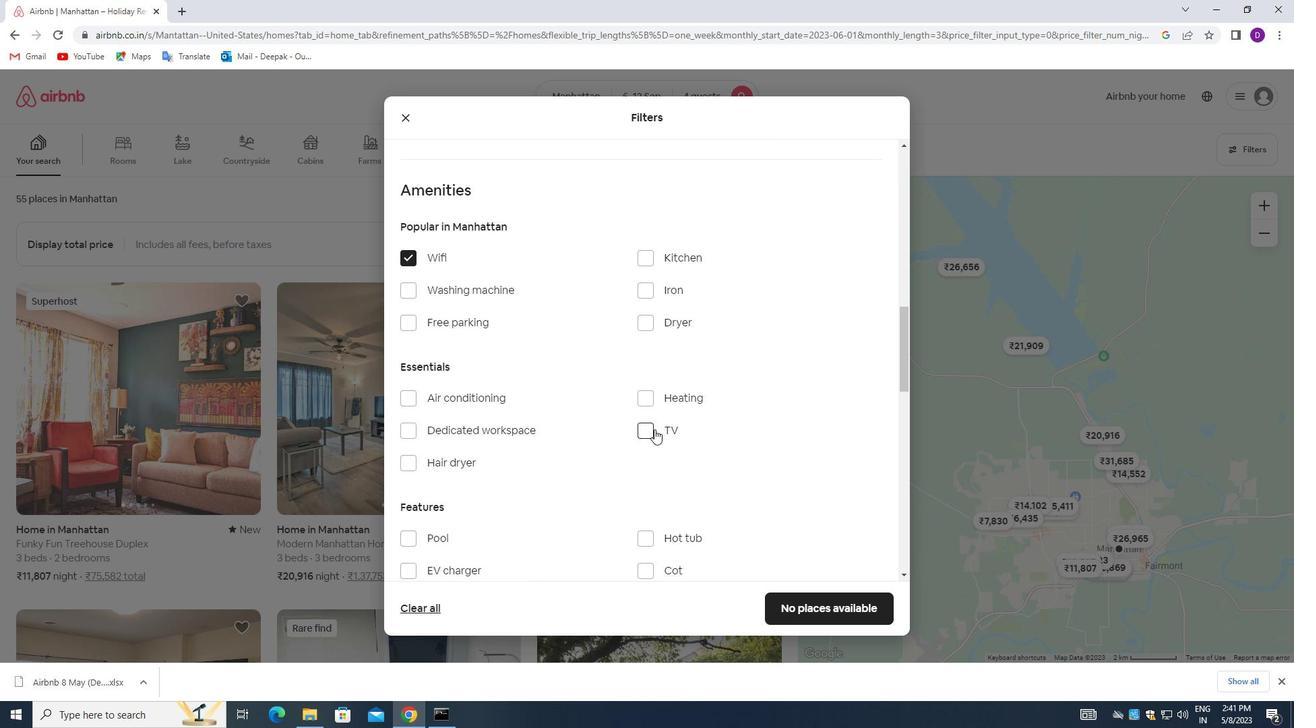 
Action: Mouse moved to (413, 323)
Screenshot: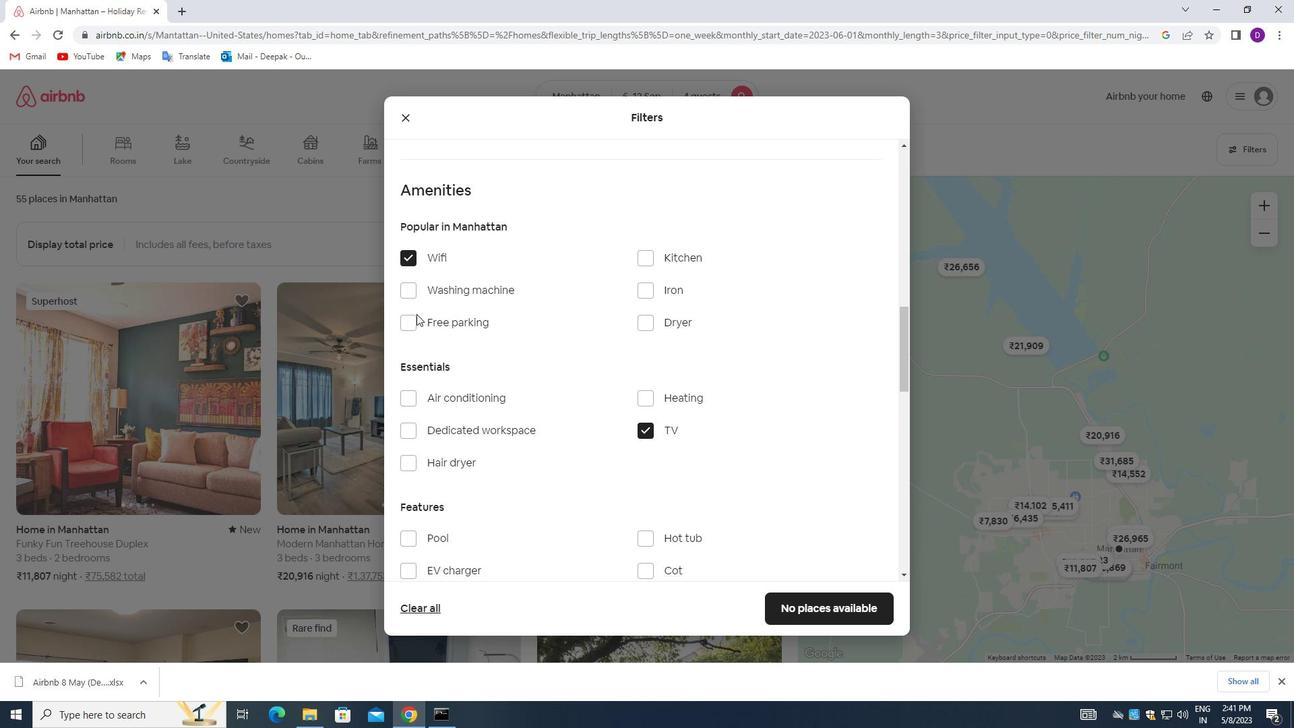
Action: Mouse pressed left at (413, 323)
Screenshot: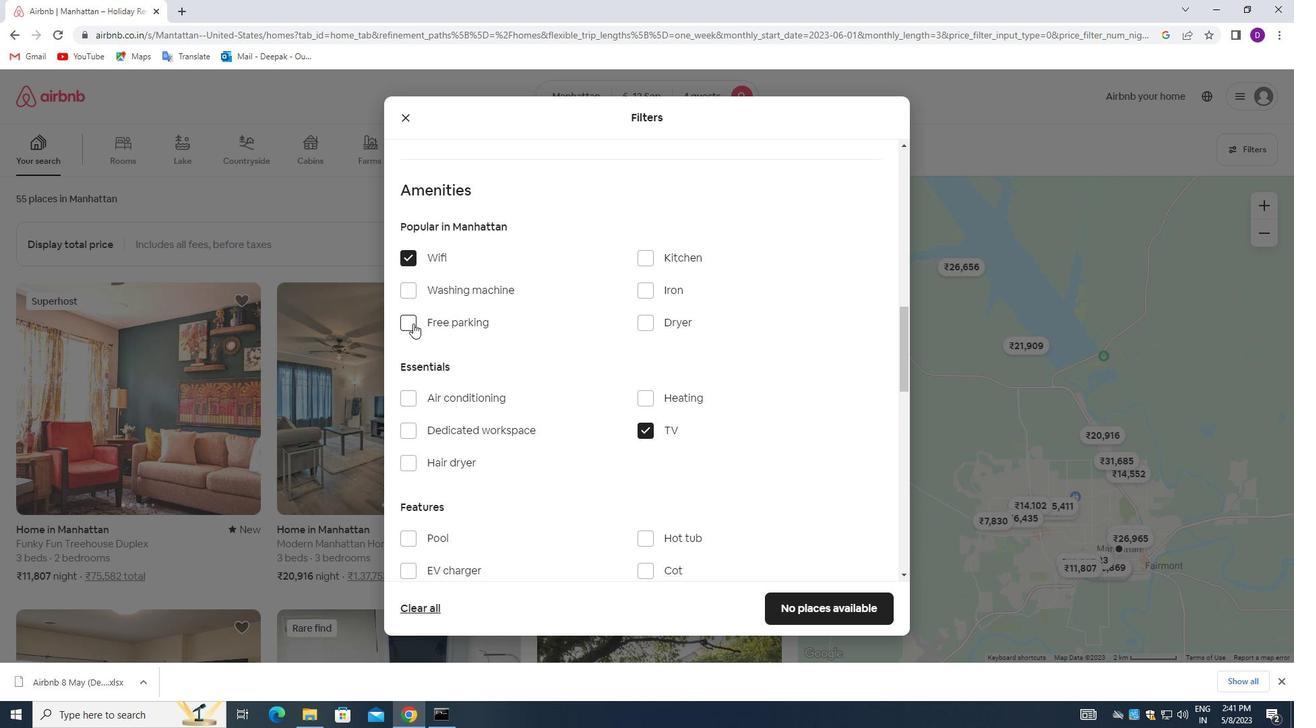 
Action: Mouse moved to (563, 473)
Screenshot: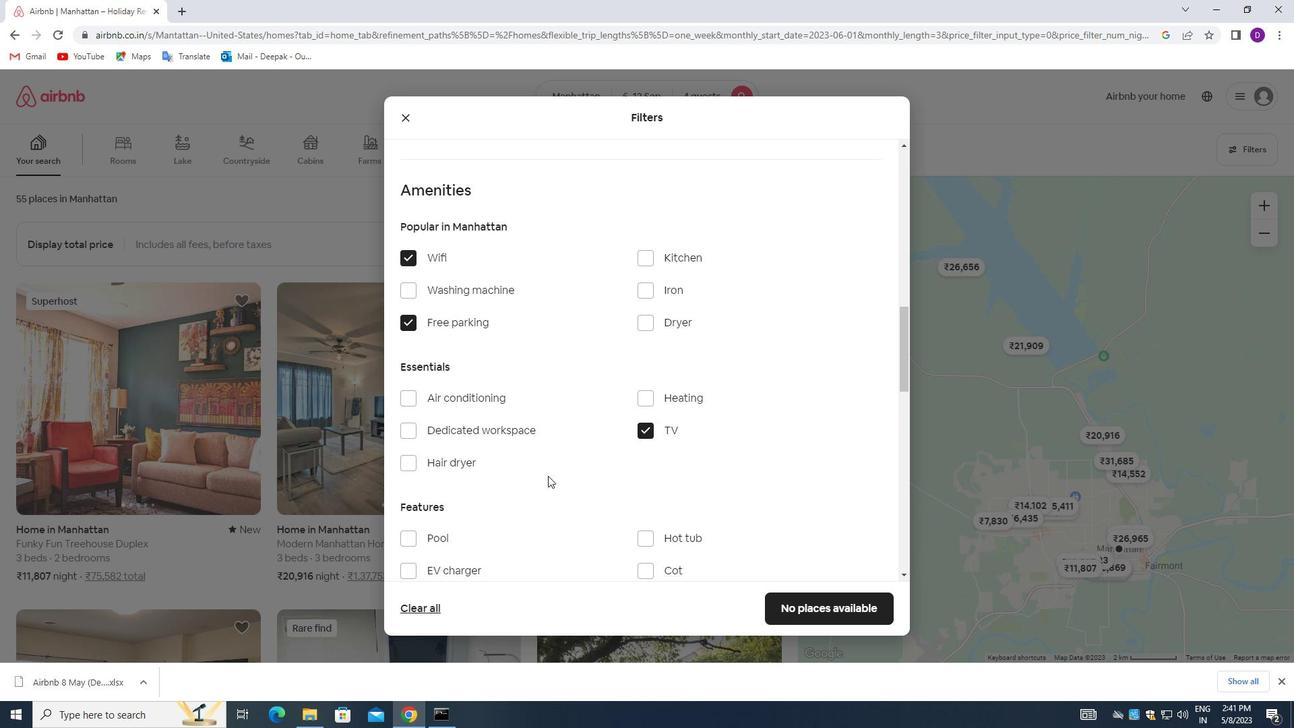 
Action: Mouse scrolled (563, 473) with delta (0, 0)
Screenshot: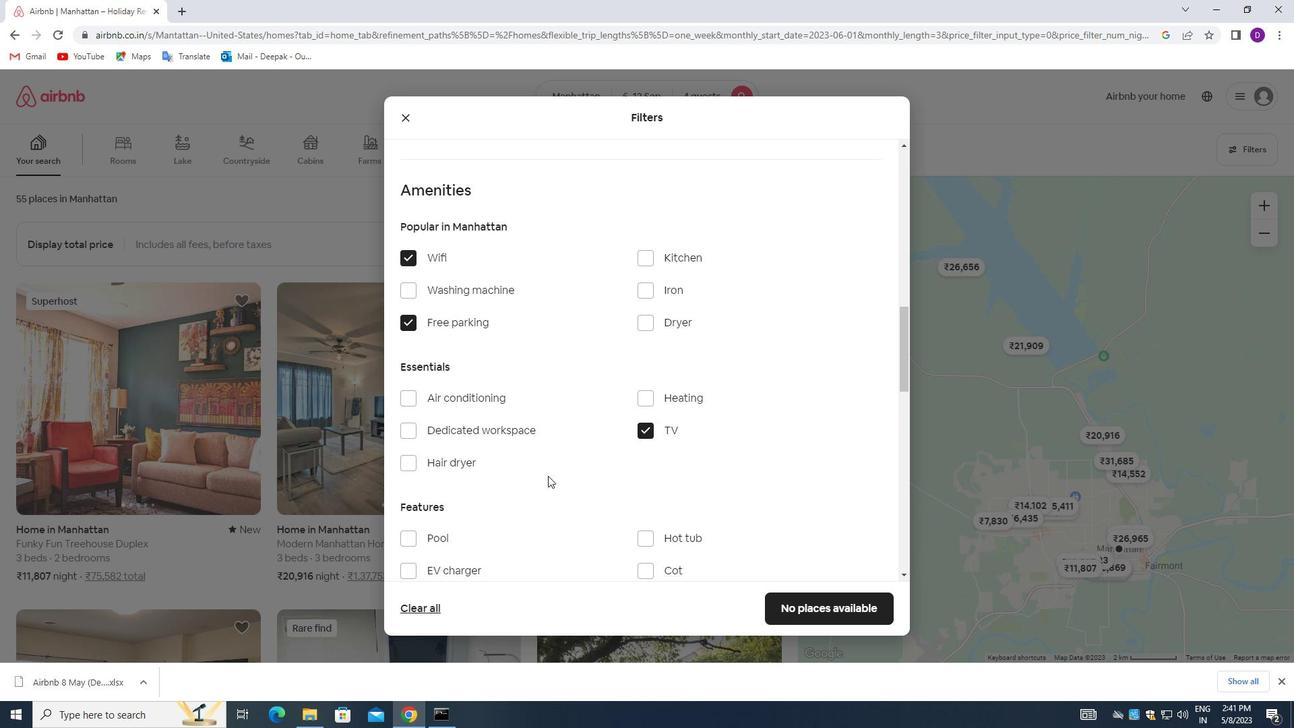
Action: Mouse moved to (568, 470)
Screenshot: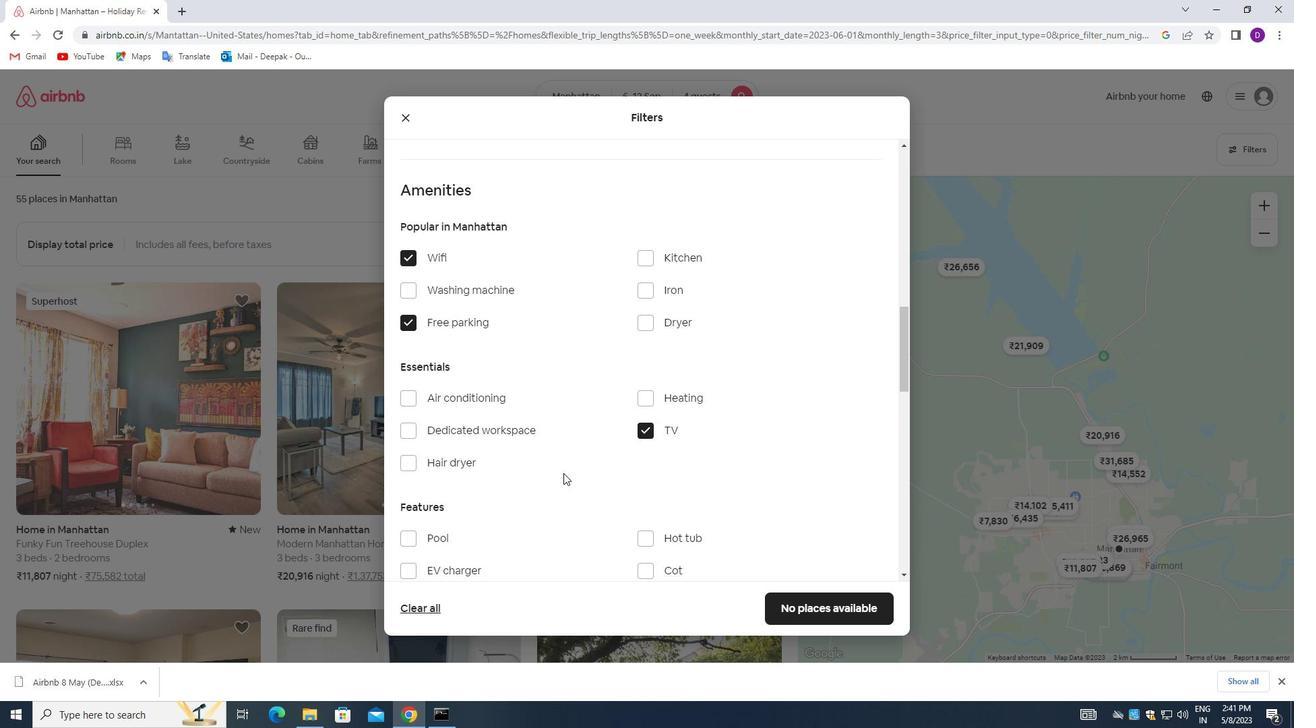 
Action: Mouse scrolled (568, 469) with delta (0, 0)
Screenshot: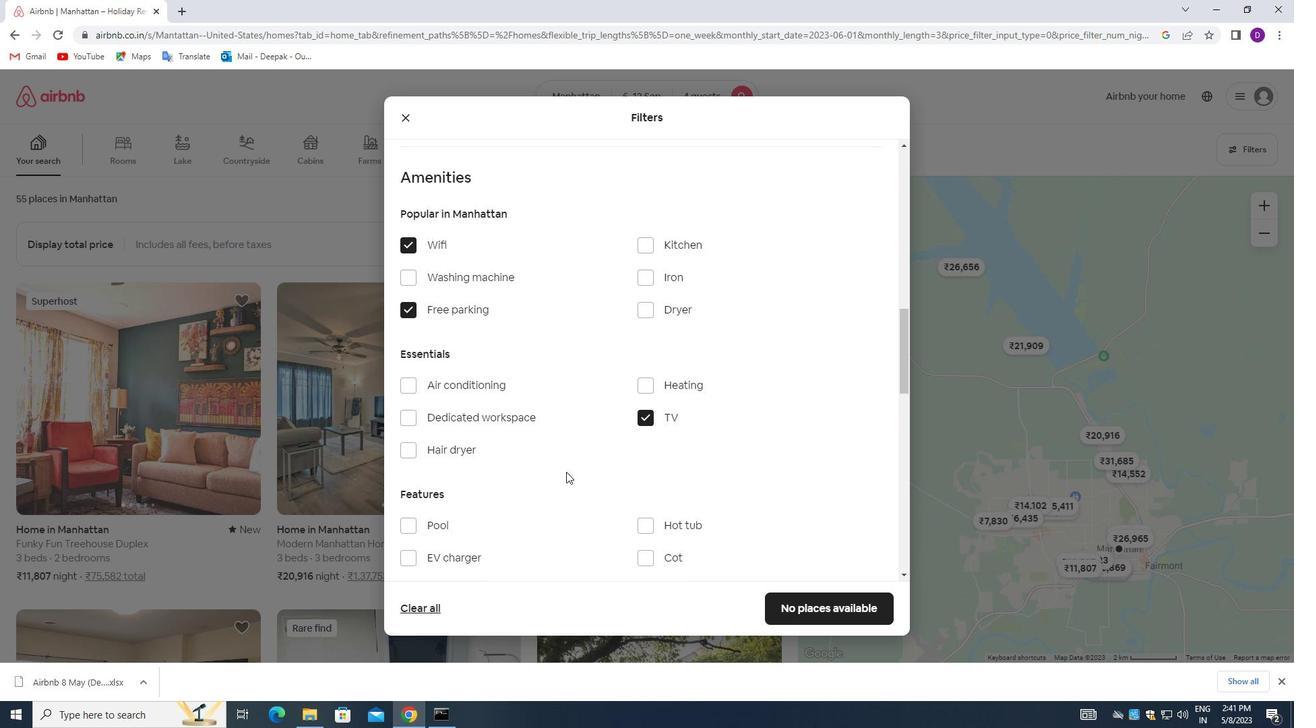 
Action: Mouse moved to (408, 473)
Screenshot: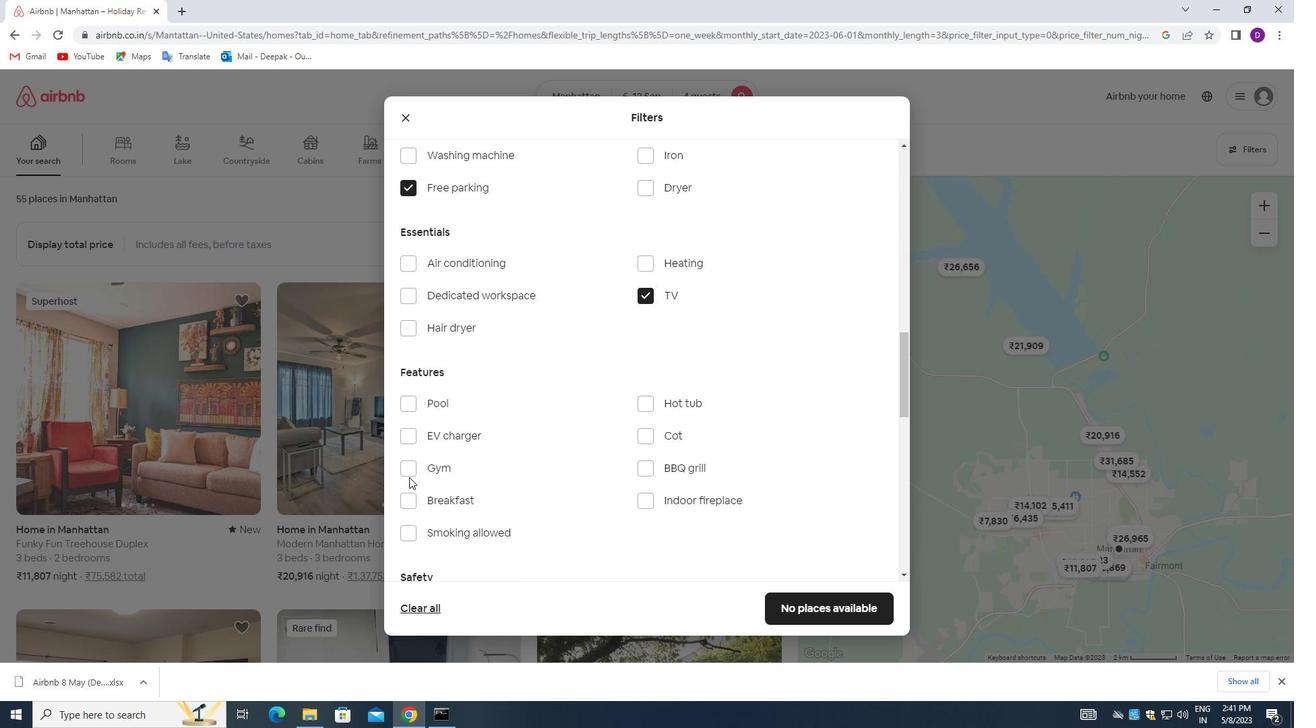 
Action: Mouse pressed left at (408, 473)
Screenshot: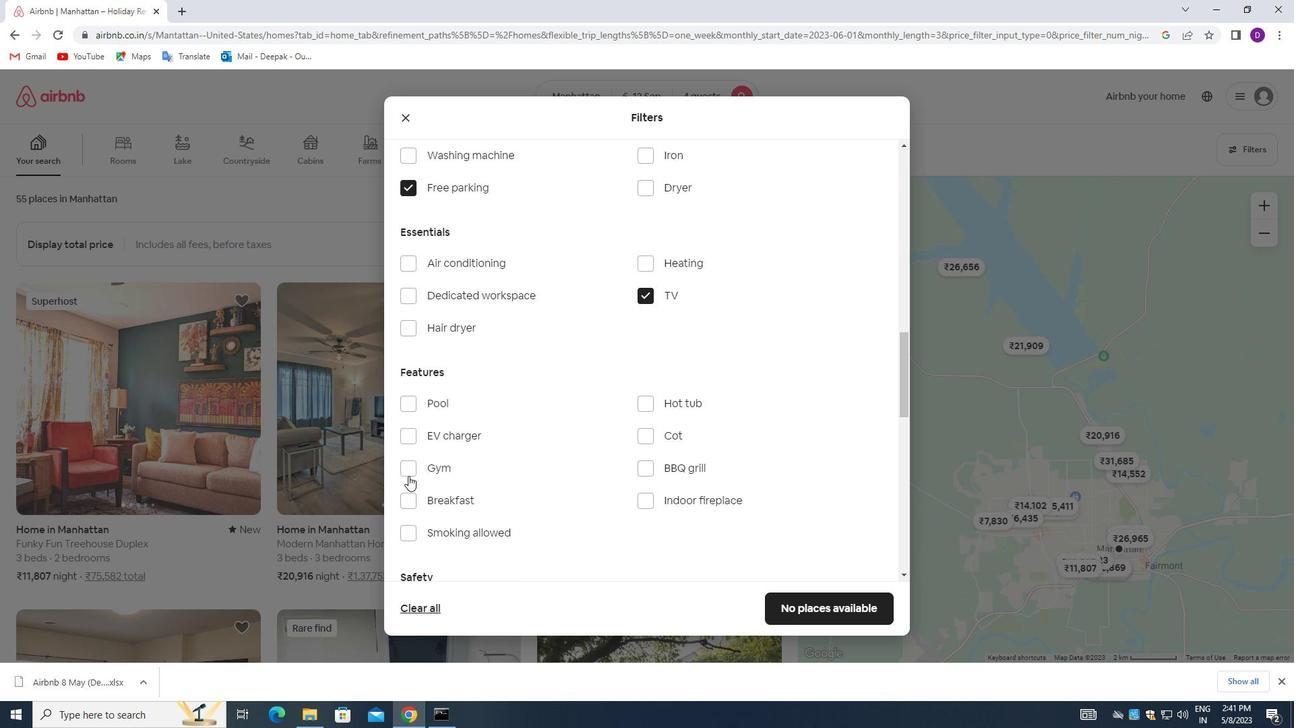 
Action: Mouse moved to (409, 502)
Screenshot: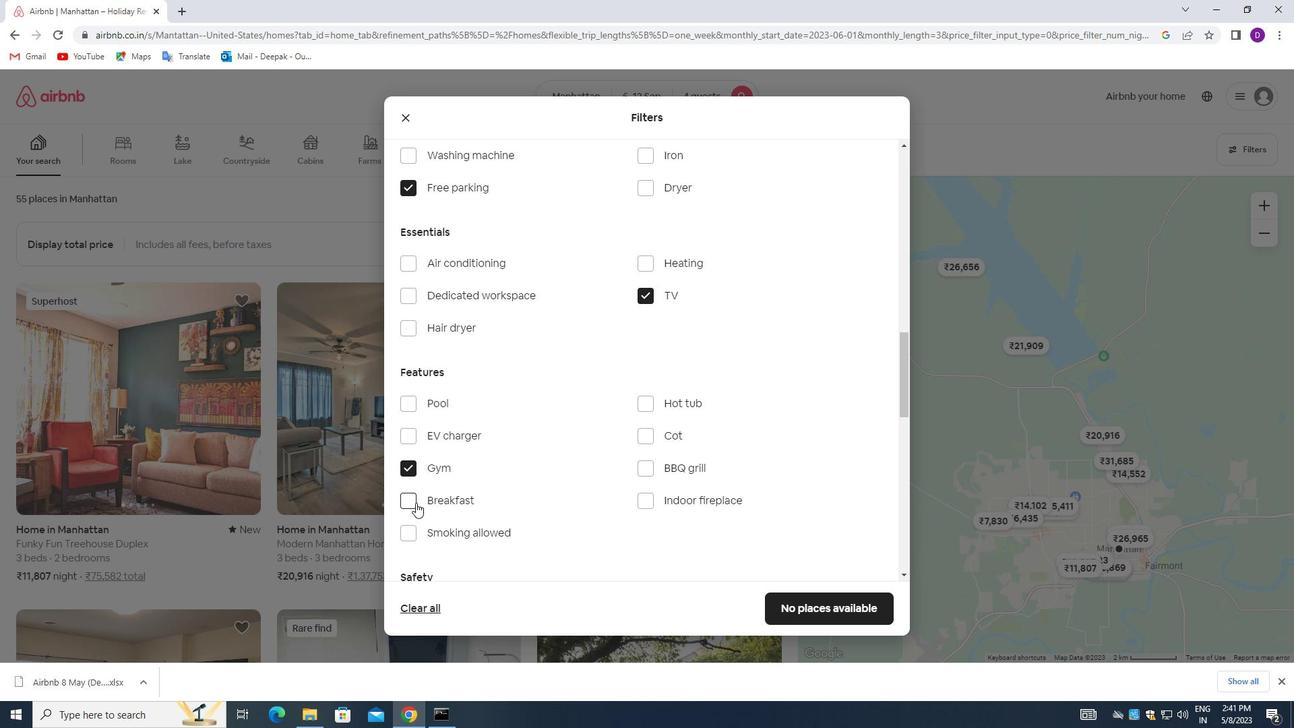 
Action: Mouse pressed left at (409, 502)
Screenshot: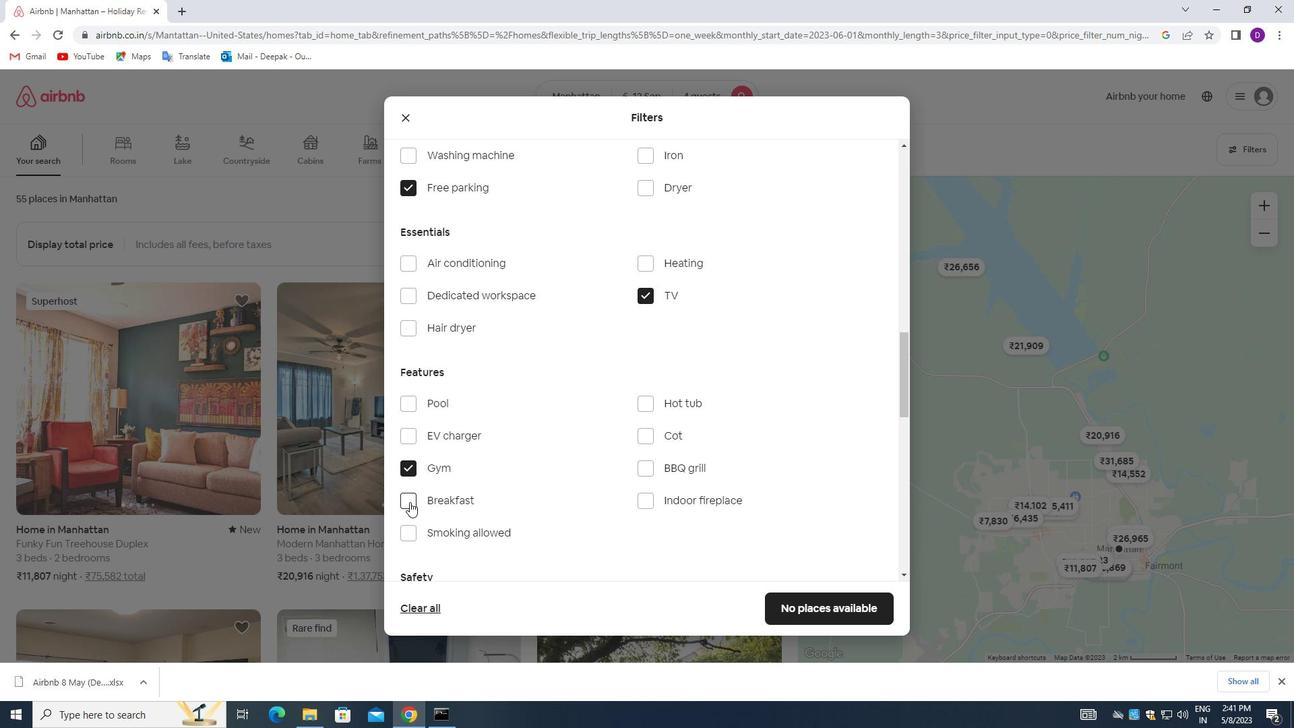 
Action: Mouse moved to (455, 500)
Screenshot: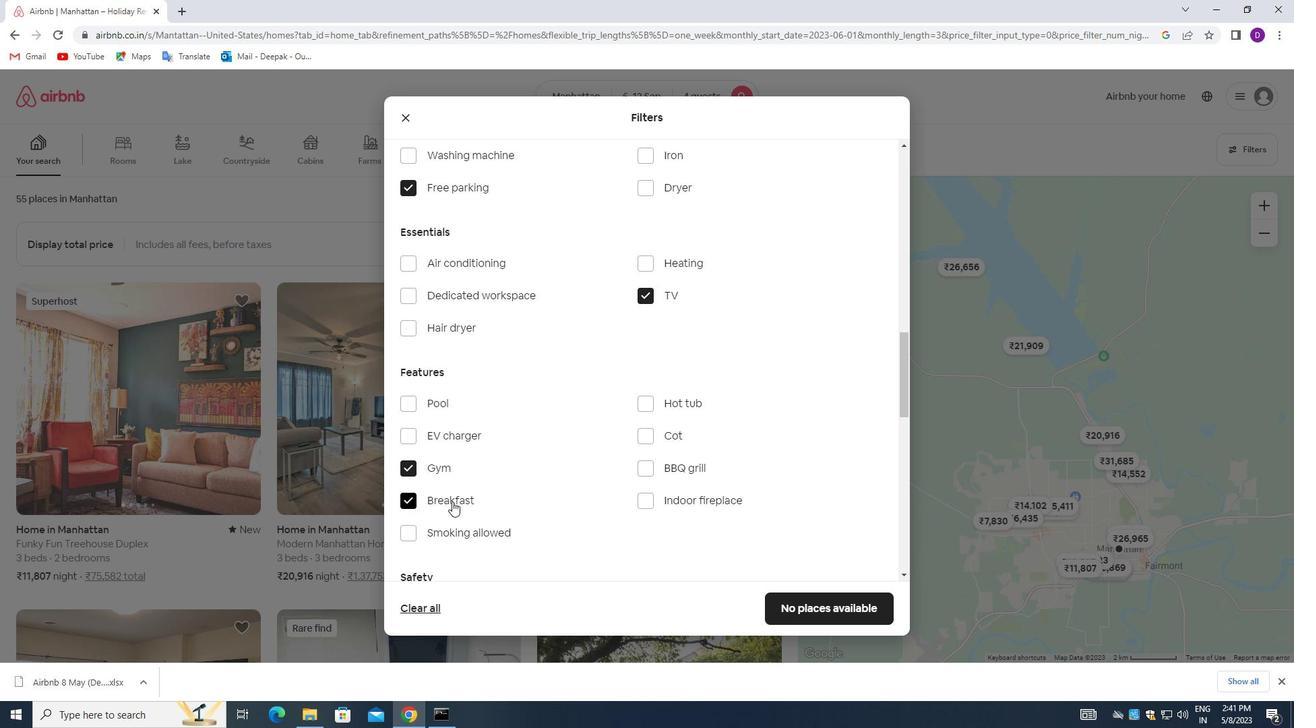 
Action: Mouse scrolled (455, 500) with delta (0, 0)
Screenshot: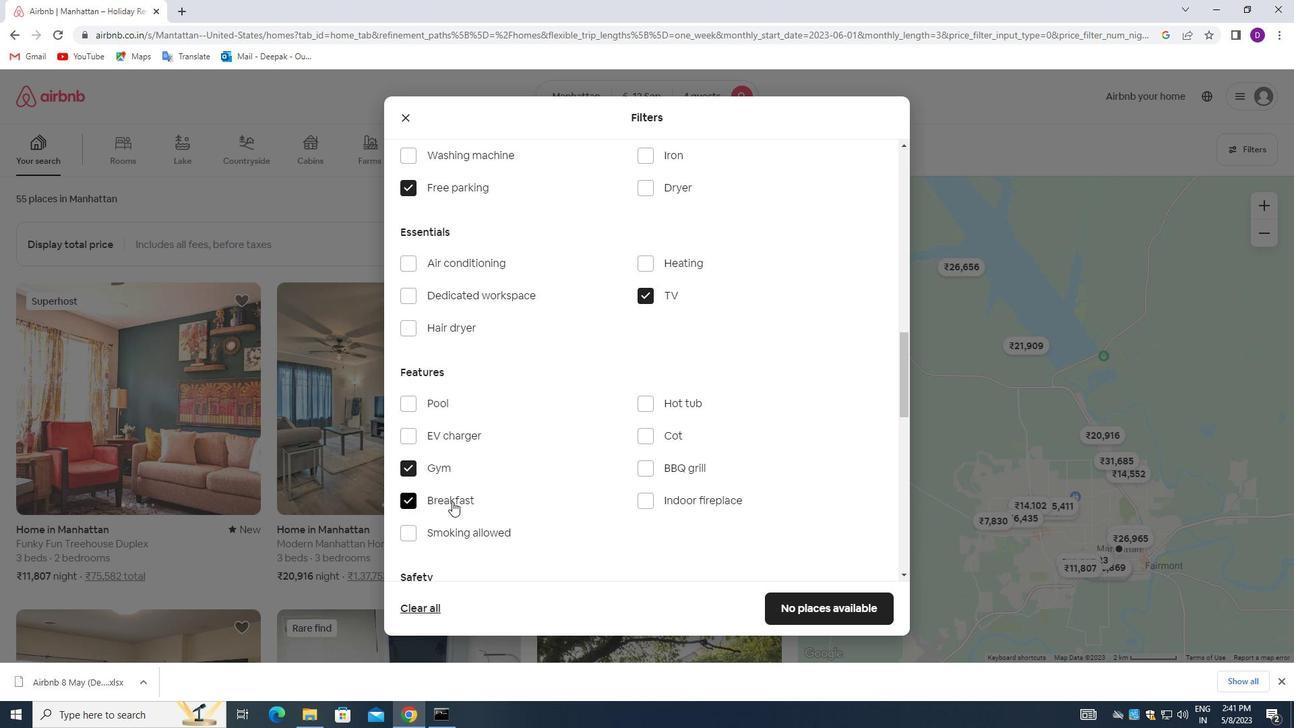 
Action: Mouse moved to (468, 500)
Screenshot: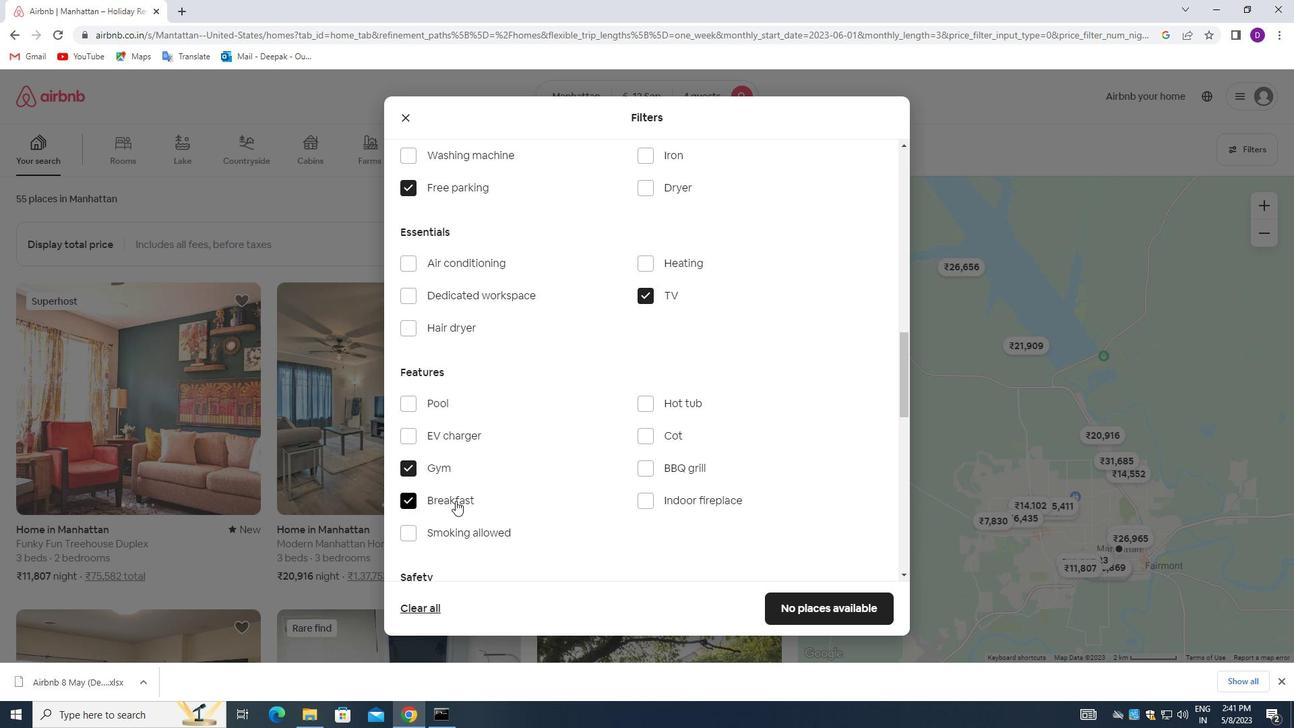 
Action: Mouse scrolled (468, 500) with delta (0, 0)
Screenshot: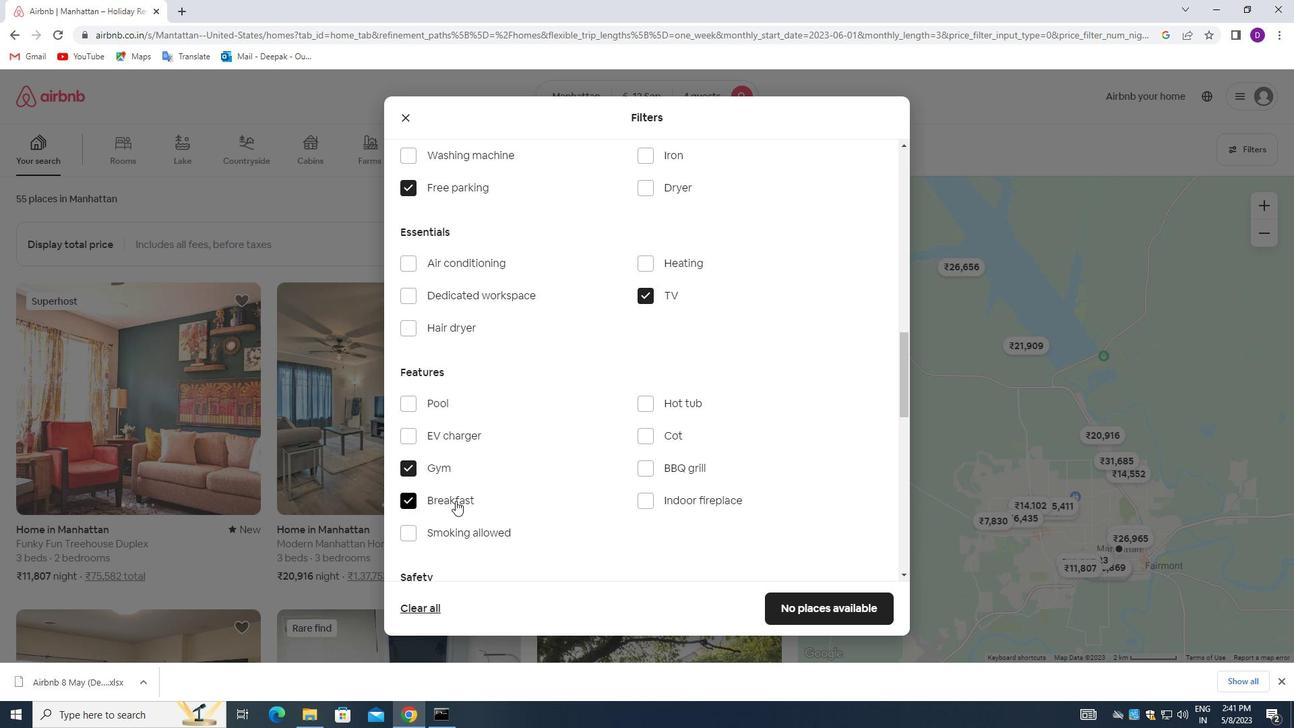 
Action: Mouse moved to (496, 498)
Screenshot: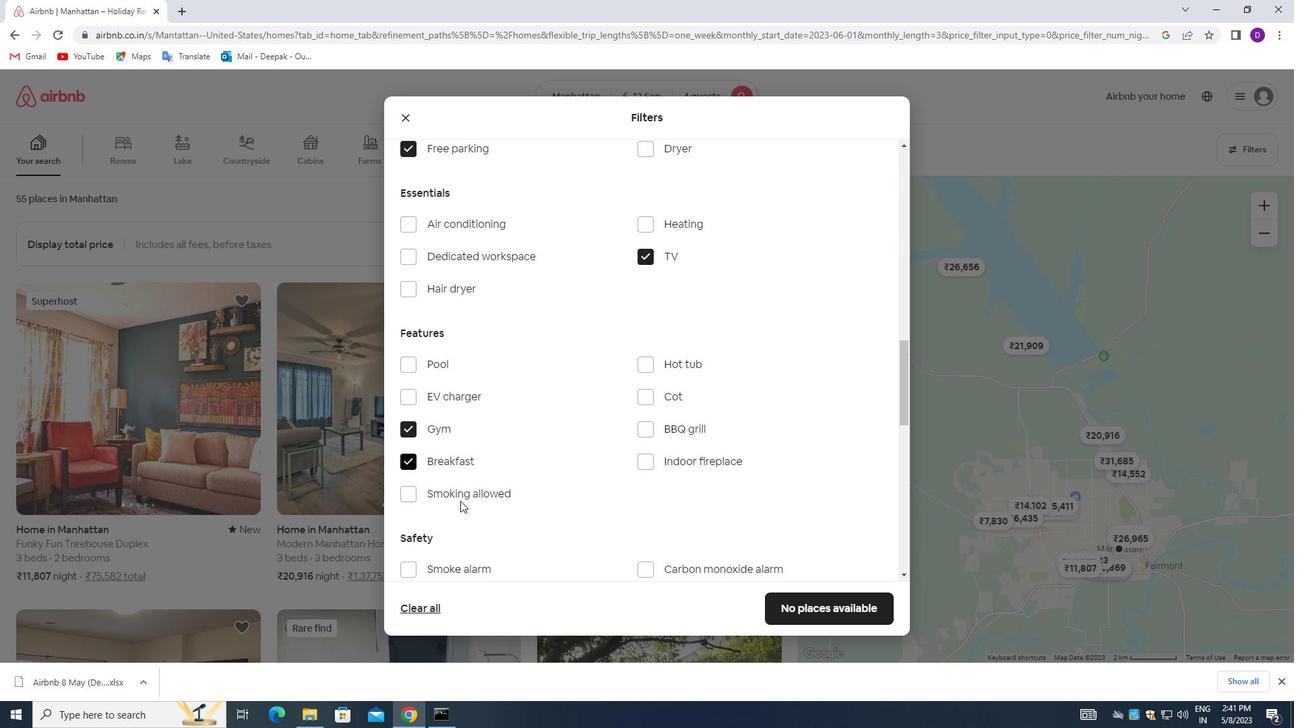 
Action: Mouse scrolled (496, 498) with delta (0, 0)
Screenshot: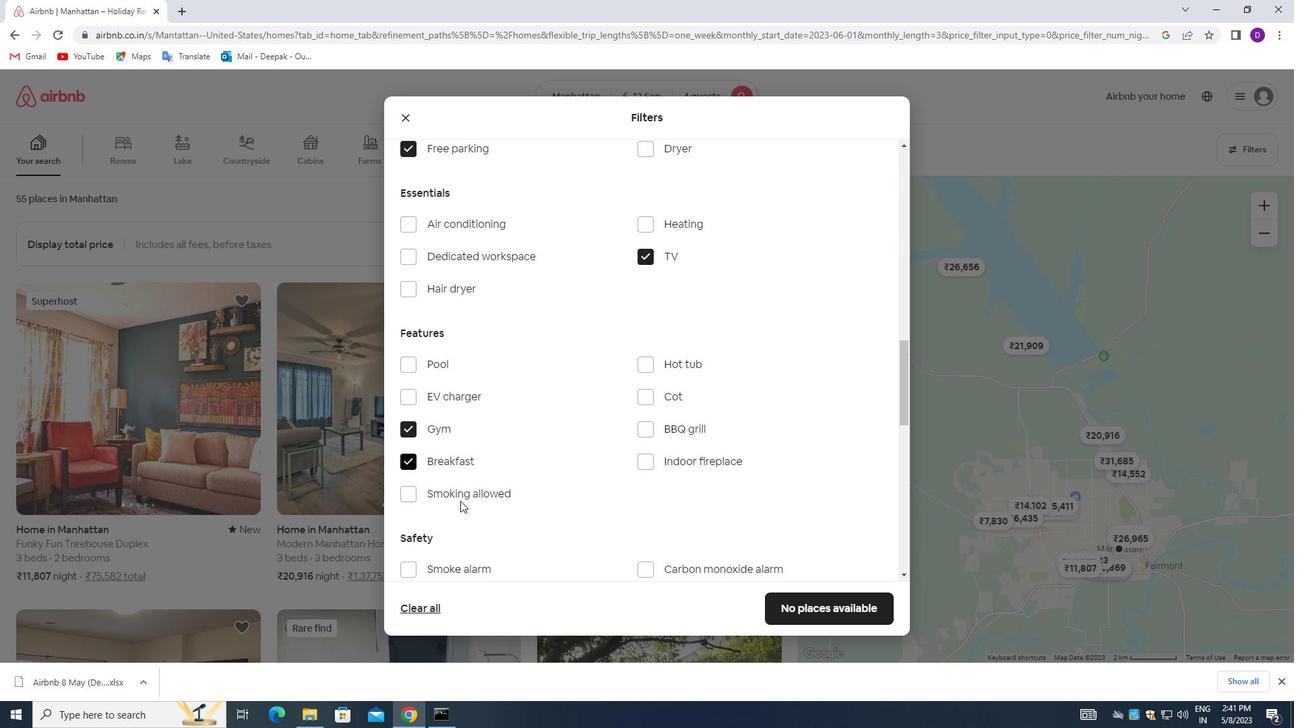 
Action: Mouse moved to (501, 492)
Screenshot: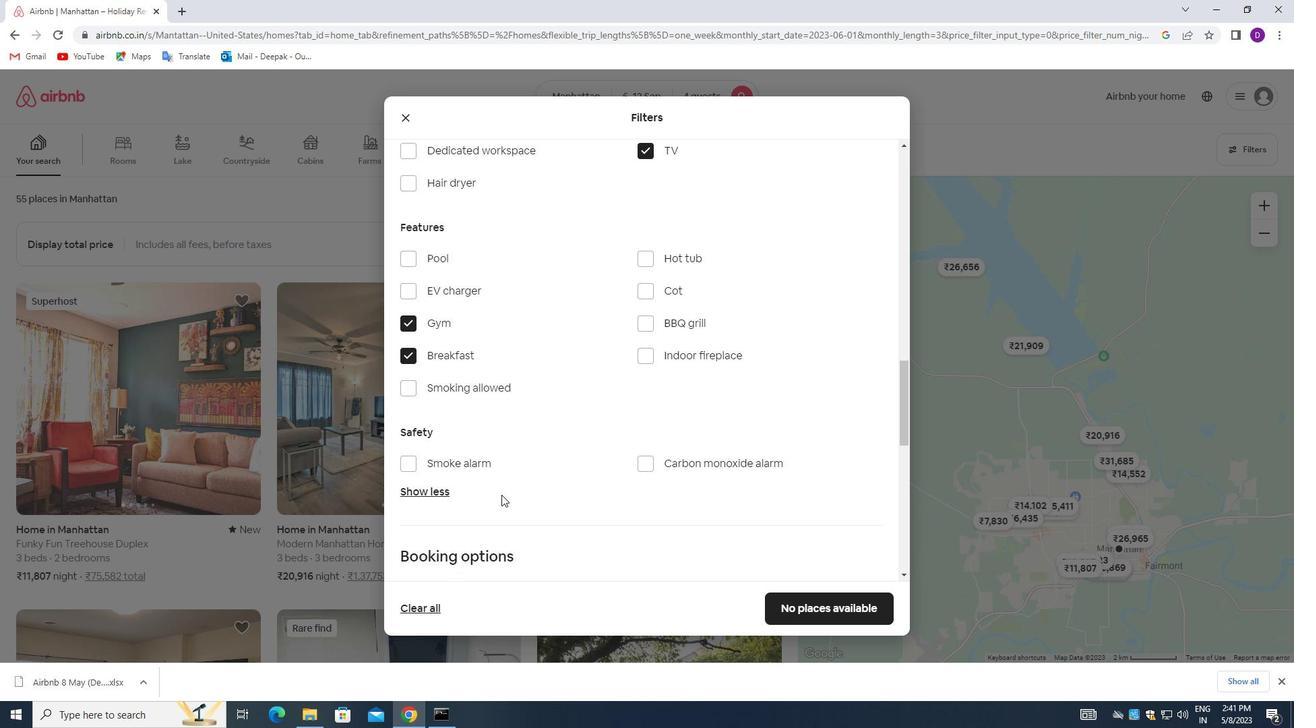 
Action: Mouse scrolled (501, 492) with delta (0, 0)
Screenshot: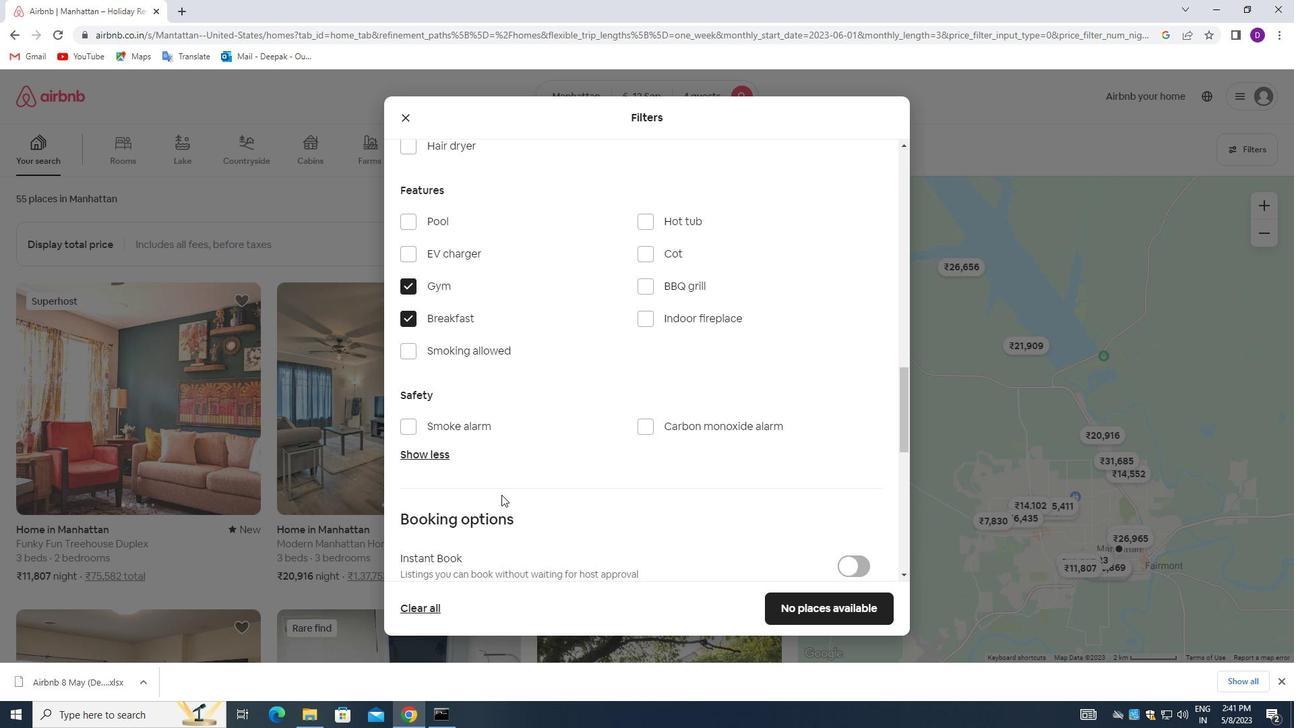 
Action: Mouse scrolled (501, 492) with delta (0, 0)
Screenshot: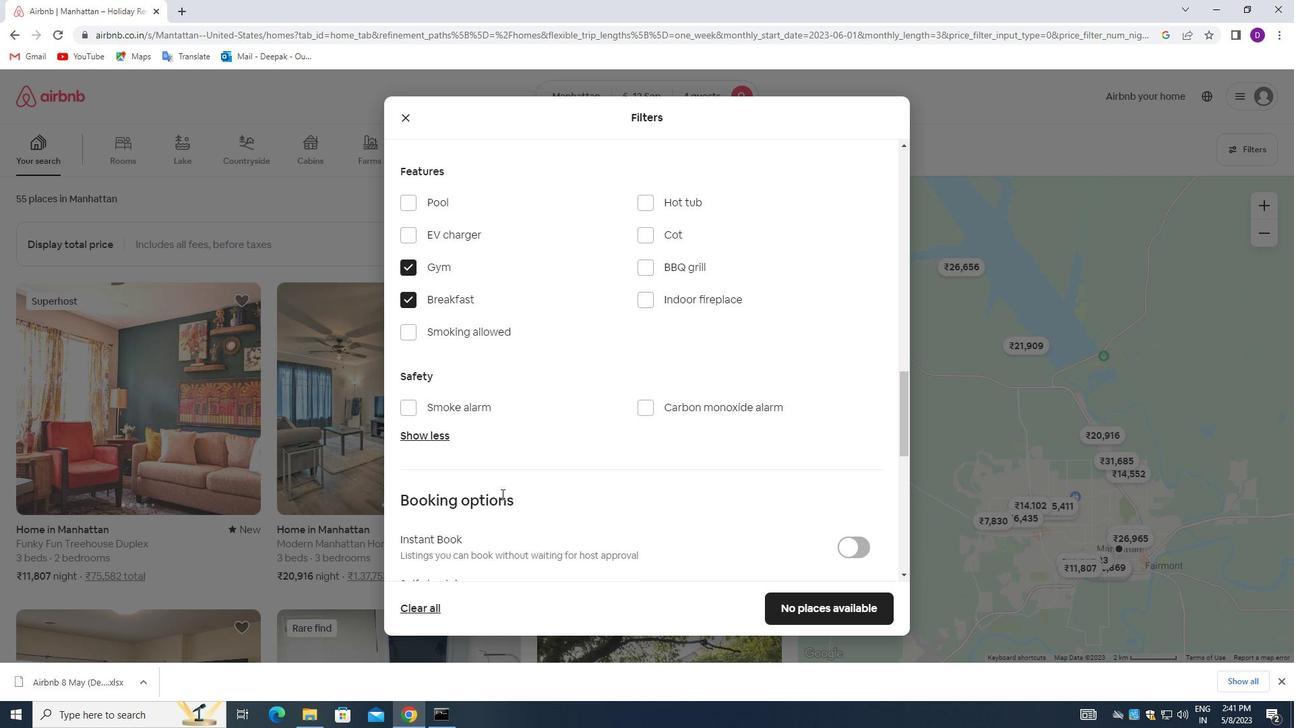 
Action: Mouse moved to (502, 492)
Screenshot: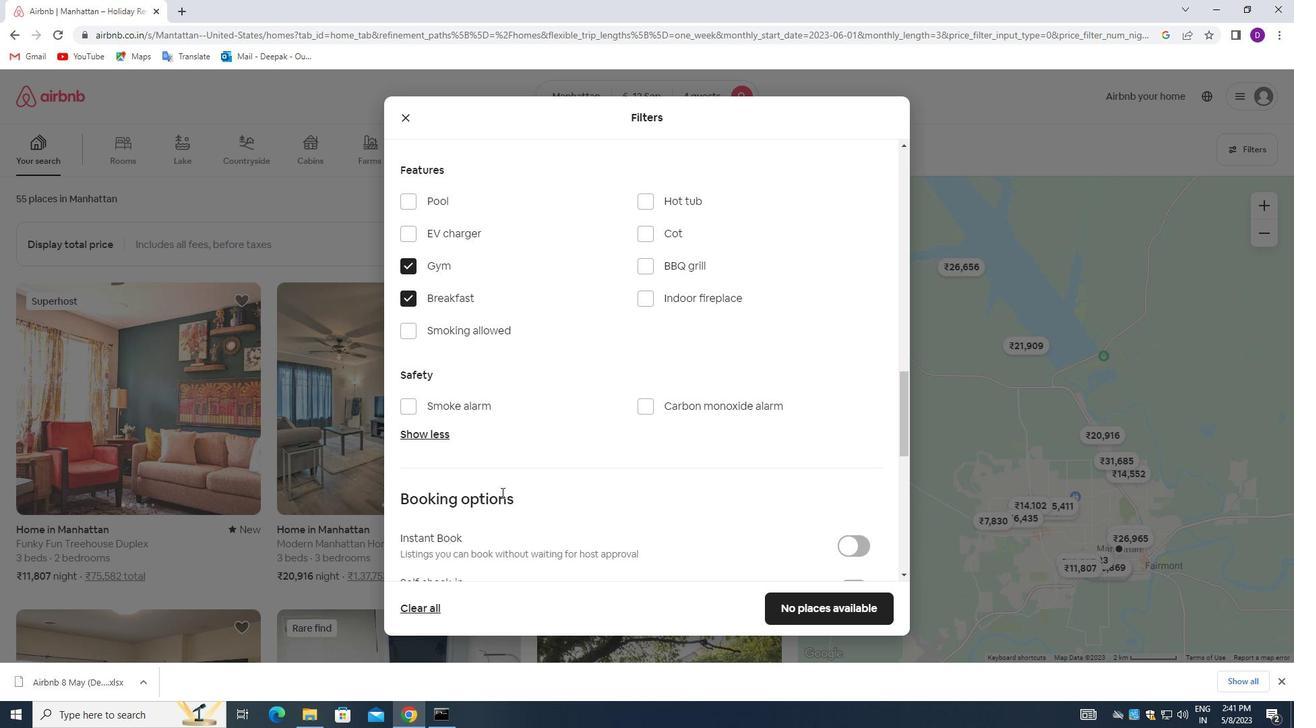 
Action: Mouse scrolled (502, 491) with delta (0, 0)
Screenshot: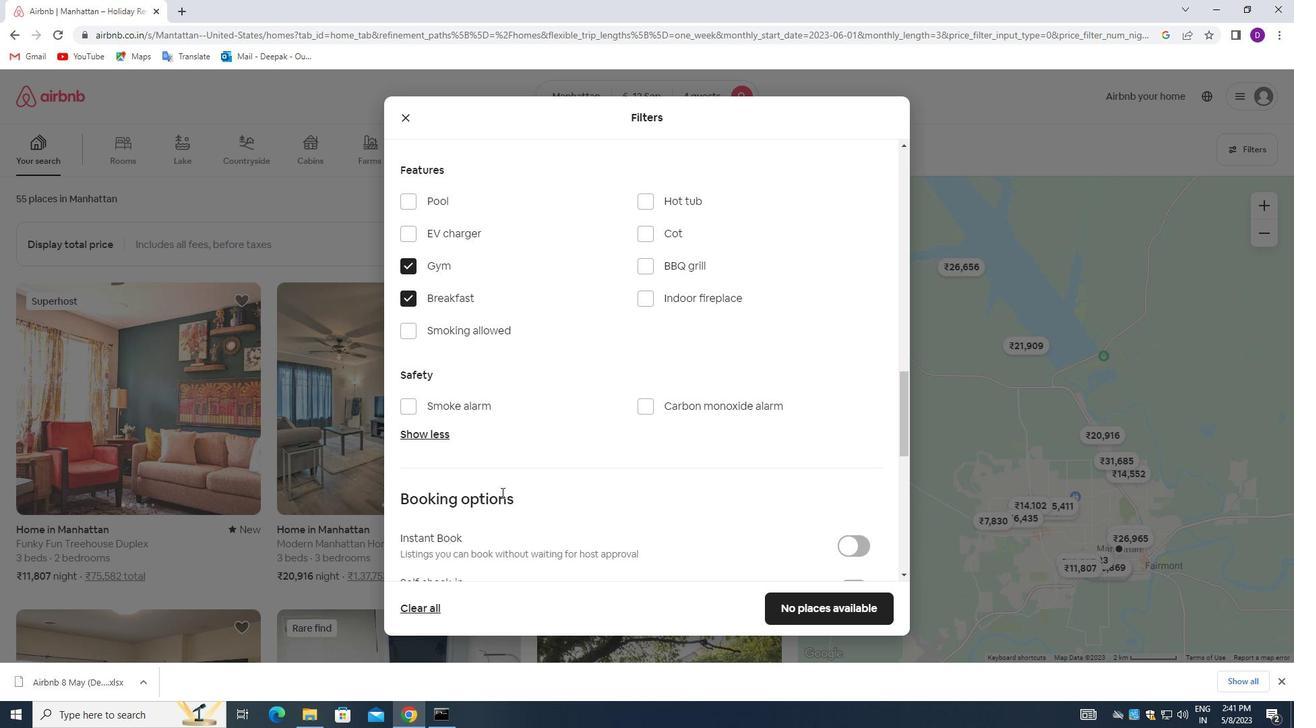 
Action: Mouse moved to (852, 384)
Screenshot: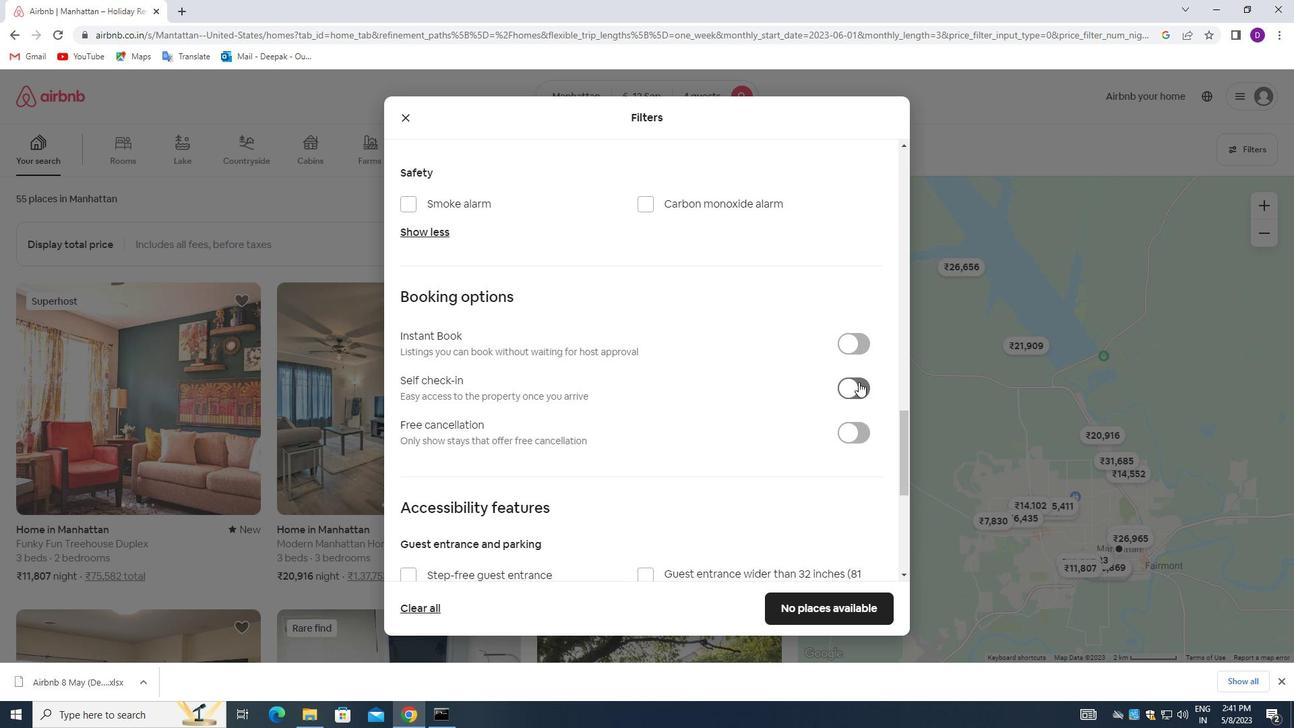 
Action: Mouse pressed left at (852, 384)
Screenshot: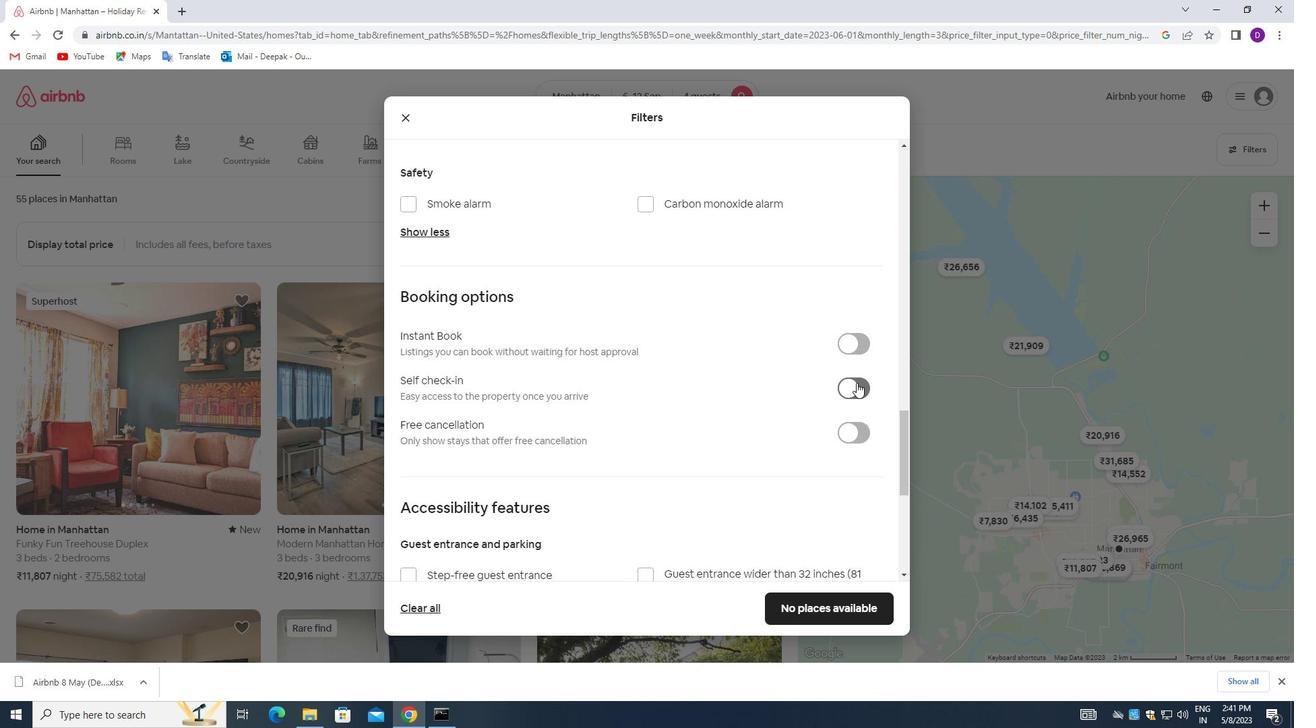 
Action: Mouse moved to (651, 397)
Screenshot: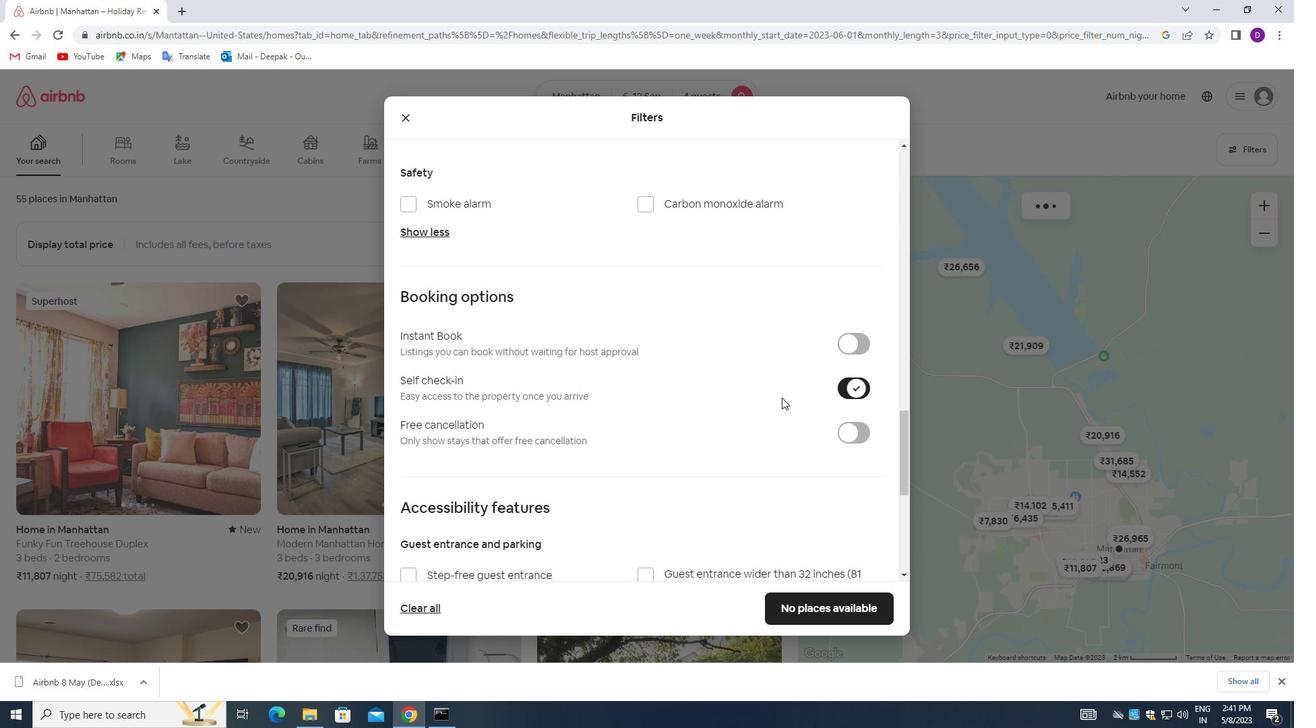 
Action: Mouse scrolled (651, 396) with delta (0, 0)
Screenshot: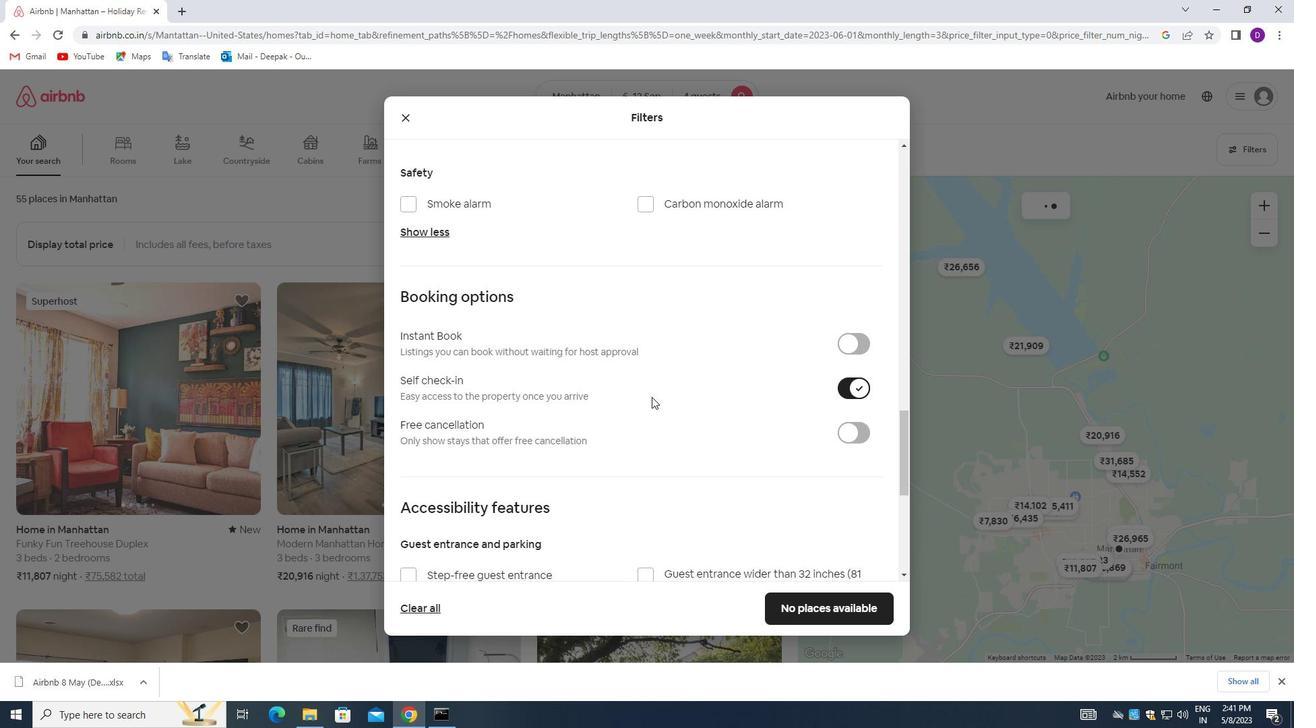 
Action: Mouse moved to (651, 396)
Screenshot: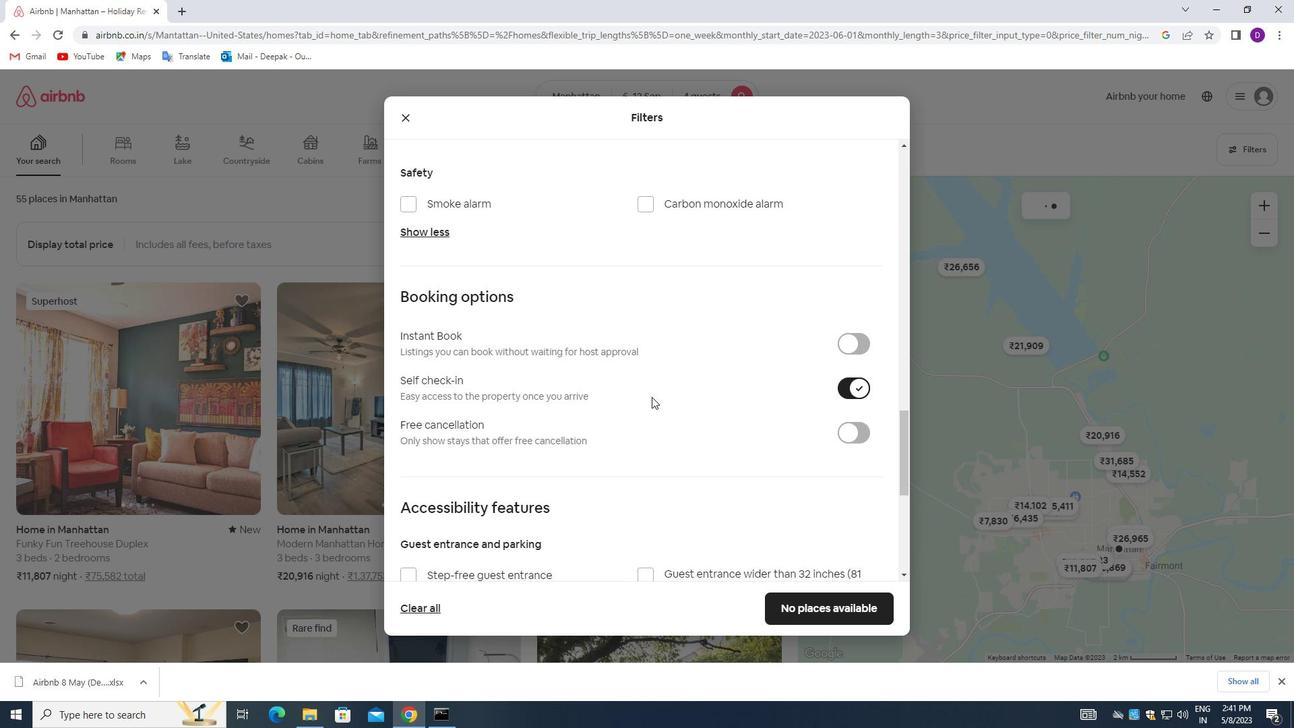 
Action: Mouse scrolled (651, 395) with delta (0, 0)
Screenshot: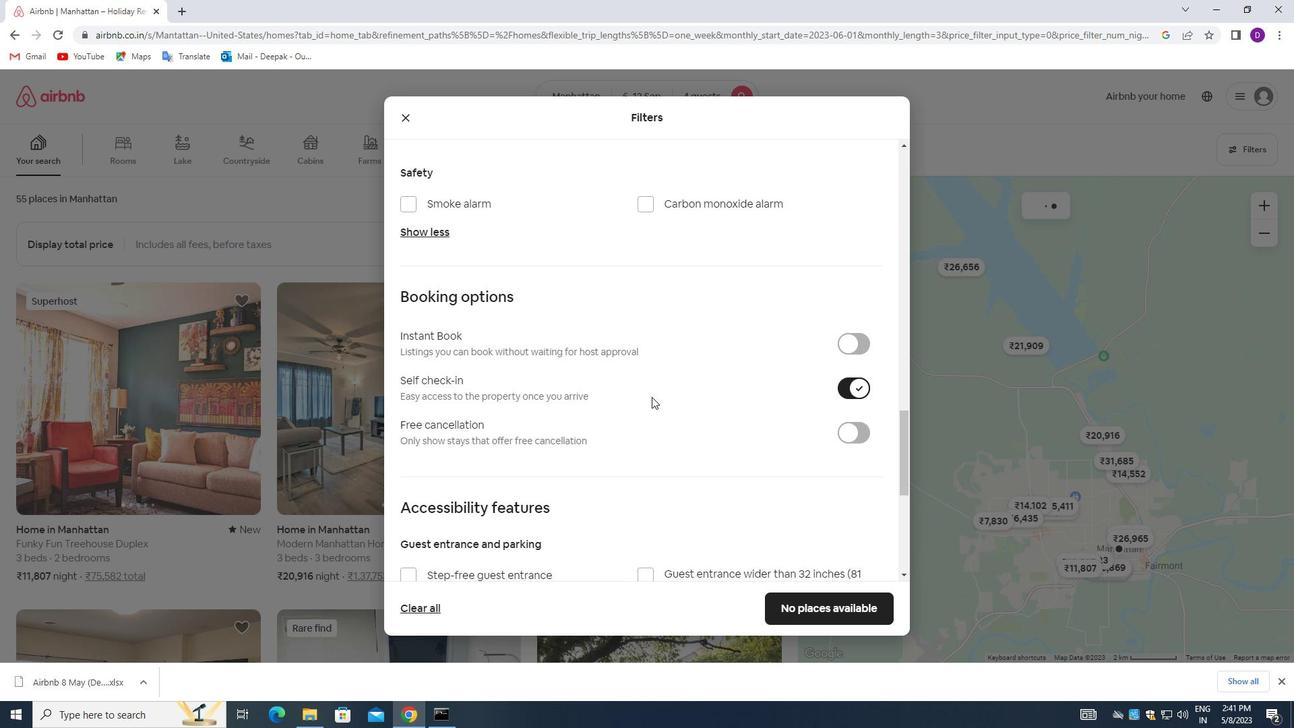 
Action: Mouse moved to (654, 395)
Screenshot: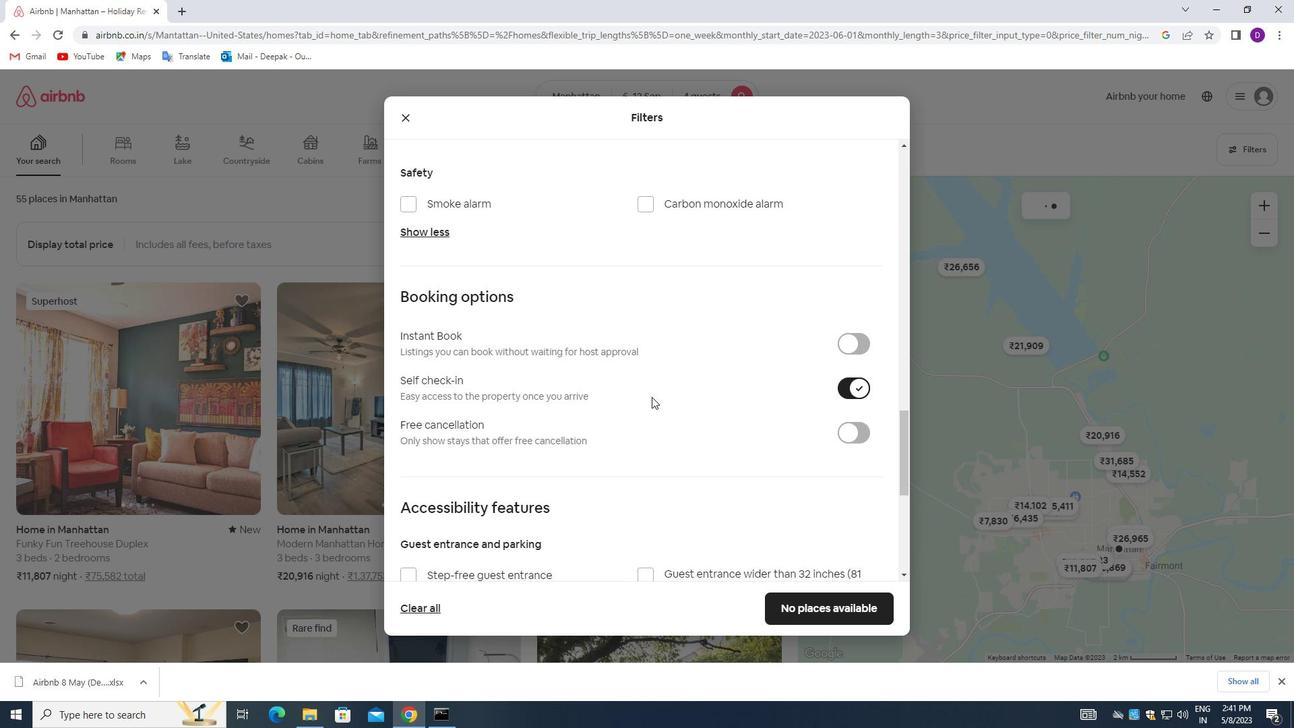 
Action: Mouse scrolled (654, 395) with delta (0, 0)
Screenshot: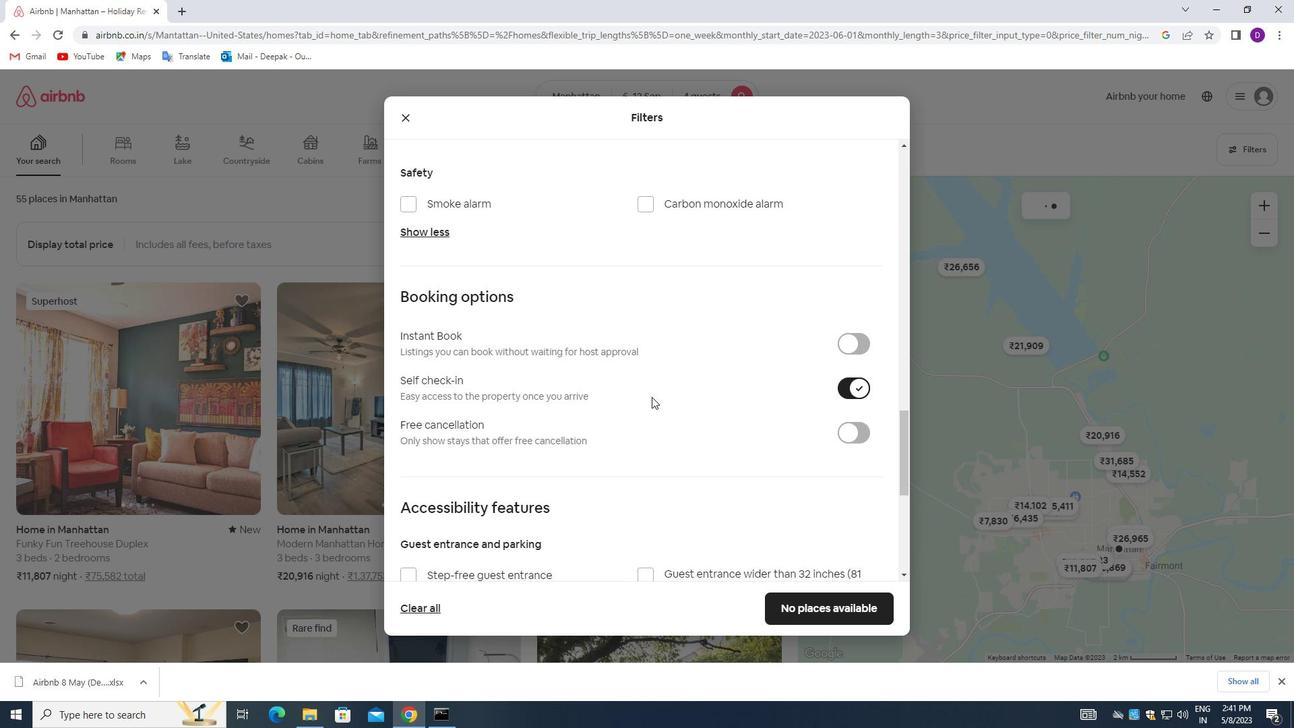 
Action: Mouse moved to (659, 394)
Screenshot: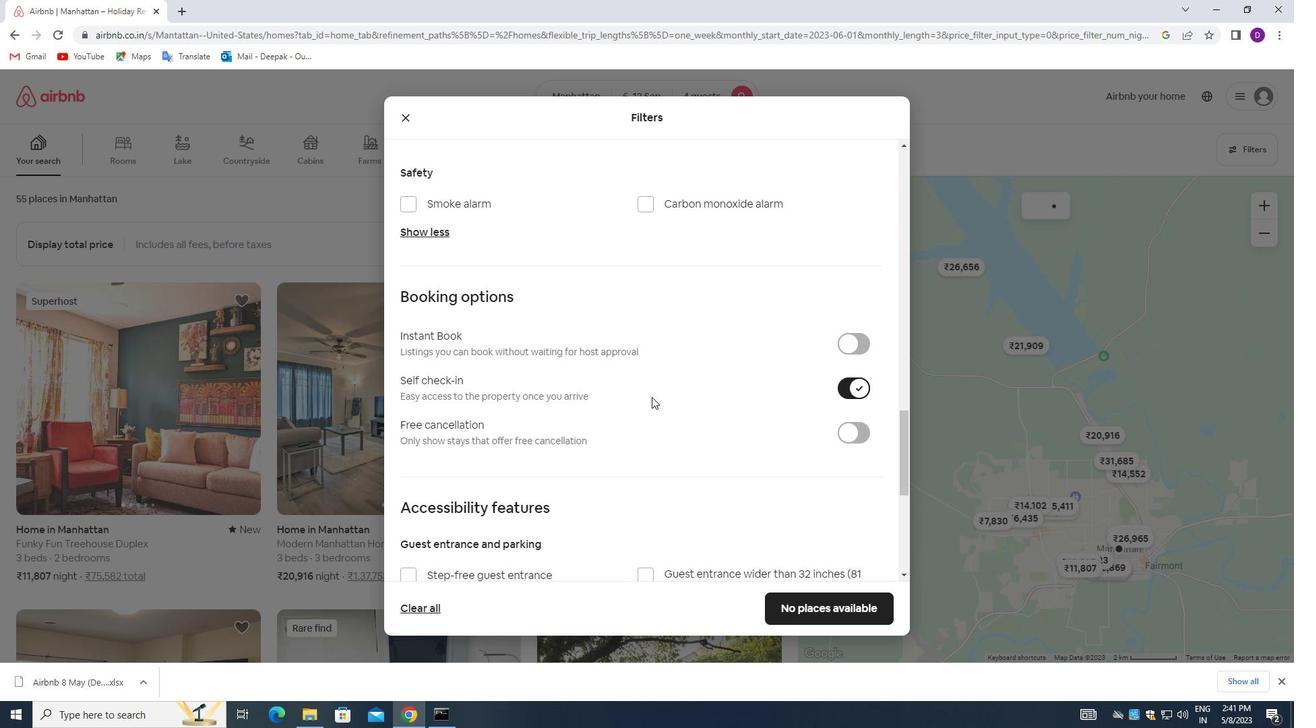 
Action: Mouse scrolled (659, 393) with delta (0, 0)
Screenshot: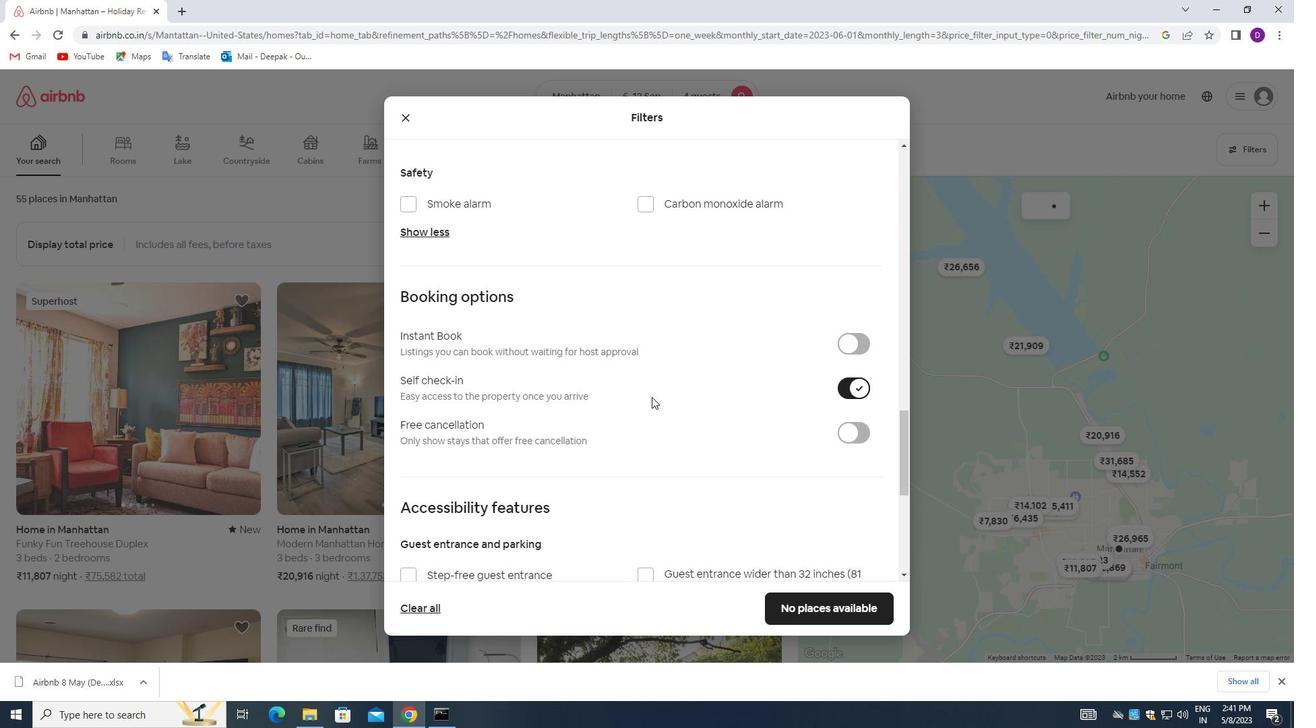 
Action: Mouse moved to (592, 452)
Screenshot: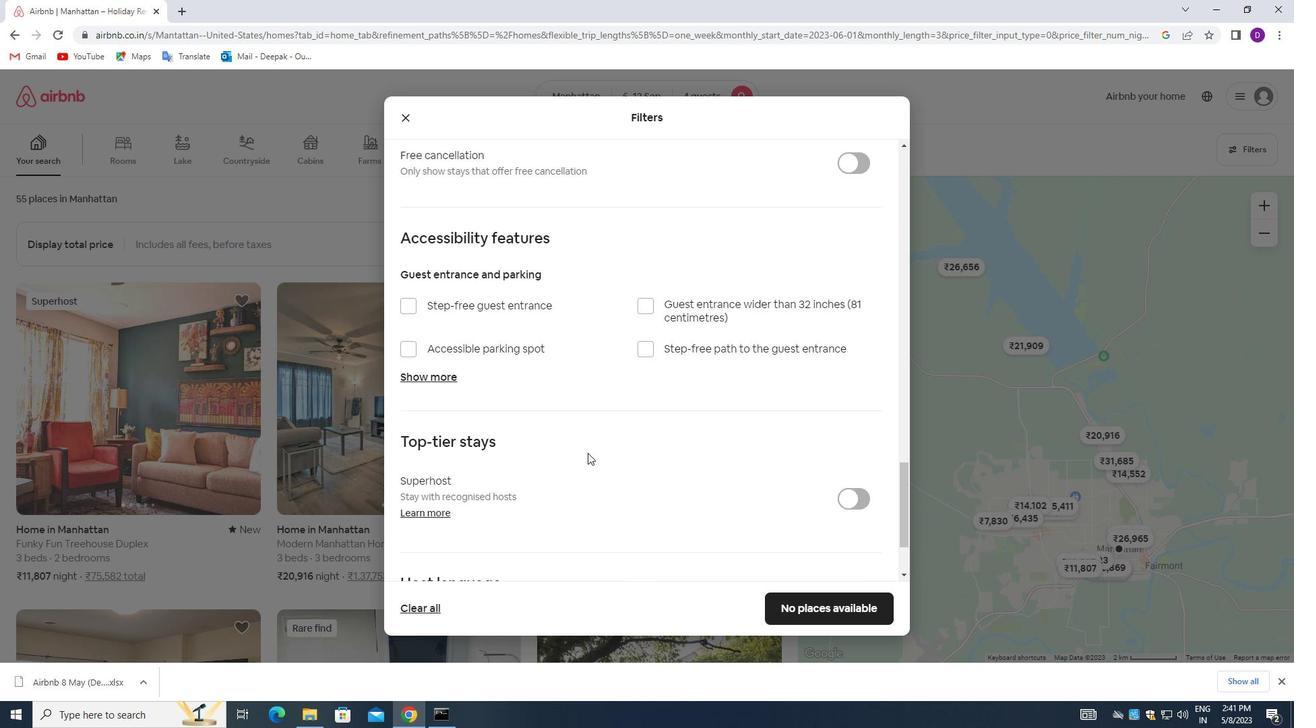
Action: Mouse scrolled (592, 451) with delta (0, 0)
Screenshot: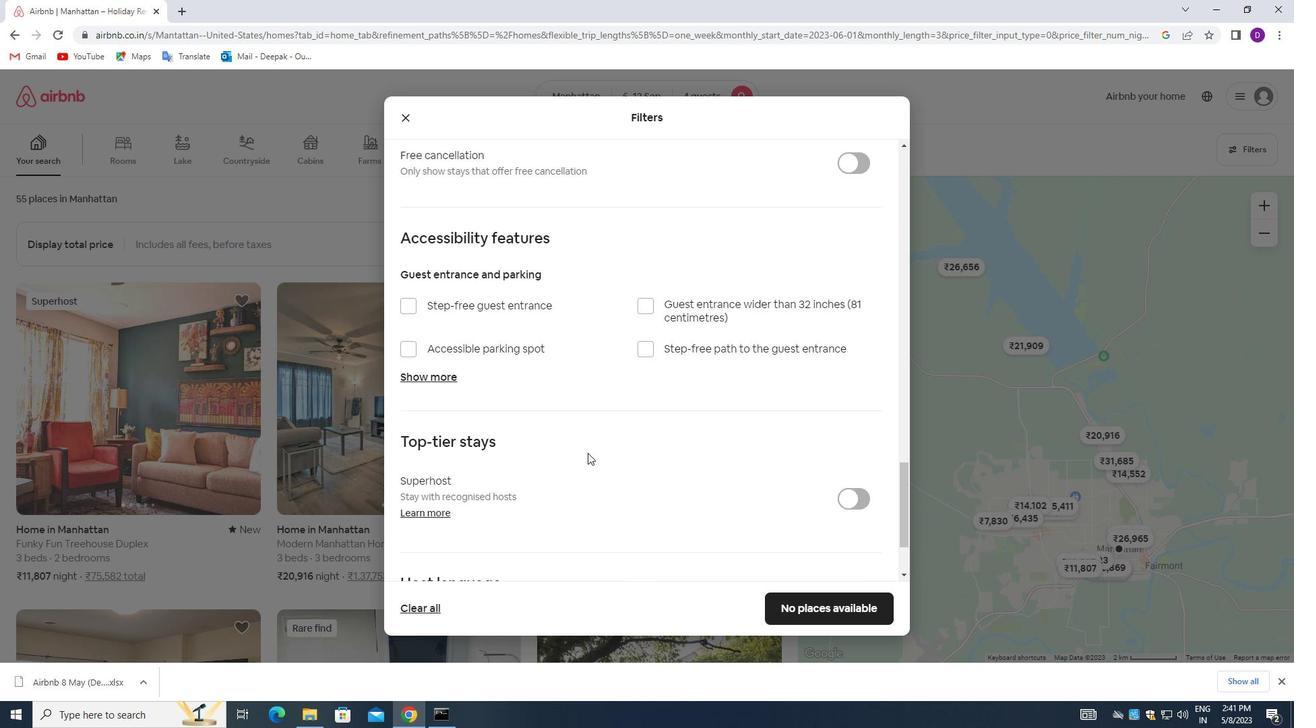 
Action: Mouse moved to (595, 451)
Screenshot: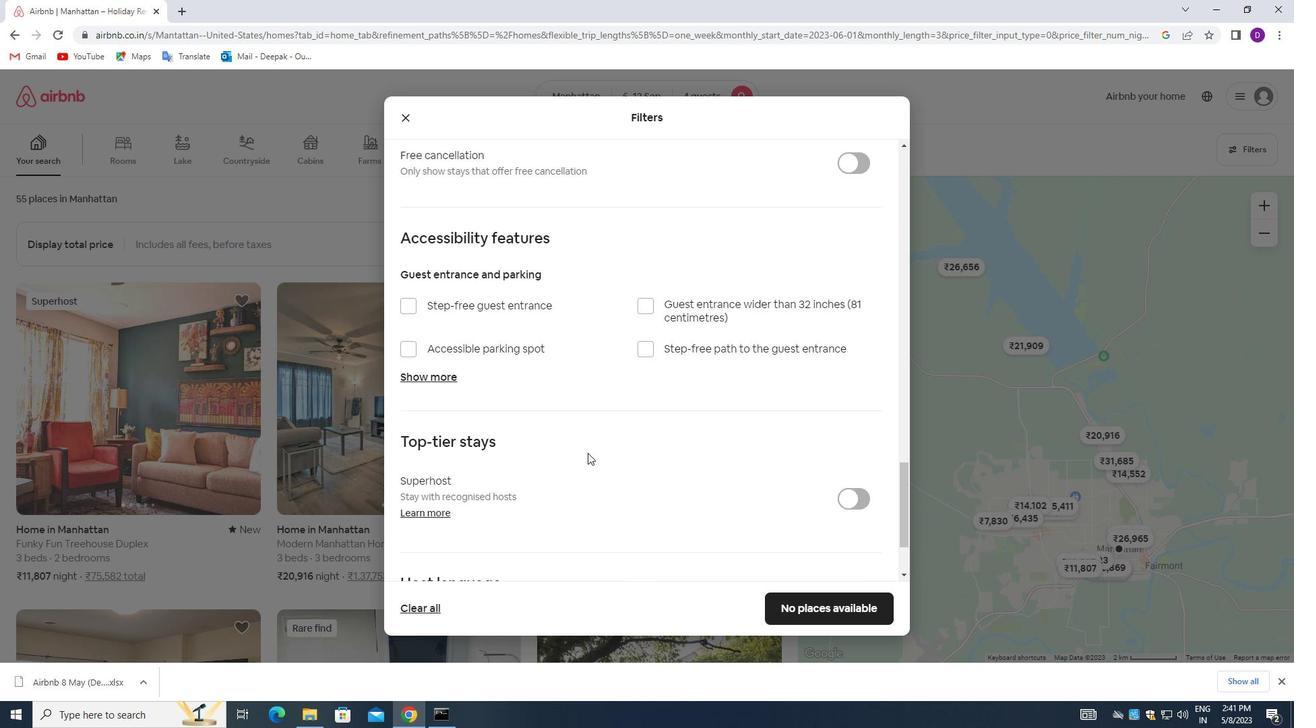 
Action: Mouse scrolled (595, 450) with delta (0, 0)
Screenshot: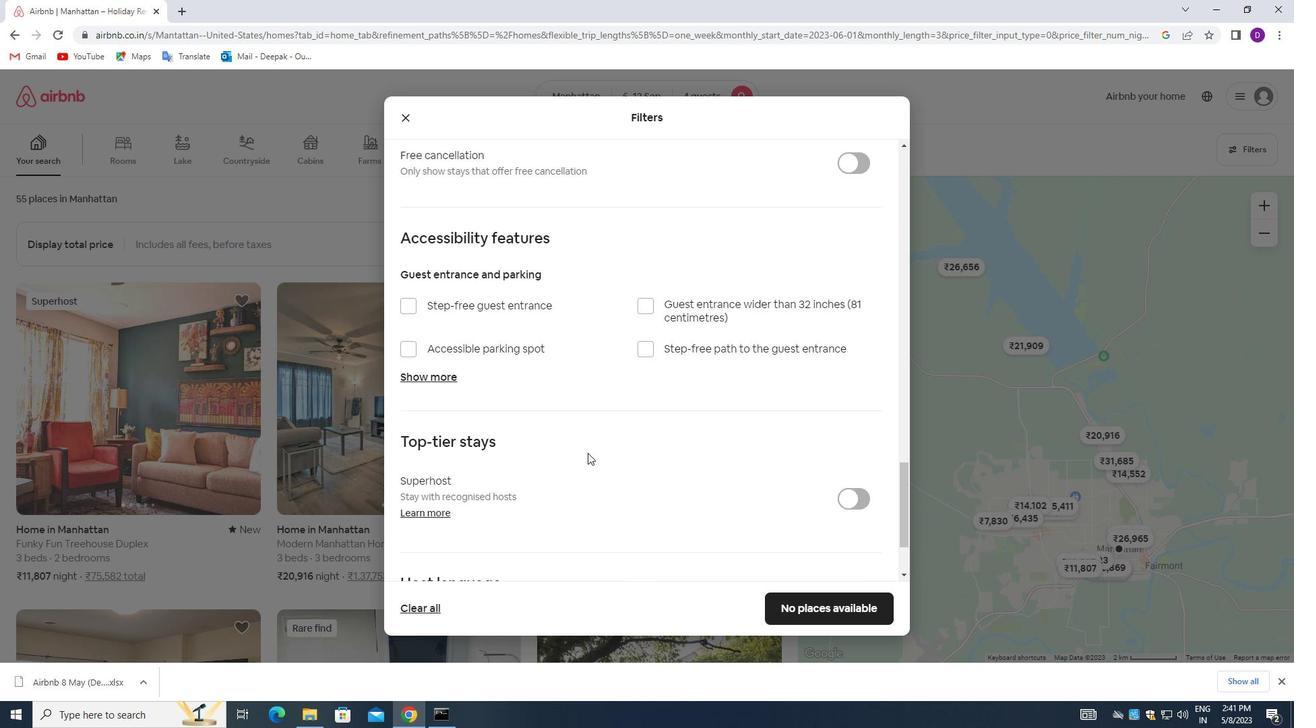 
Action: Mouse moved to (596, 451)
Screenshot: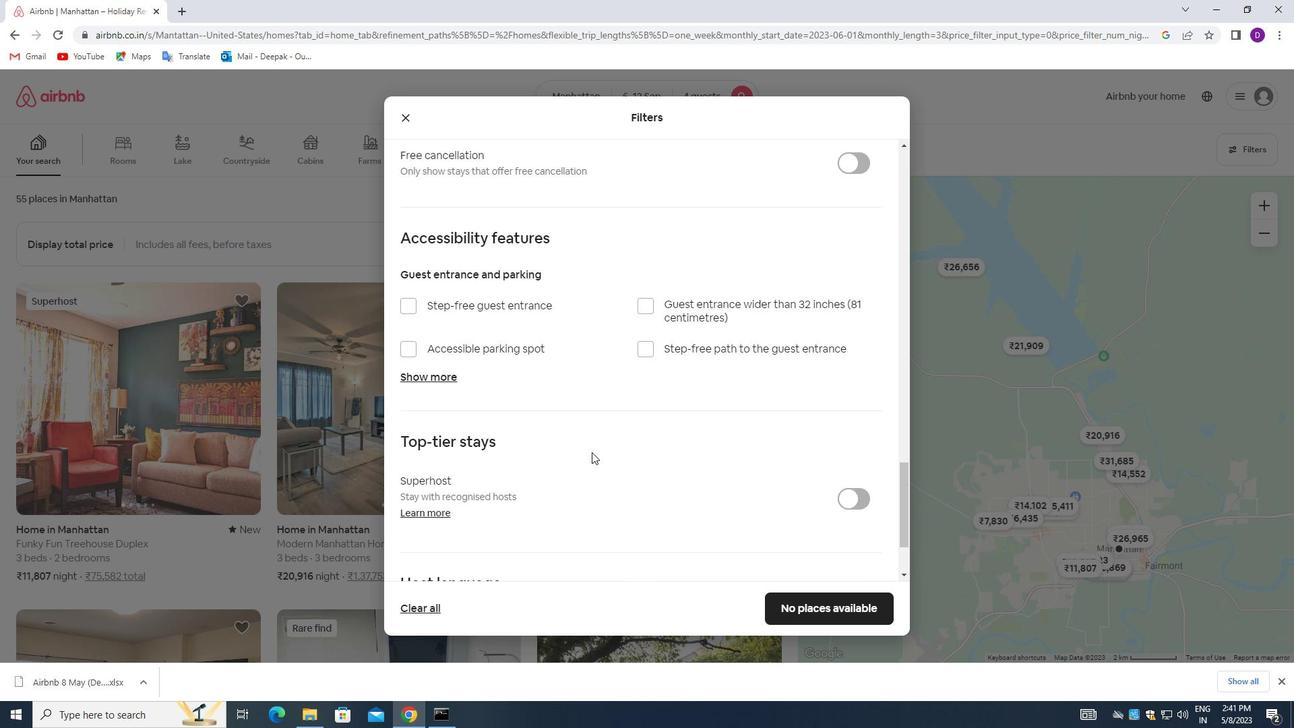 
Action: Mouse scrolled (596, 450) with delta (0, 0)
Screenshot: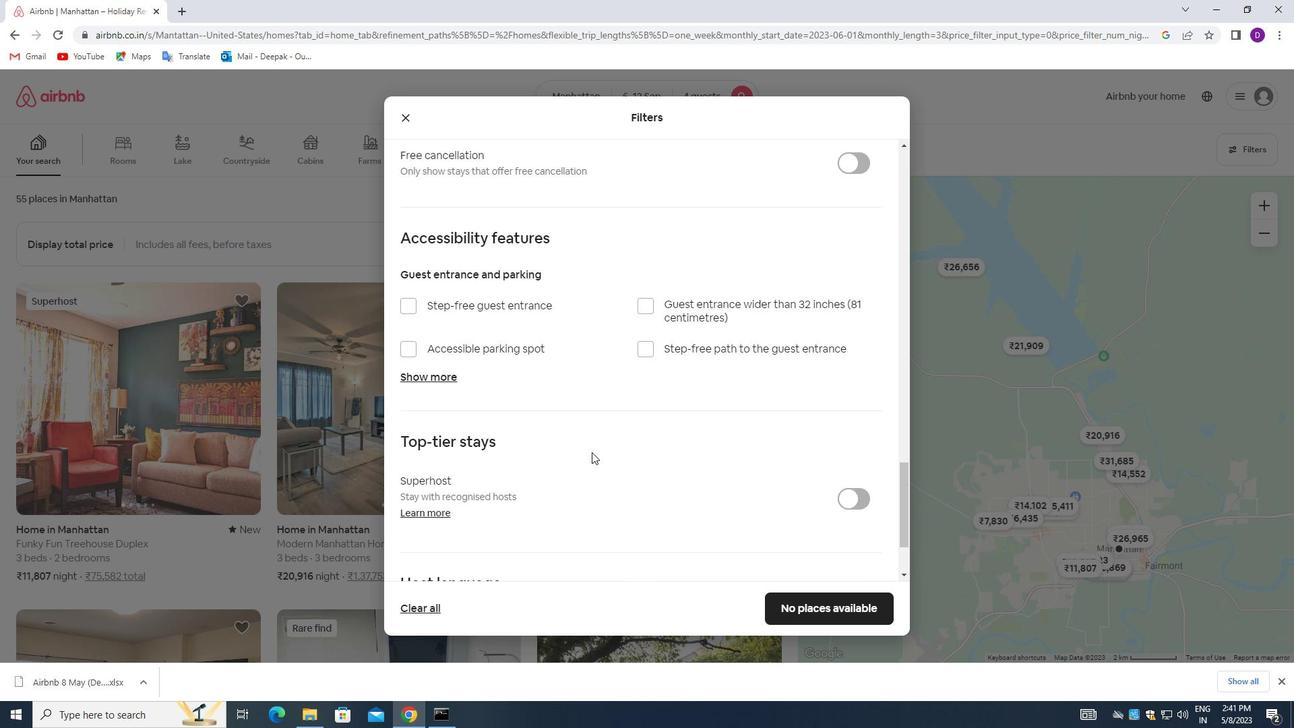
Action: Mouse moved to (598, 450)
Screenshot: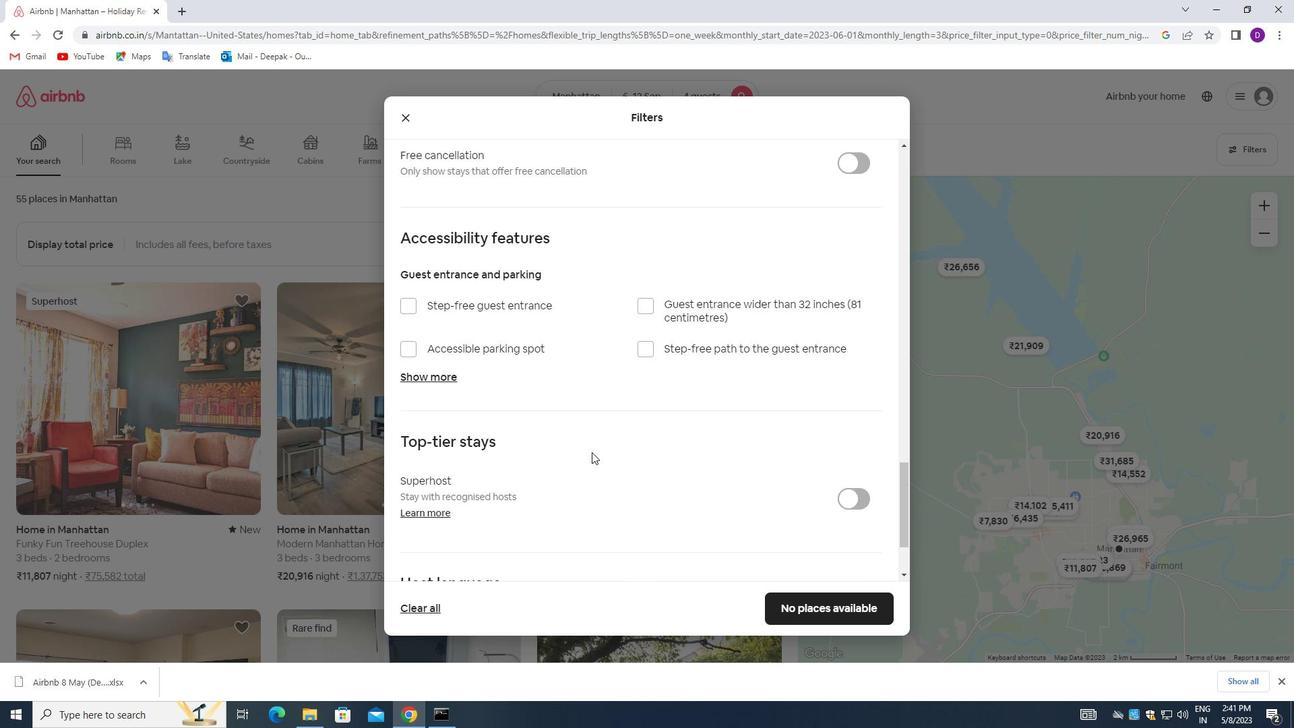 
Action: Mouse scrolled (598, 449) with delta (0, 0)
Screenshot: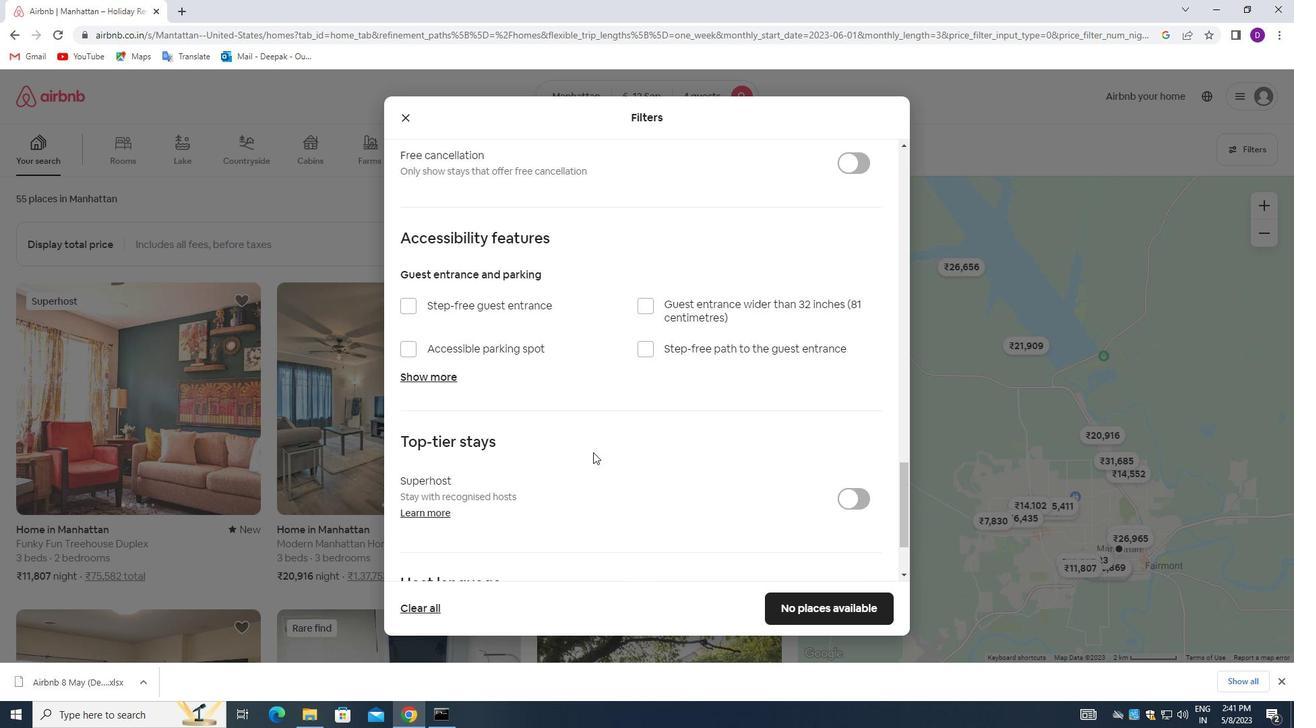
Action: Mouse moved to (406, 507)
Screenshot: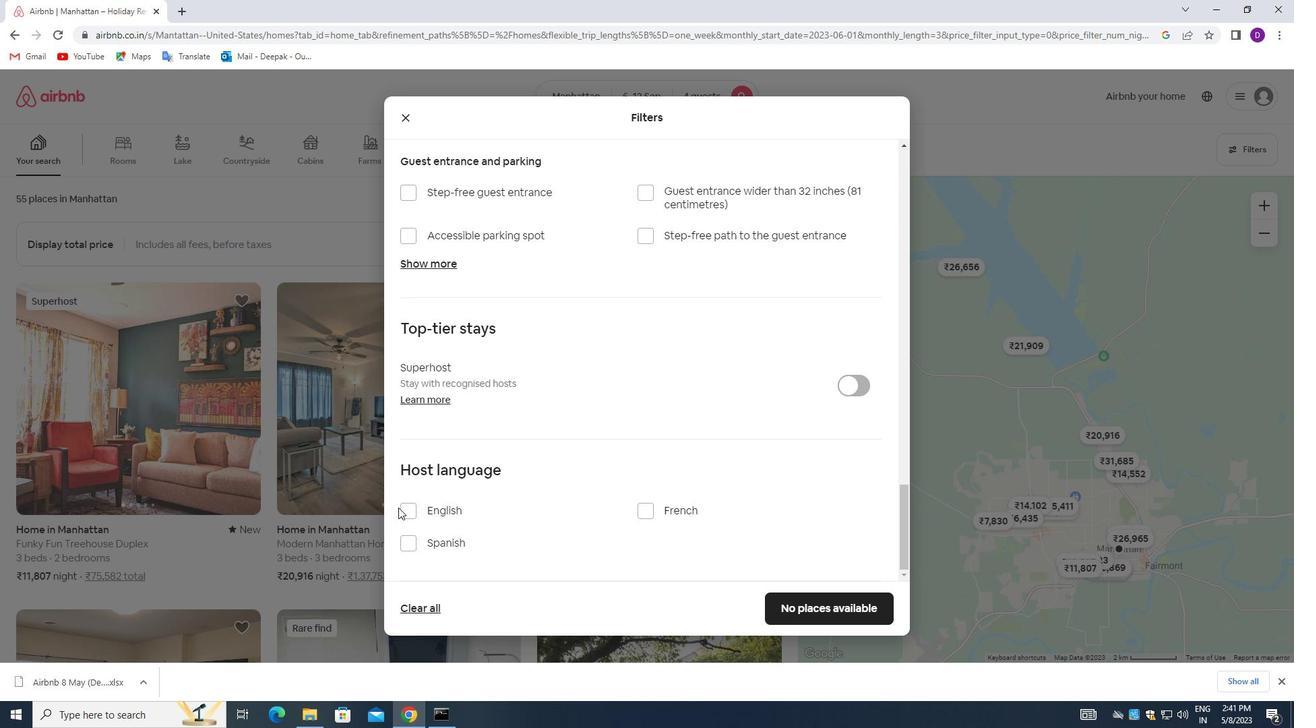 
Action: Mouse pressed left at (406, 507)
Screenshot: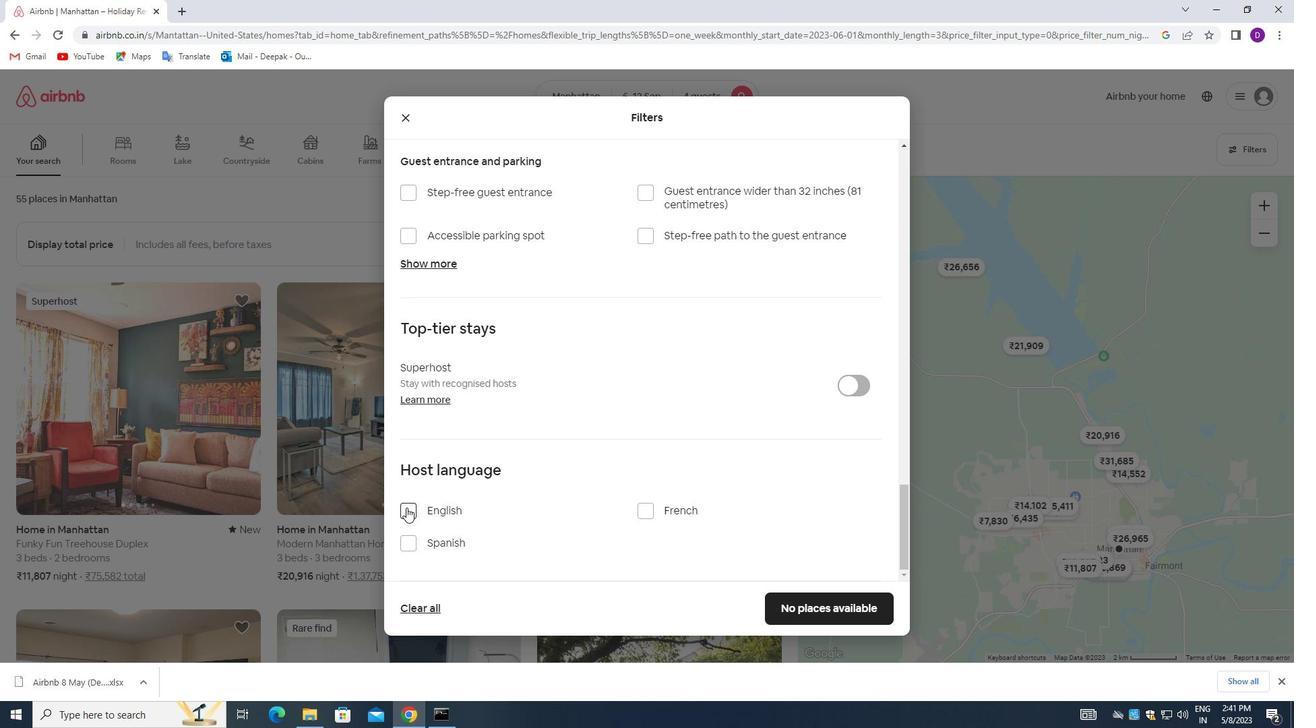 
Action: Mouse moved to (790, 607)
Screenshot: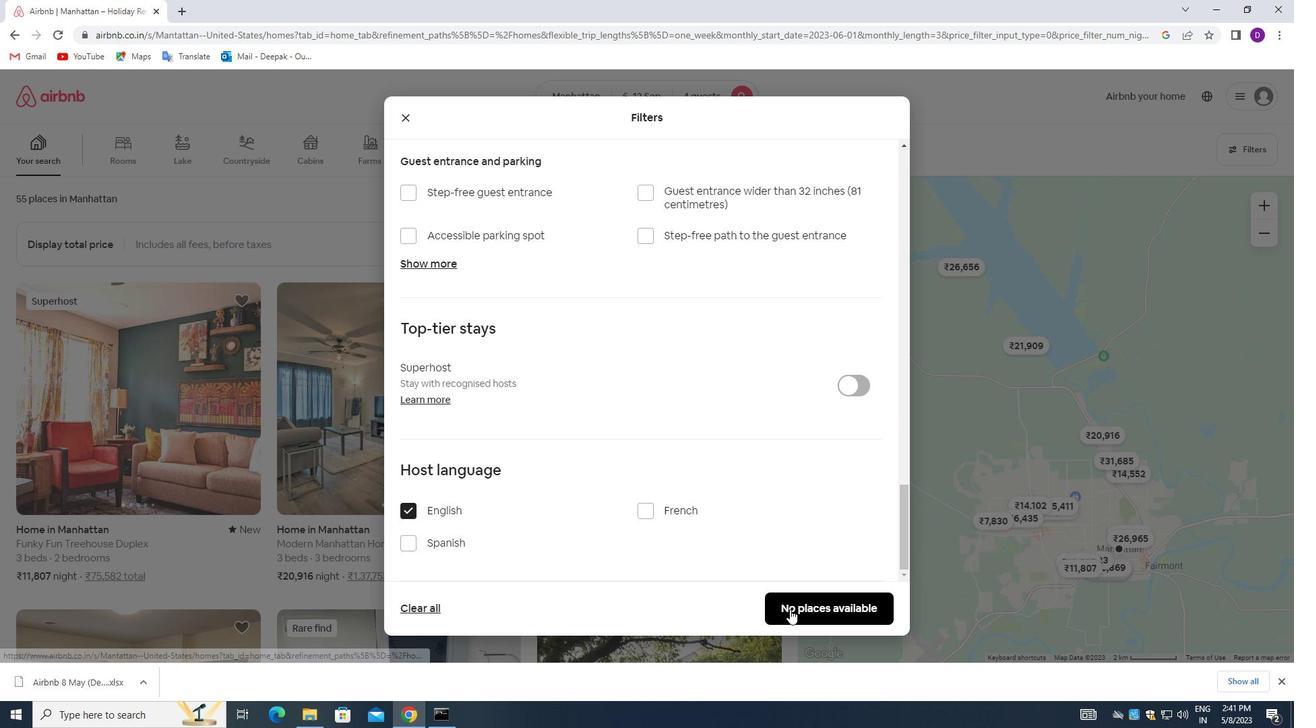 
Action: Mouse pressed left at (790, 607)
Screenshot: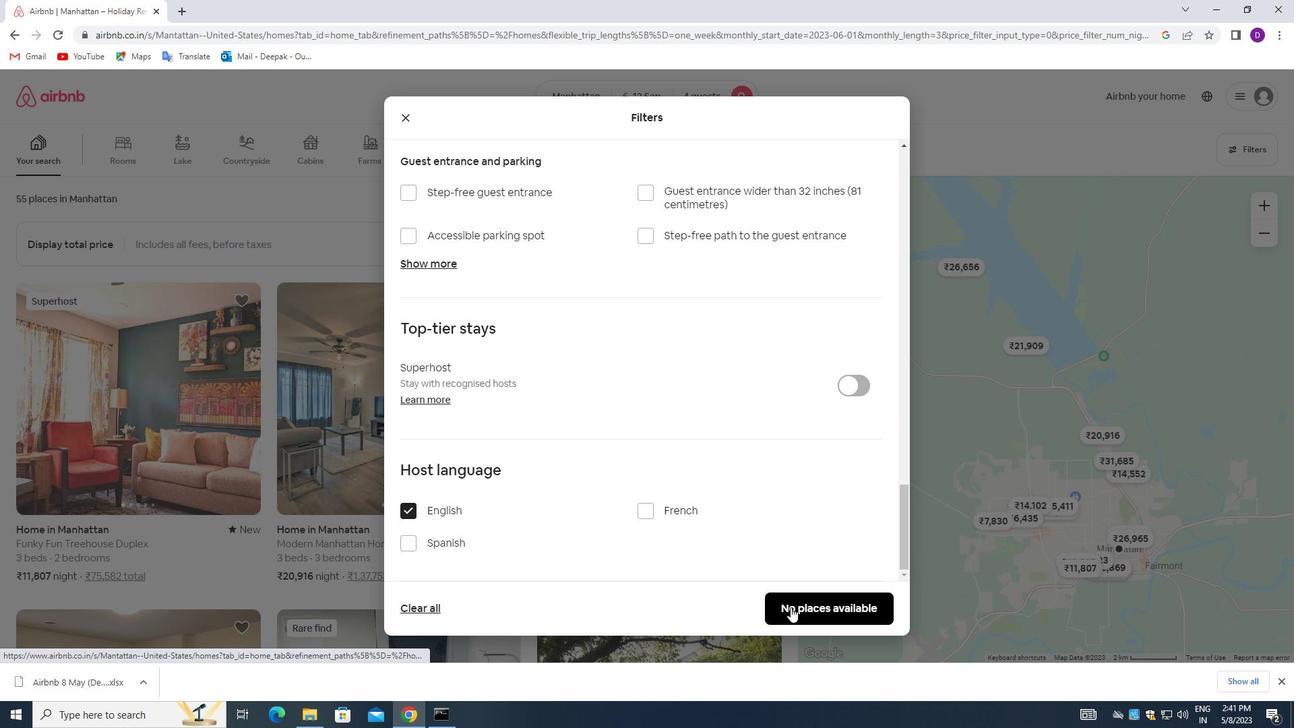 
Action: Mouse moved to (551, 502)
Screenshot: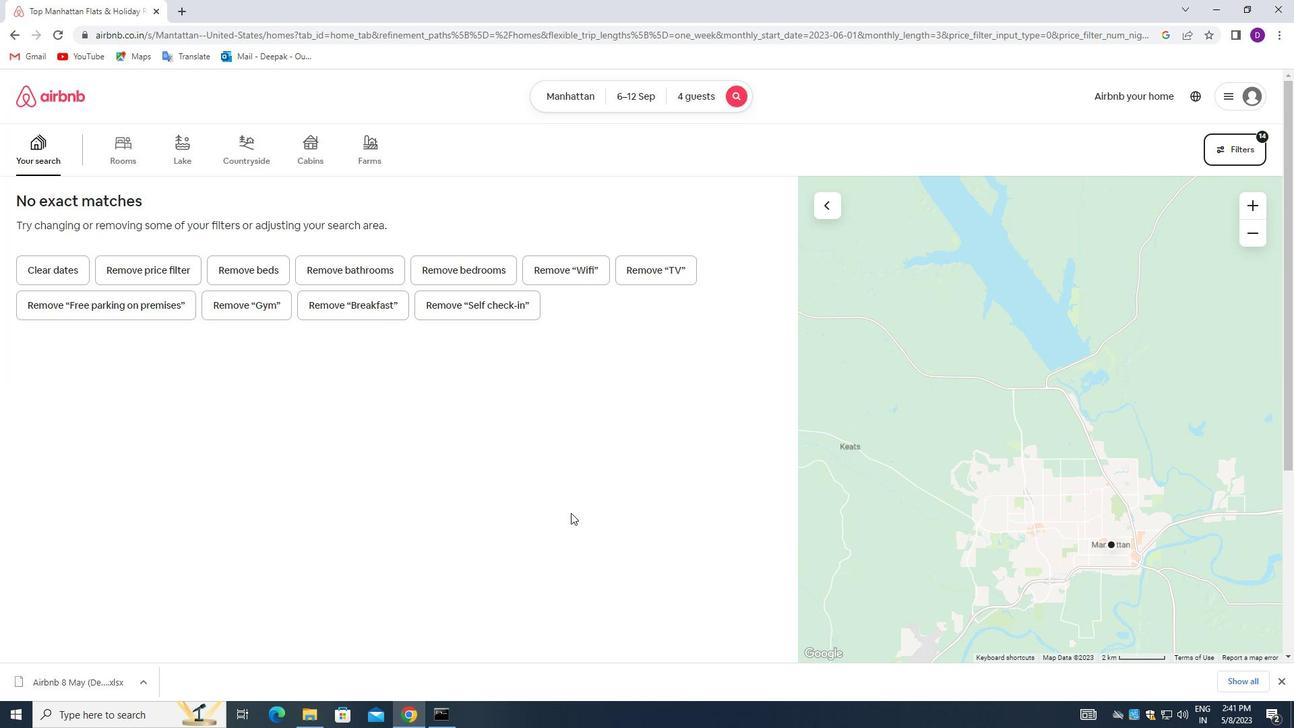 
